 Task: In the  document guideline Insert page numer 'on bottom of the page' change page color to  'Olive Green'Apply Page border, setting:  Shadow Style: three thin lines; Color: 'Black;' Width: 3/4 pt
Action: Mouse moved to (116, 342)
Screenshot: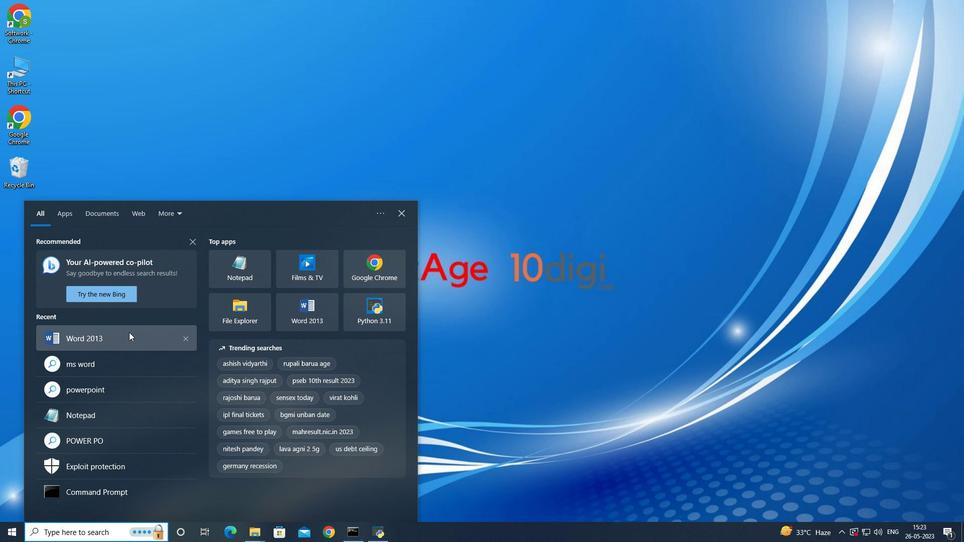 
Action: Mouse pressed left at (116, 342)
Screenshot: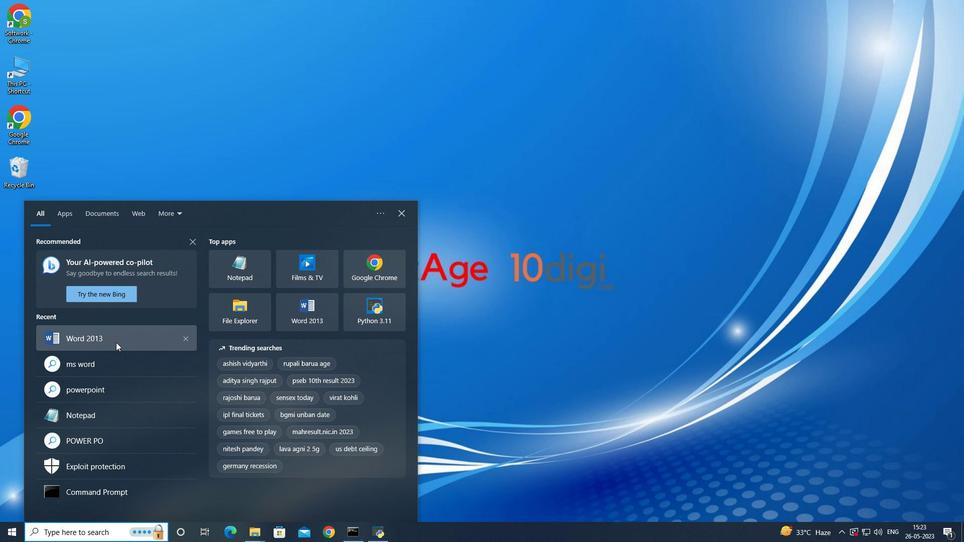 
Action: Mouse moved to (232, 145)
Screenshot: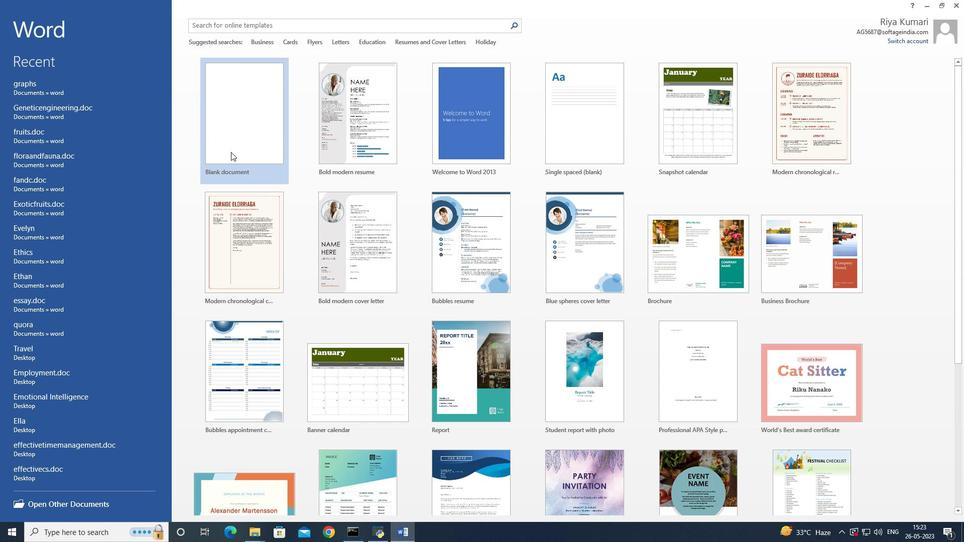 
Action: Mouse pressed left at (232, 145)
Screenshot: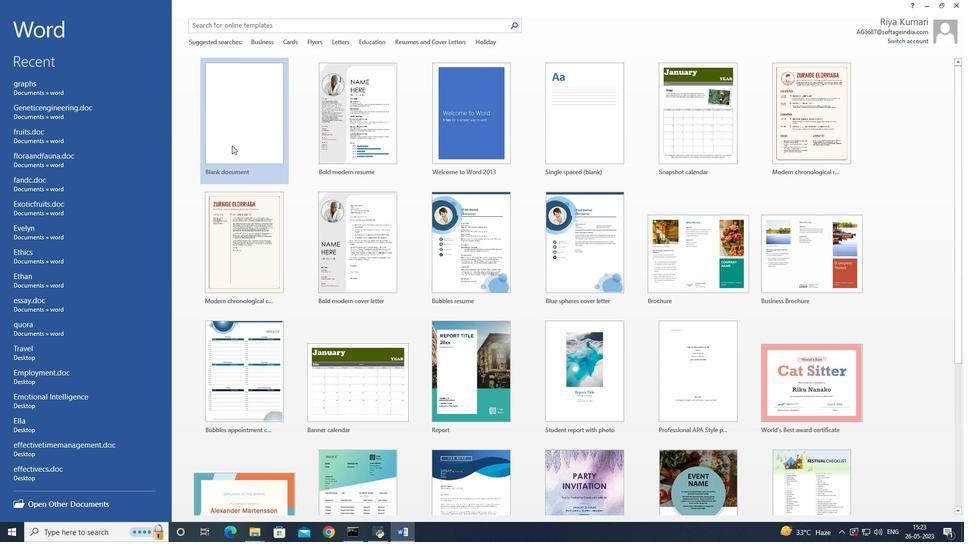 
Action: Mouse moved to (225, 136)
Screenshot: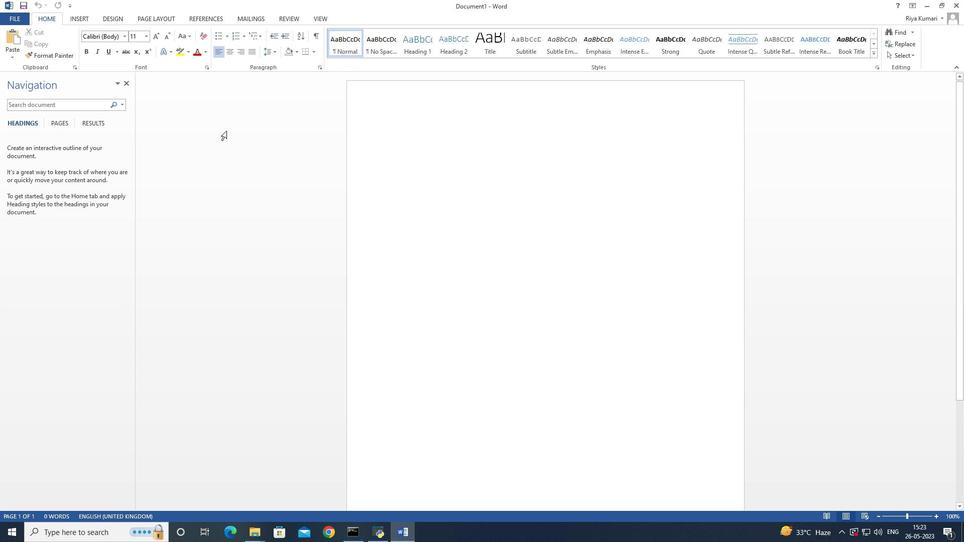 
Action: Key pressed ctrl+S
Screenshot: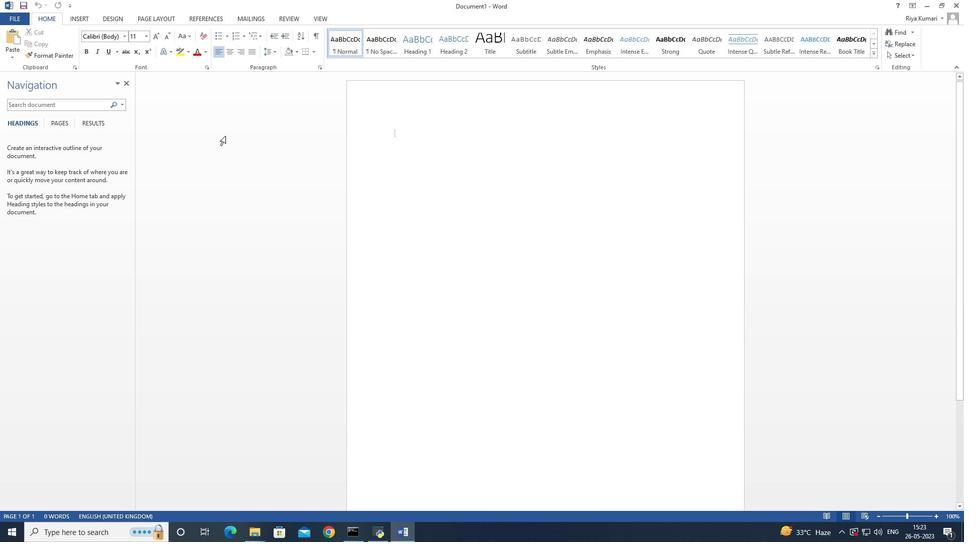 
Action: Mouse moved to (259, 111)
Screenshot: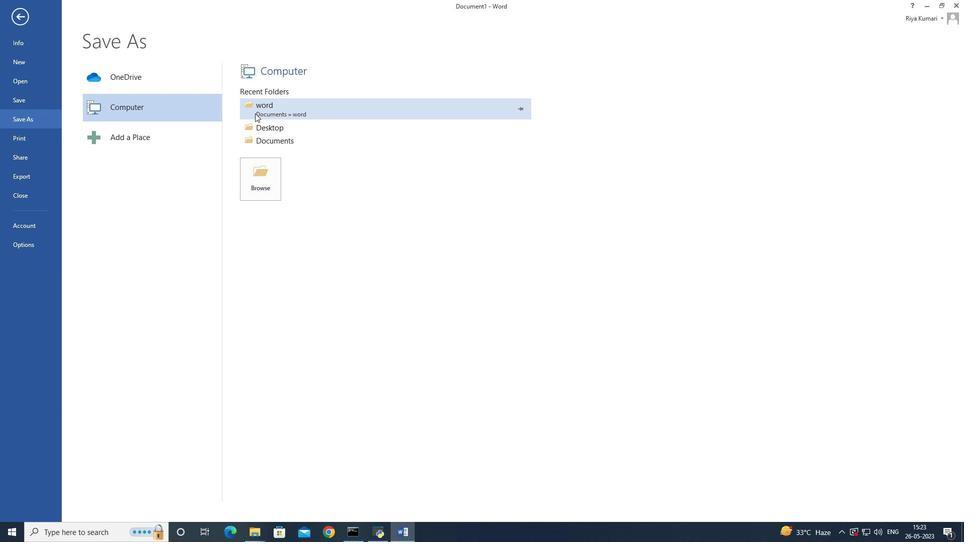 
Action: Mouse pressed left at (259, 111)
Screenshot: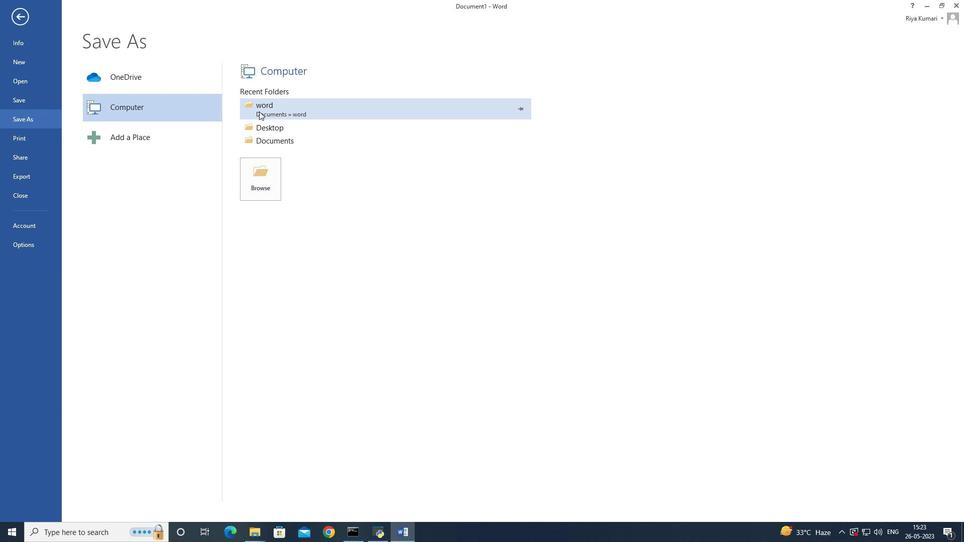 
Action: Mouse moved to (266, 205)
Screenshot: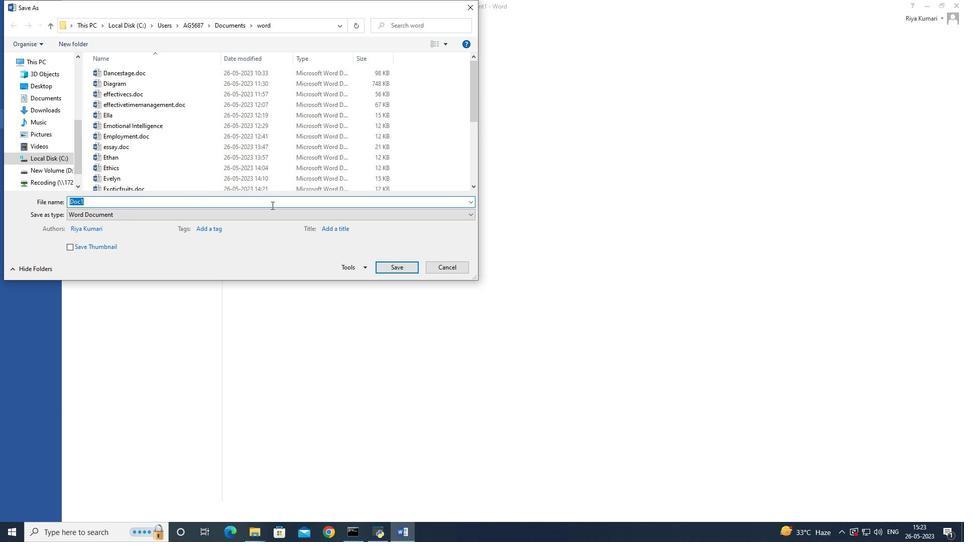
Action: Key pressed guidelim<Key.backspace>ne
Screenshot: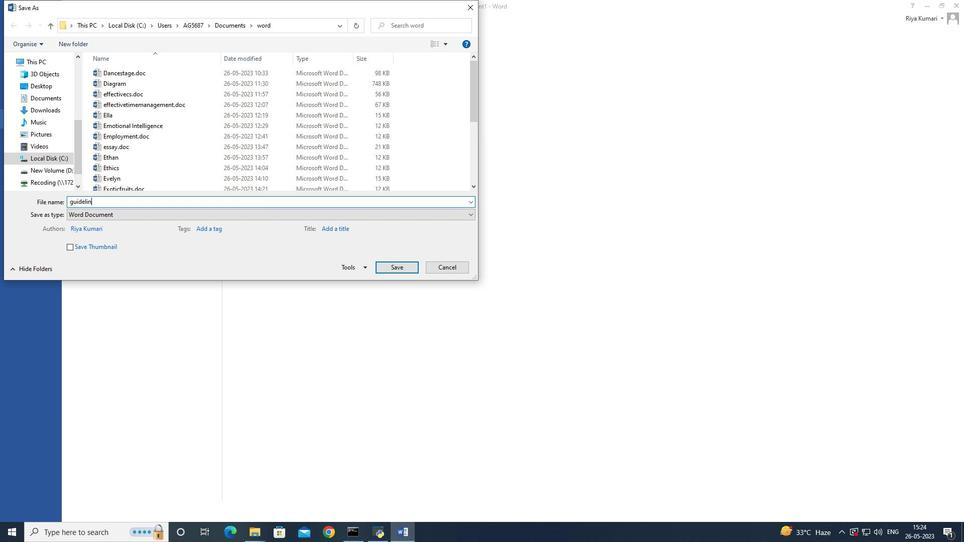 
Action: Mouse moved to (393, 269)
Screenshot: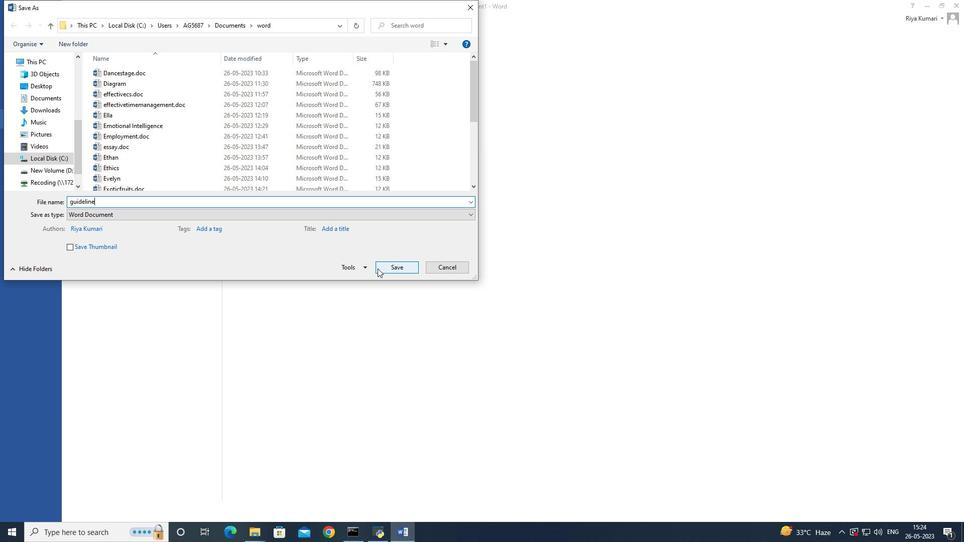 
Action: Mouse pressed left at (393, 269)
Screenshot: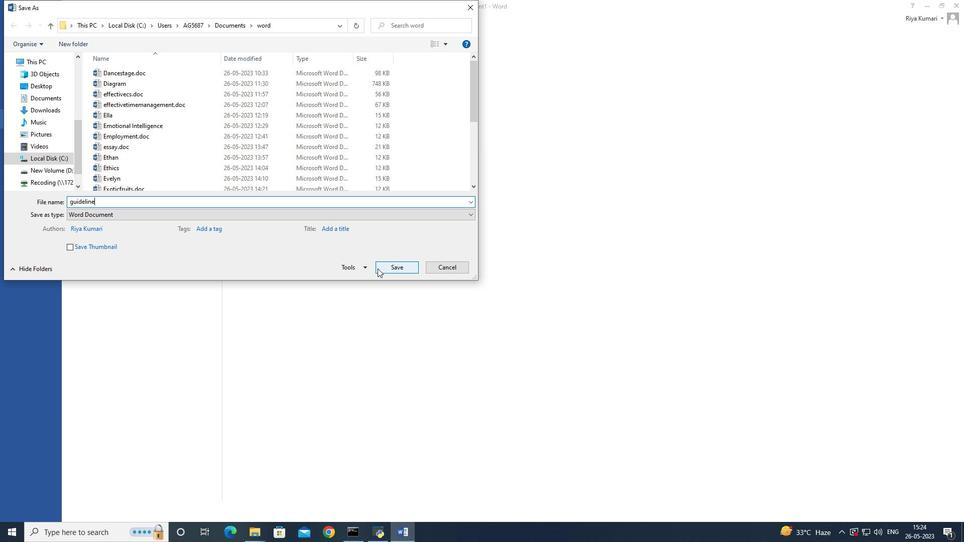 
Action: Mouse moved to (83, 18)
Screenshot: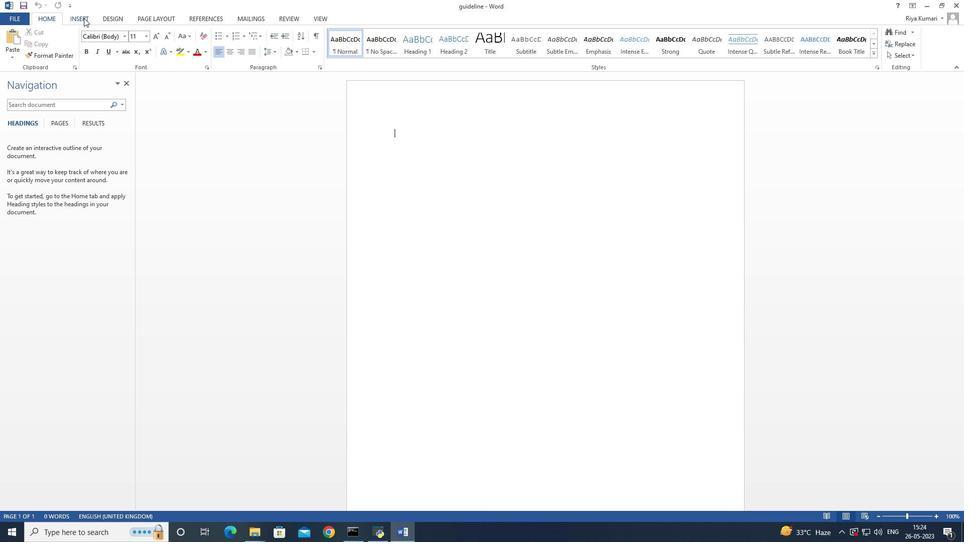 
Action: Mouse pressed left at (83, 18)
Screenshot: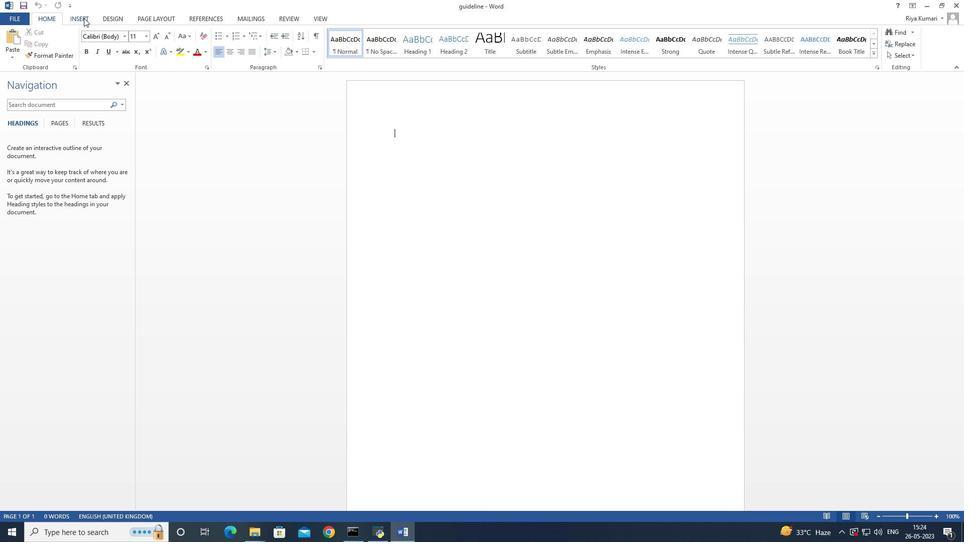 
Action: Mouse moved to (490, 54)
Screenshot: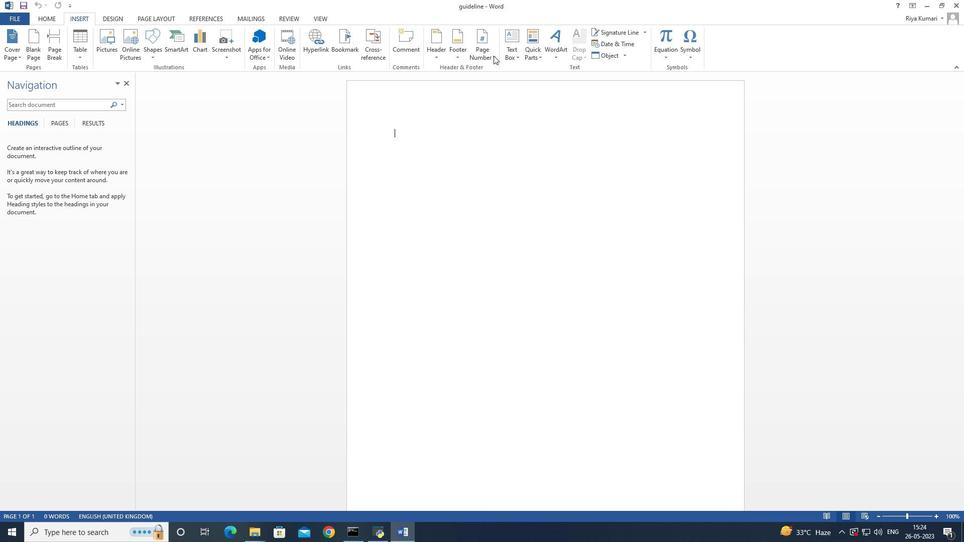 
Action: Mouse pressed left at (490, 54)
Screenshot: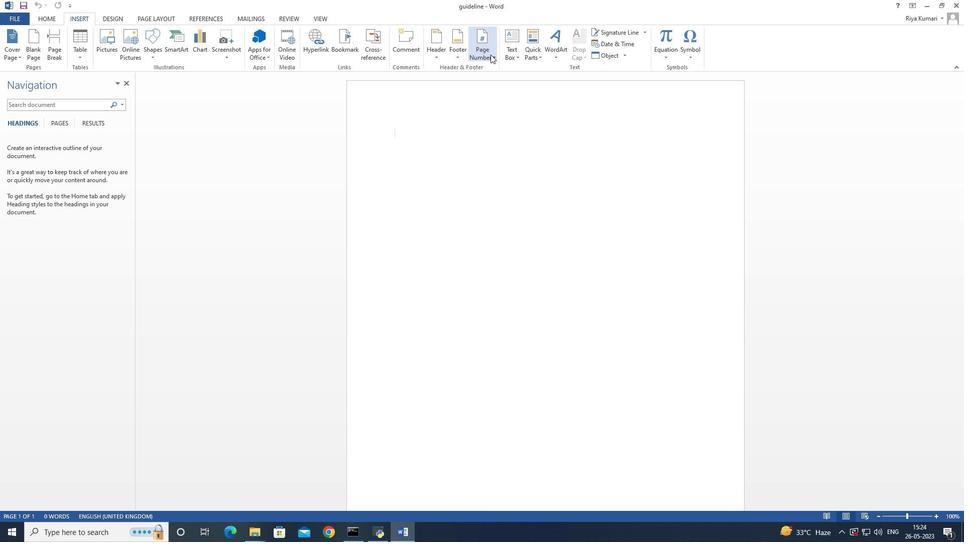 
Action: Mouse moved to (489, 83)
Screenshot: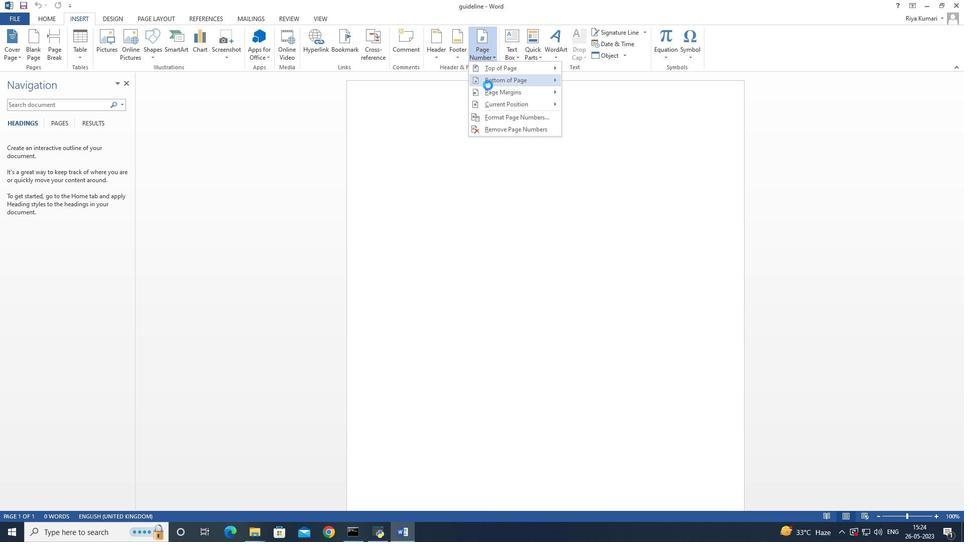 
Action: Mouse pressed left at (489, 83)
Screenshot: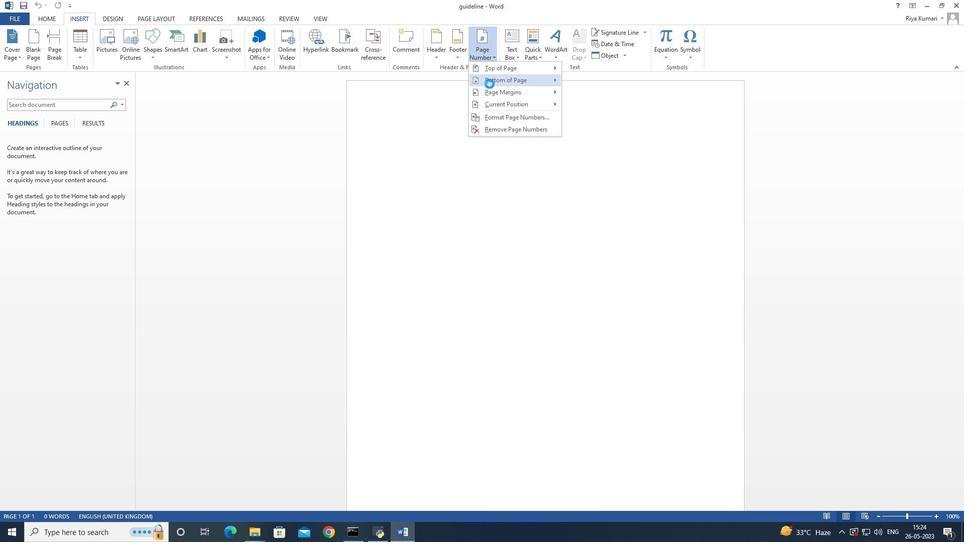 
Action: Mouse moved to (491, 80)
Screenshot: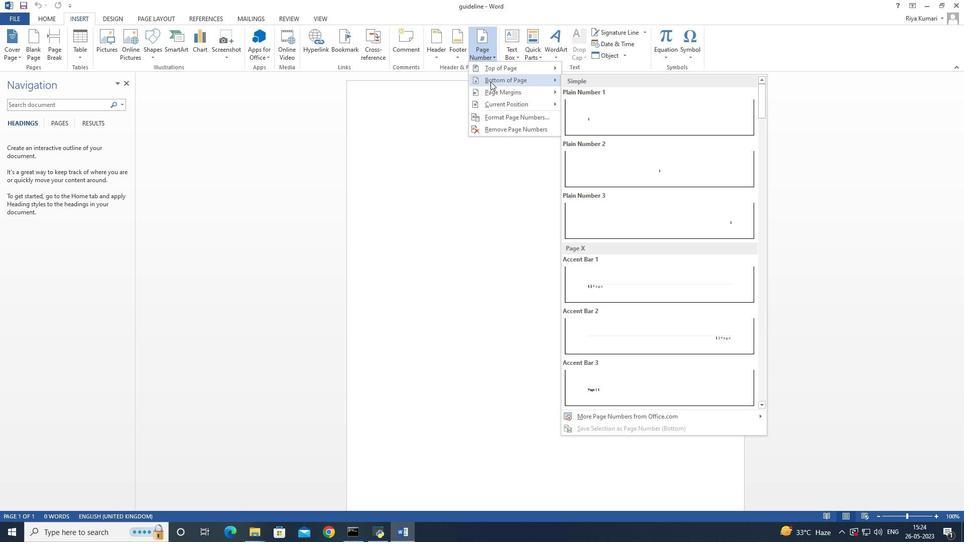 
Action: Mouse pressed left at (491, 80)
Screenshot: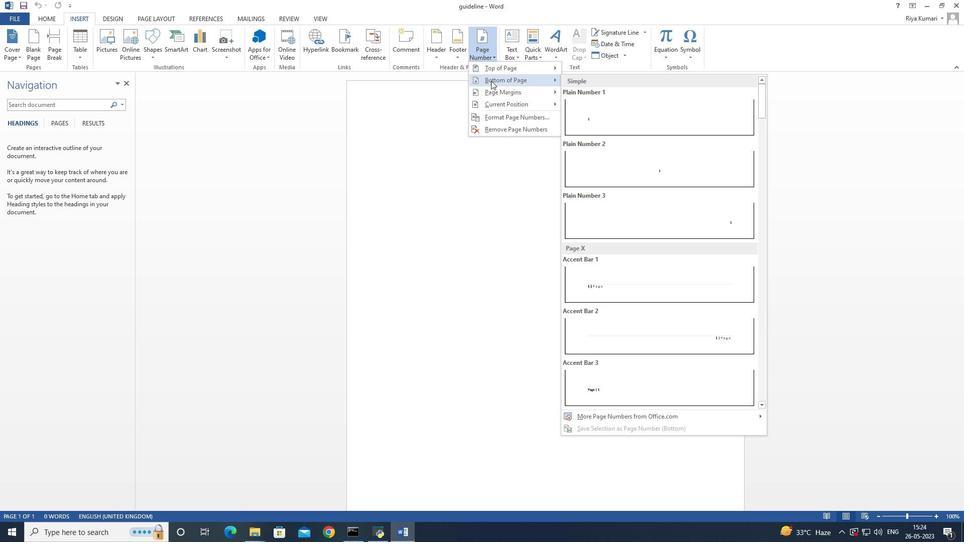 
Action: Mouse moved to (614, 120)
Screenshot: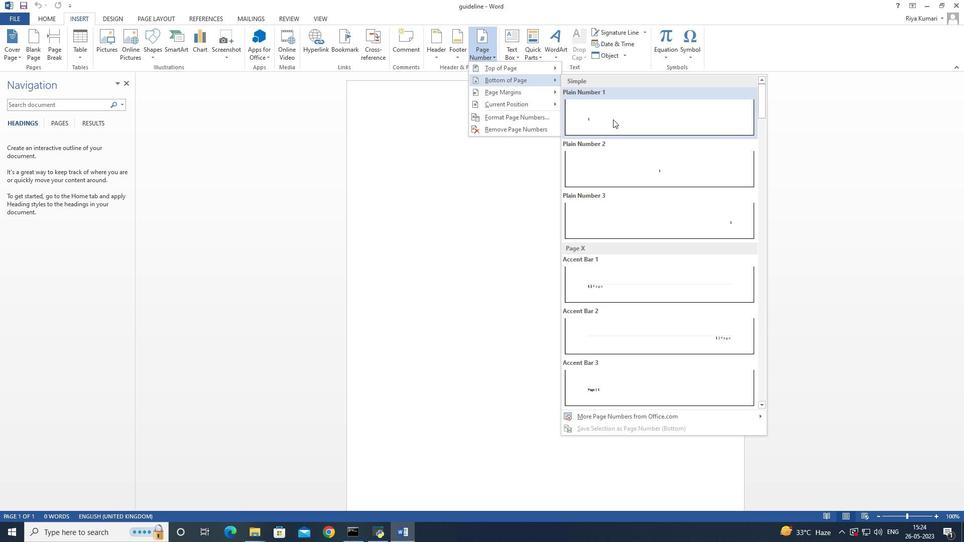 
Action: Mouse pressed left at (614, 120)
Screenshot: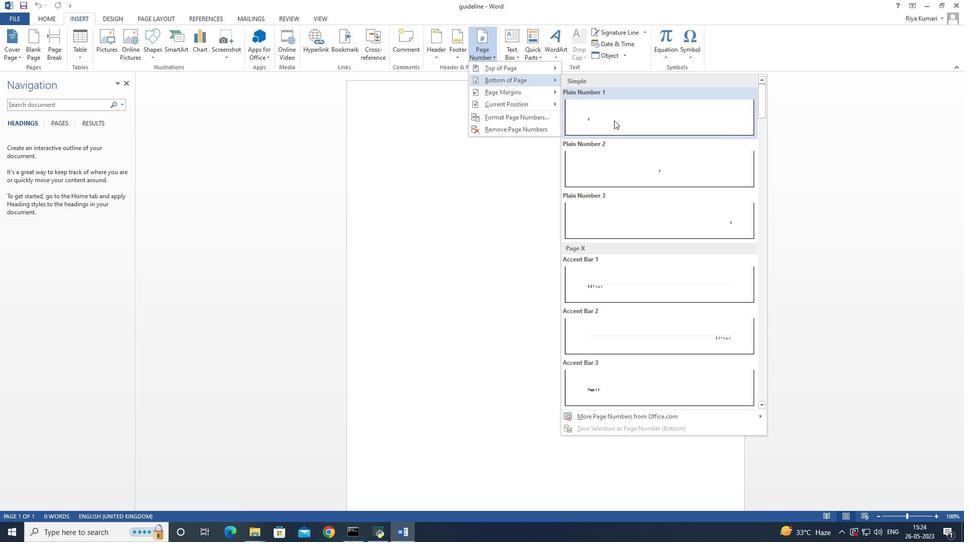 
Action: Mouse moved to (555, 159)
Screenshot: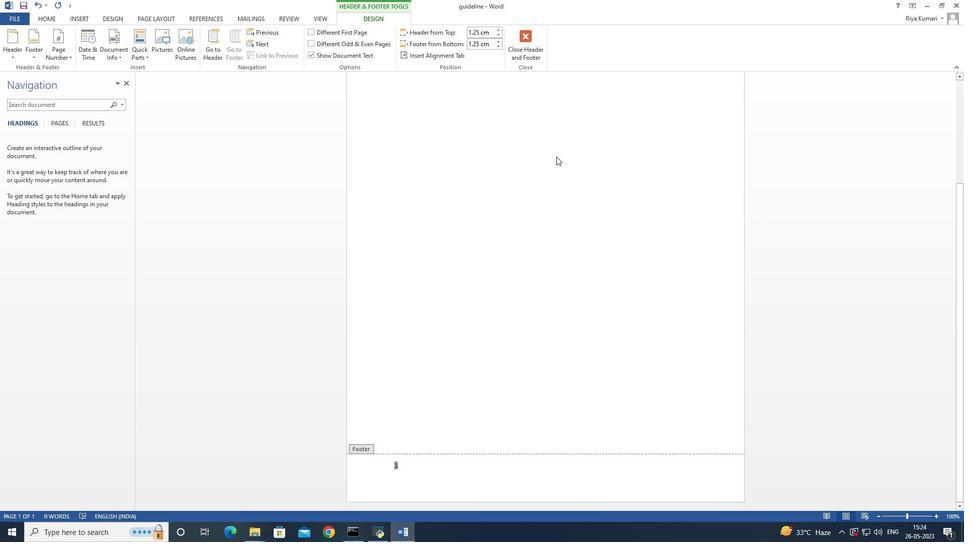 
Action: Mouse scrolled (555, 160) with delta (0, 0)
Screenshot: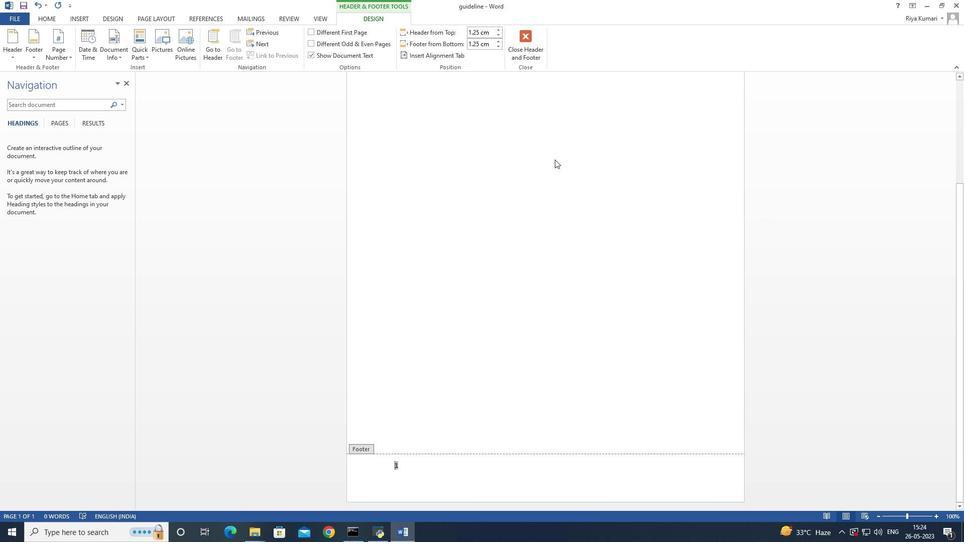 
Action: Mouse scrolled (555, 160) with delta (0, 0)
Screenshot: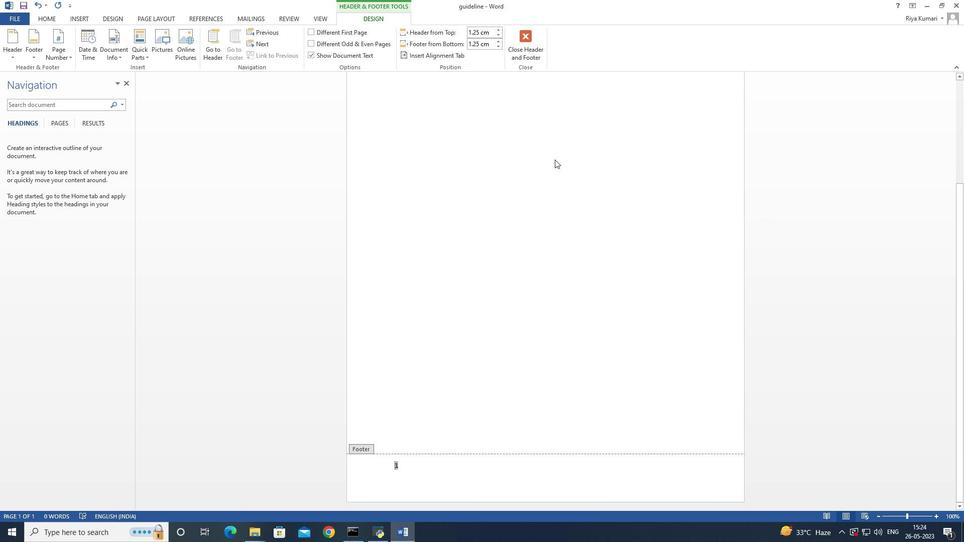 
Action: Mouse scrolled (555, 160) with delta (0, 0)
Screenshot: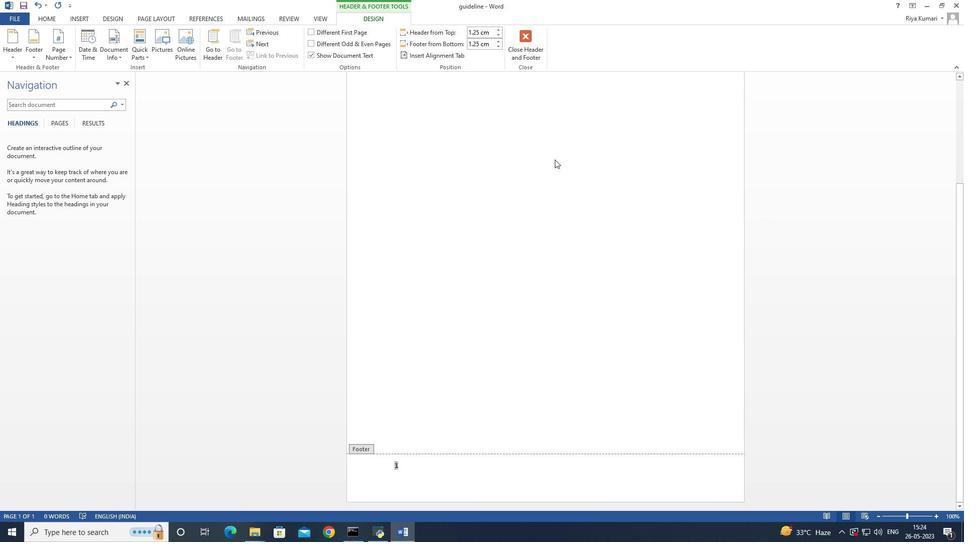 
Action: Mouse scrolled (555, 160) with delta (0, 0)
Screenshot: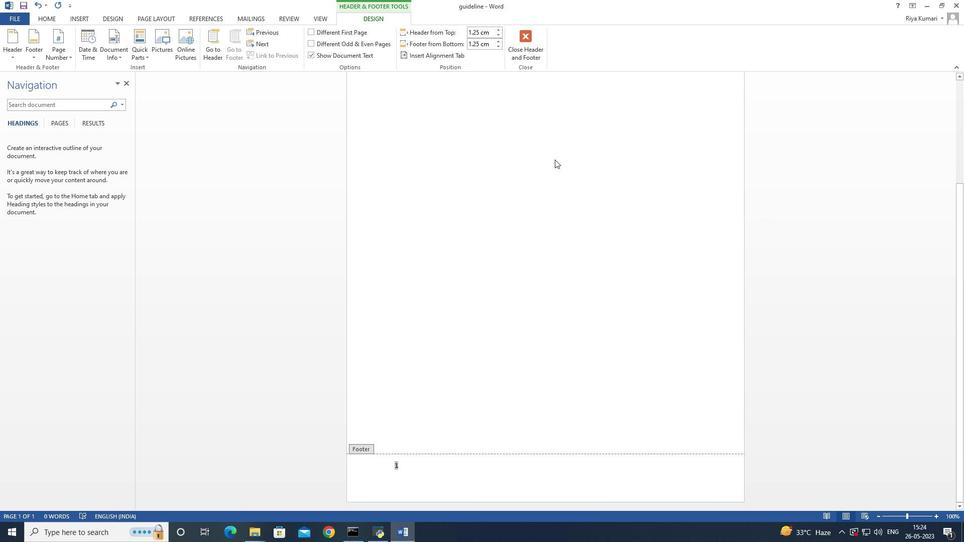 
Action: Mouse scrolled (555, 160) with delta (0, 0)
Screenshot: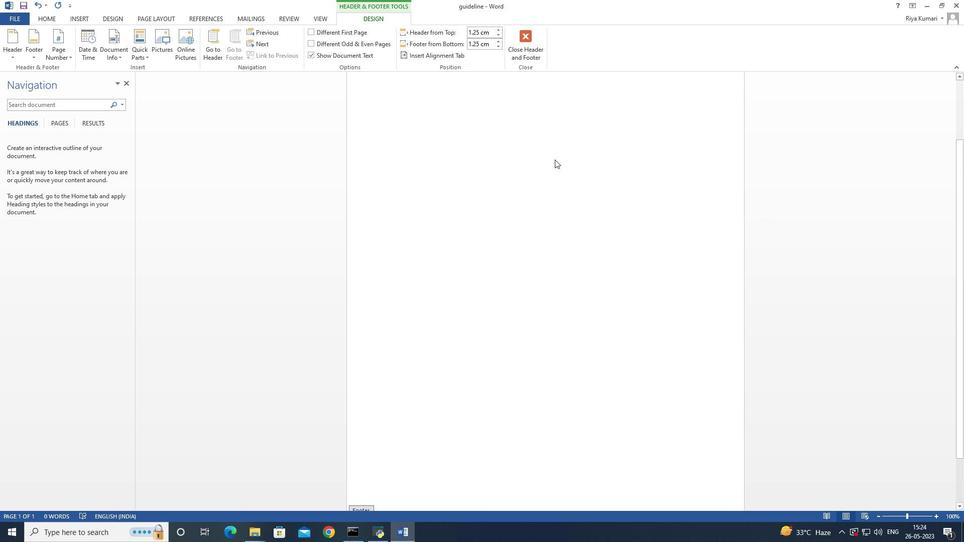 
Action: Mouse scrolled (555, 160) with delta (0, 0)
Screenshot: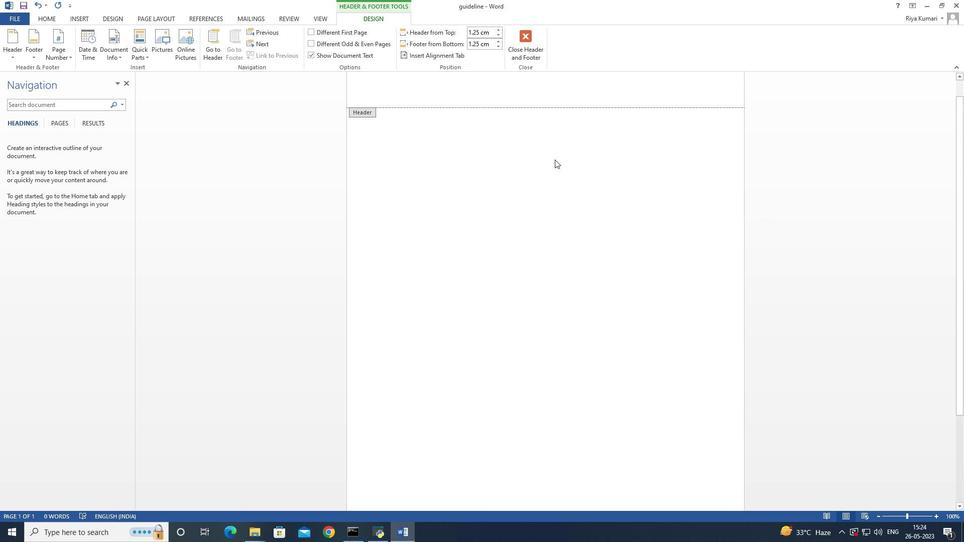 
Action: Mouse scrolled (555, 160) with delta (0, 0)
Screenshot: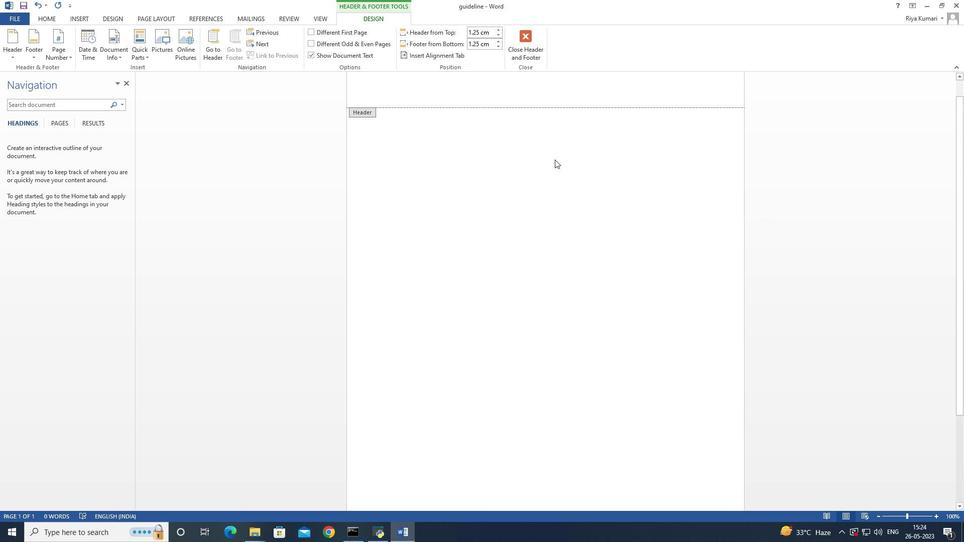 
Action: Mouse scrolled (555, 160) with delta (0, 0)
Screenshot: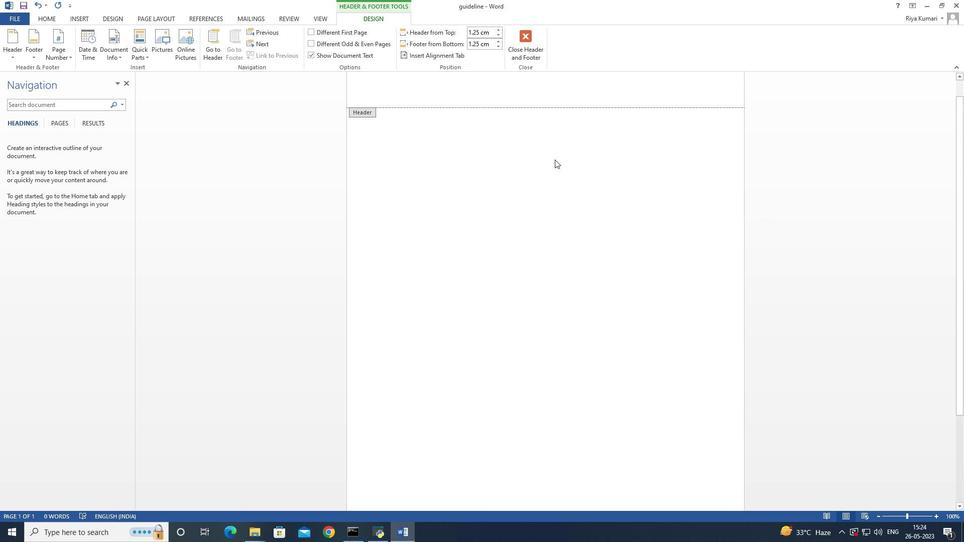 
Action: Mouse scrolled (555, 160) with delta (0, 0)
Screenshot: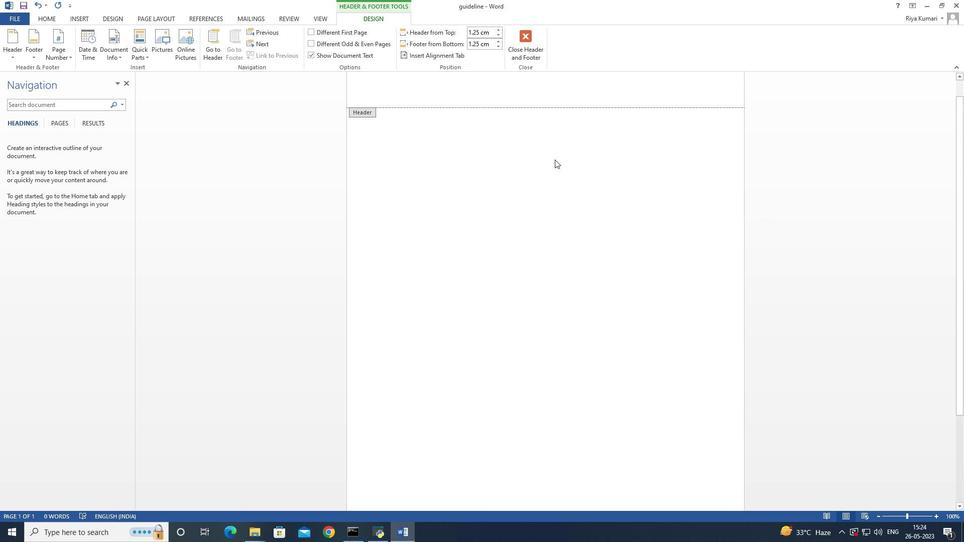 
Action: Mouse scrolled (555, 160) with delta (0, 0)
Screenshot: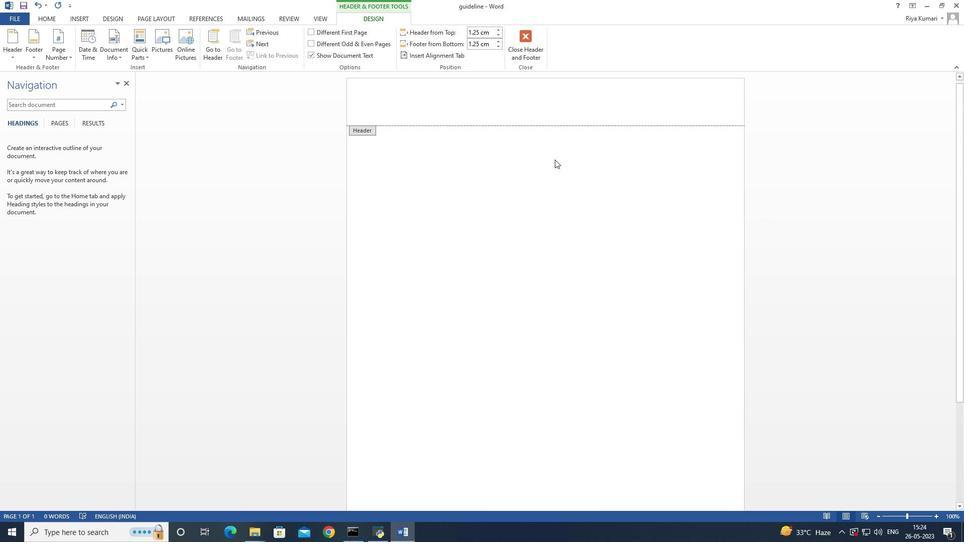 
Action: Mouse moved to (614, 204)
Screenshot: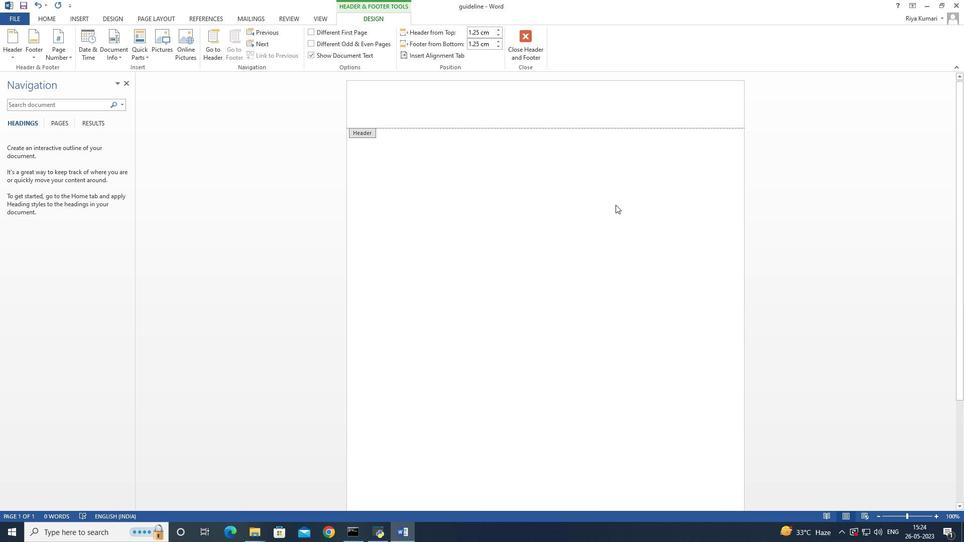
Action: Mouse pressed left at (614, 204)
Screenshot: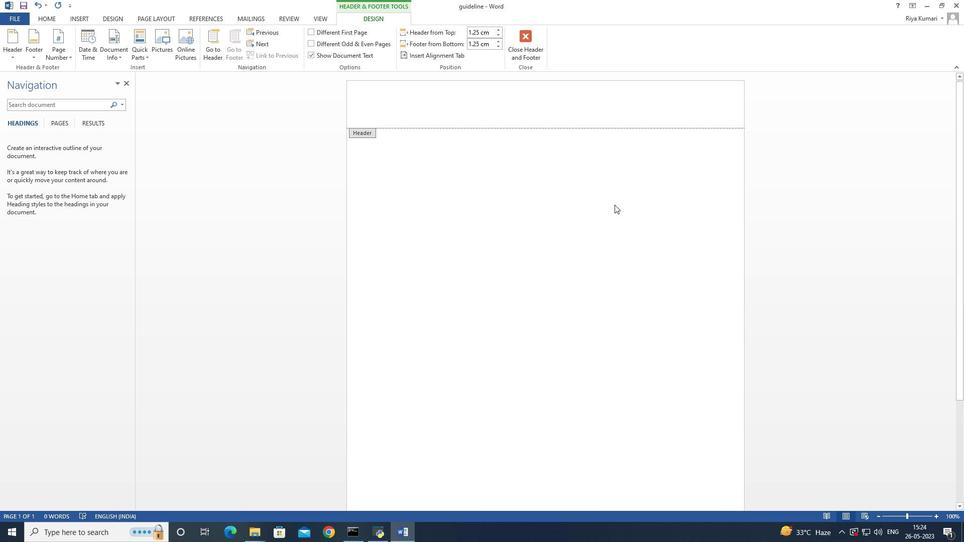 
Action: Mouse moved to (166, 15)
Screenshot: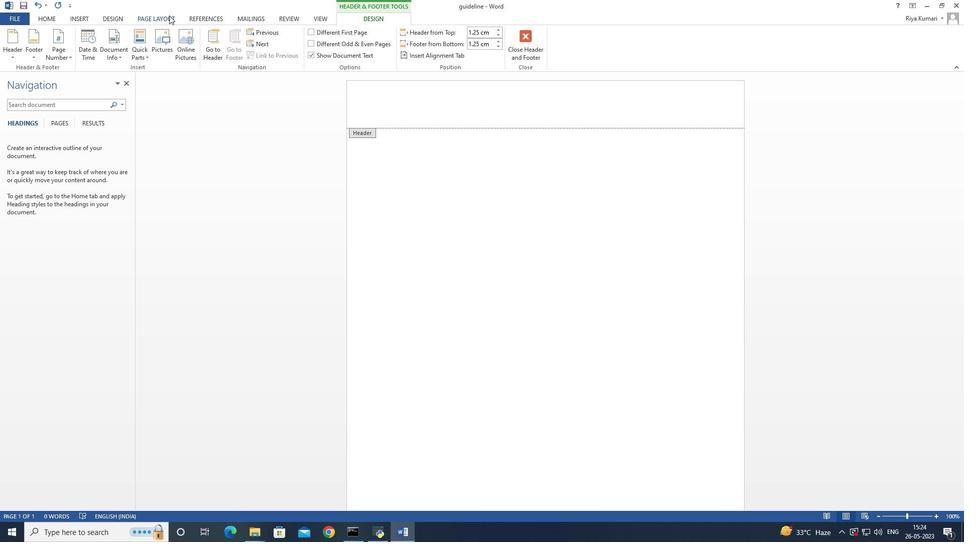
Action: Mouse pressed left at (166, 15)
Screenshot: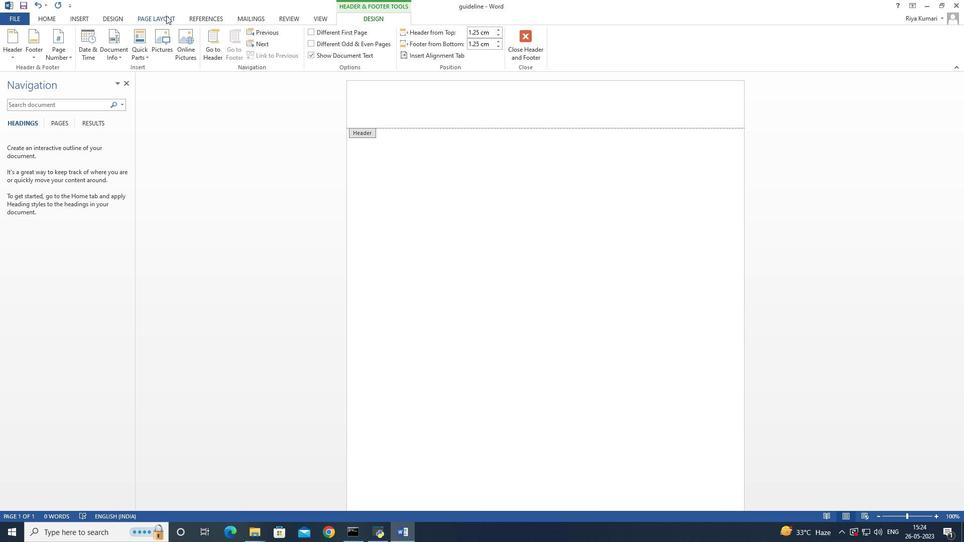 
Action: Mouse moved to (418, 179)
Screenshot: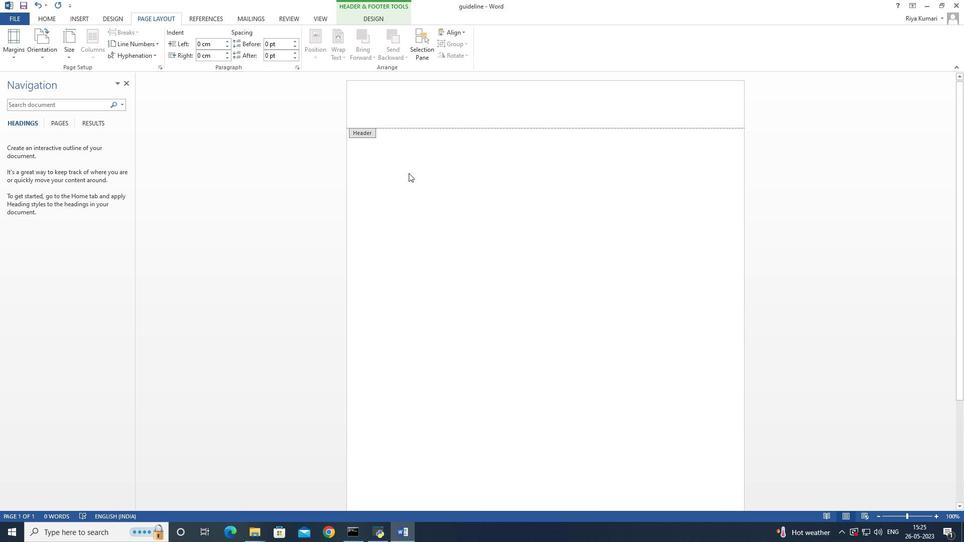 
Action: Mouse pressed left at (417, 178)
Screenshot: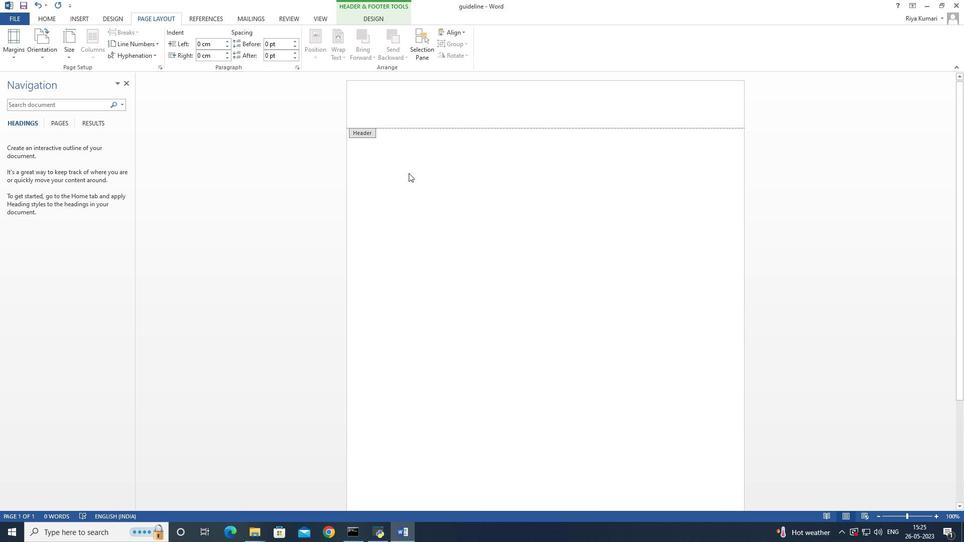 
Action: Mouse moved to (387, 13)
Screenshot: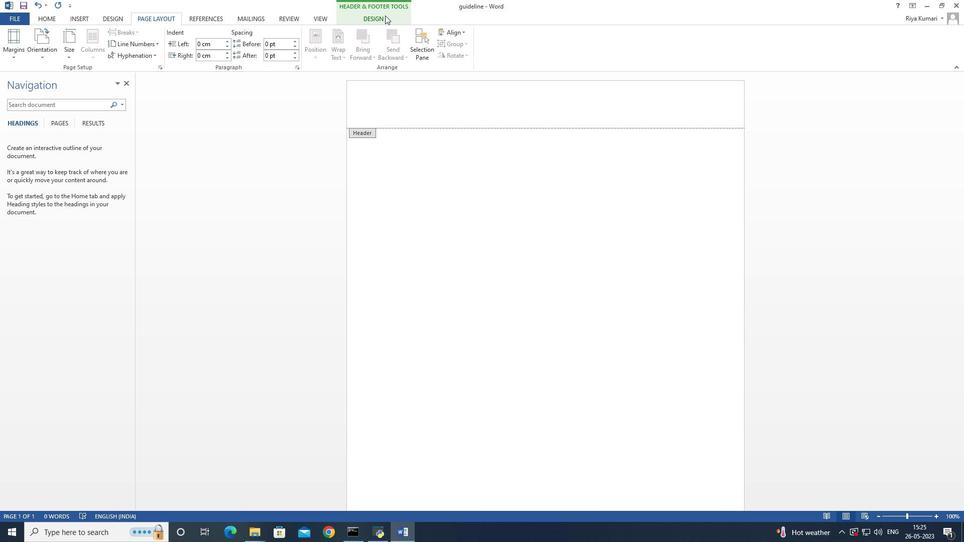 
Action: Mouse pressed left at (387, 13)
Screenshot: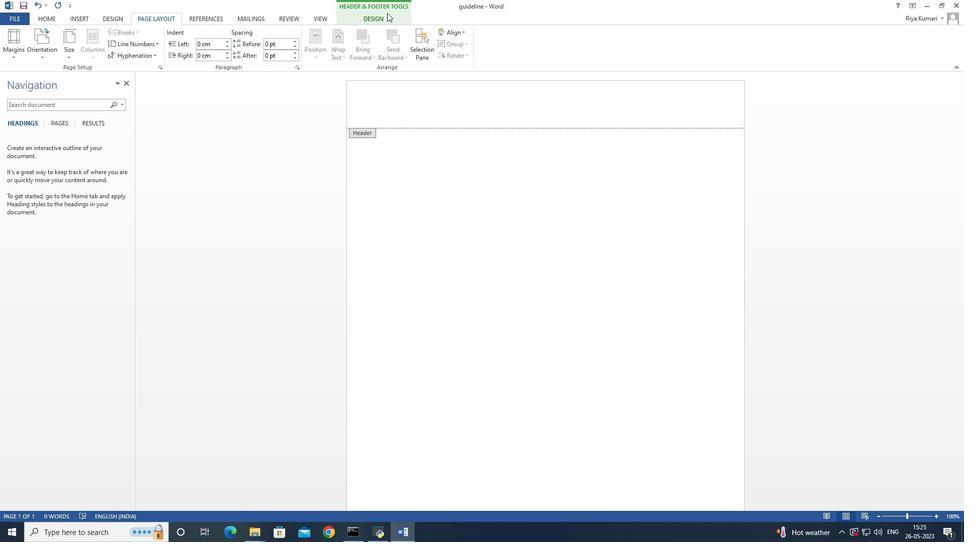
Action: Mouse moved to (319, 18)
Screenshot: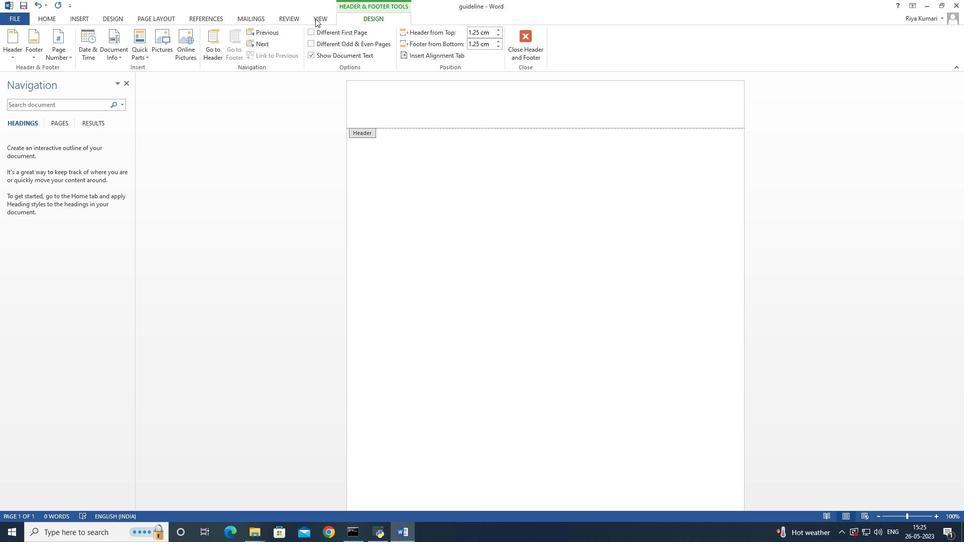
Action: Mouse pressed left at (319, 18)
Screenshot: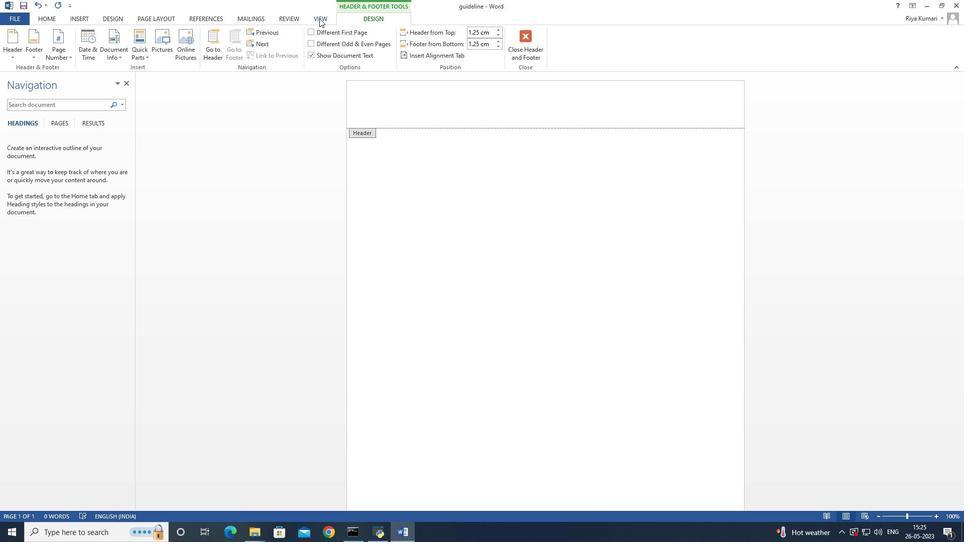 
Action: Mouse moved to (50, 17)
Screenshot: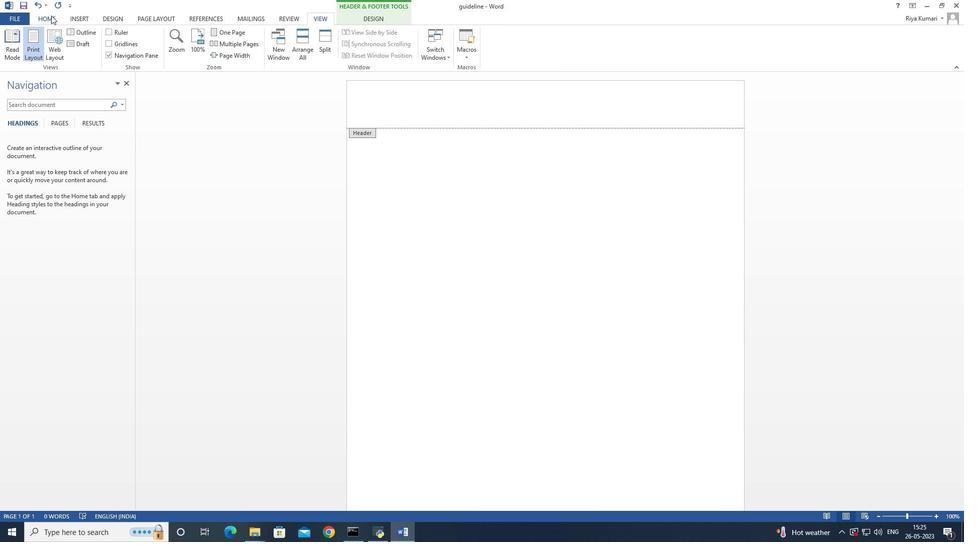 
Action: Mouse pressed left at (50, 17)
Screenshot: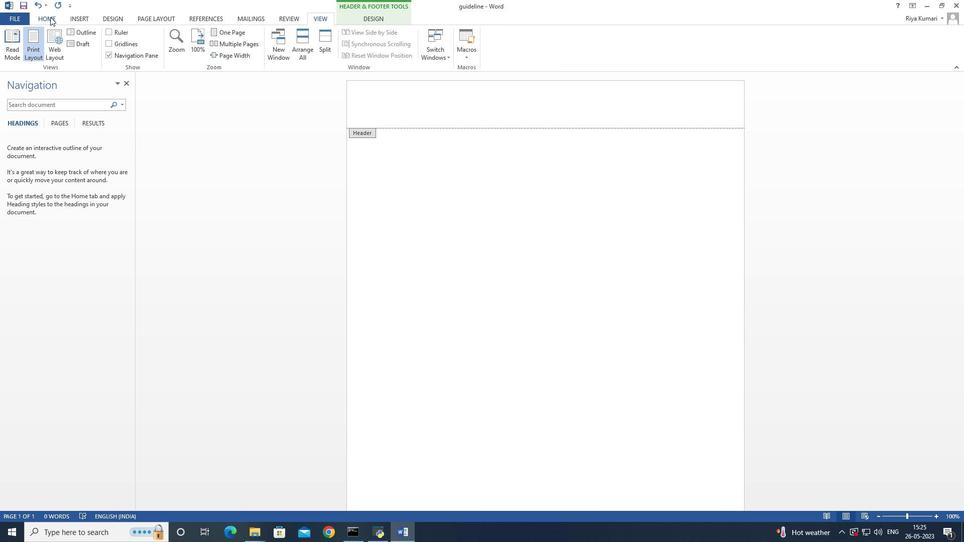 
Action: Mouse moved to (450, 172)
Screenshot: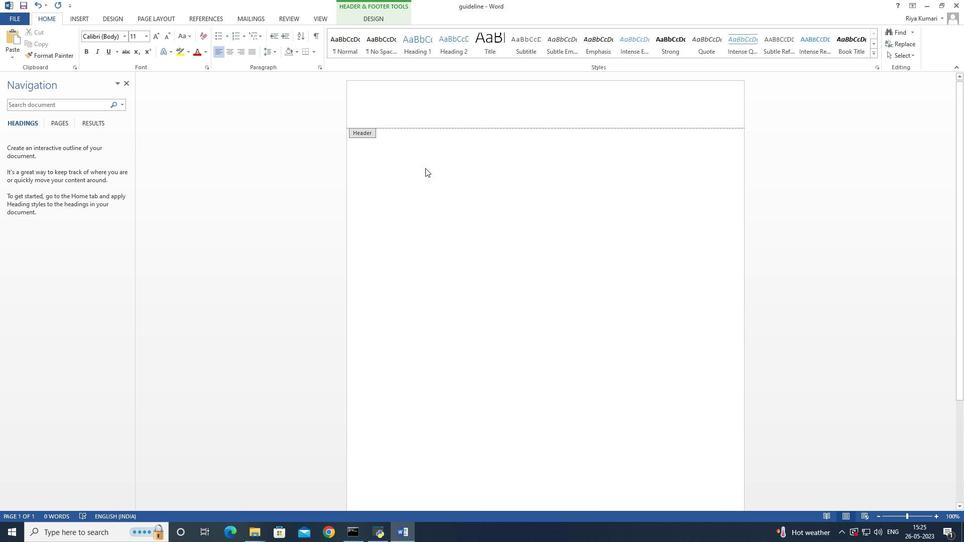 
Action: Mouse pressed left at (450, 172)
Screenshot: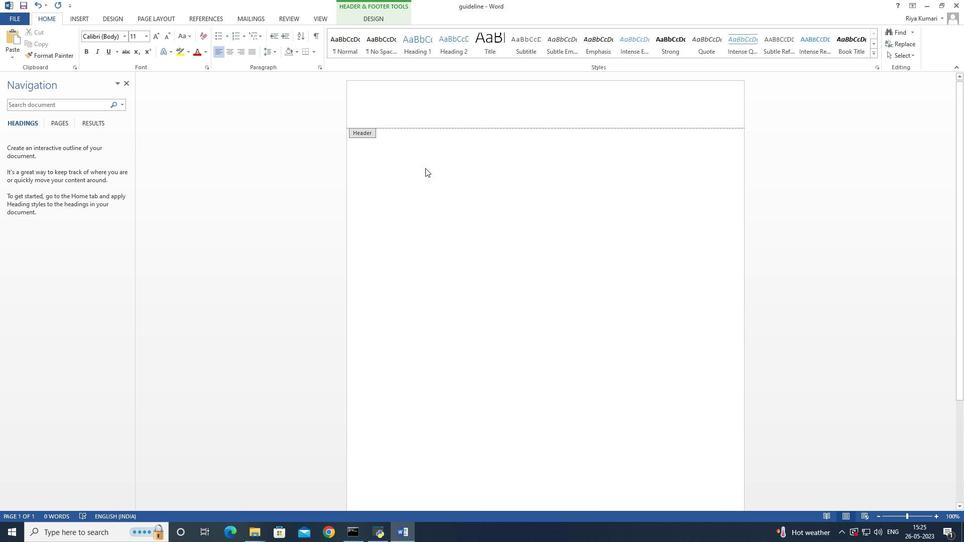 
Action: Mouse moved to (403, 166)
Screenshot: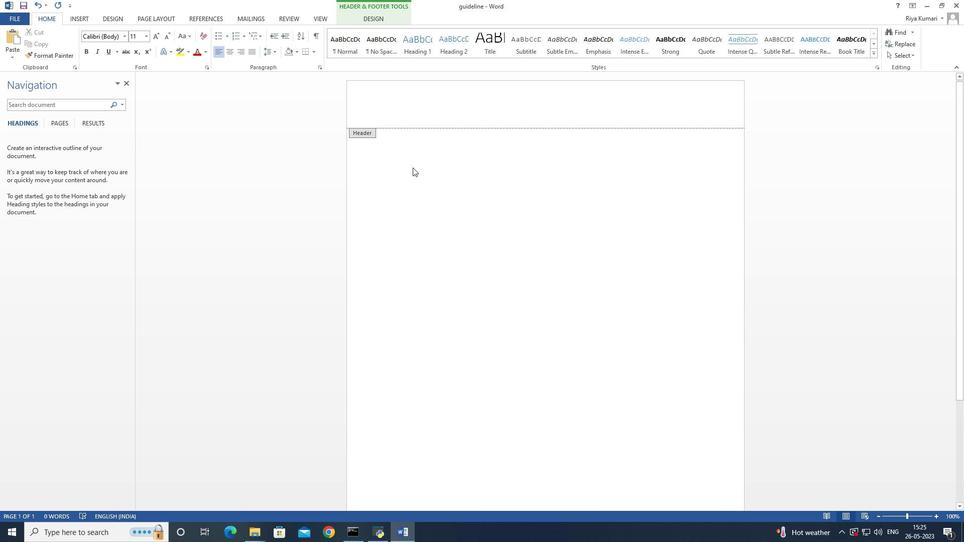 
Action: Mouse pressed left at (403, 166)
Screenshot: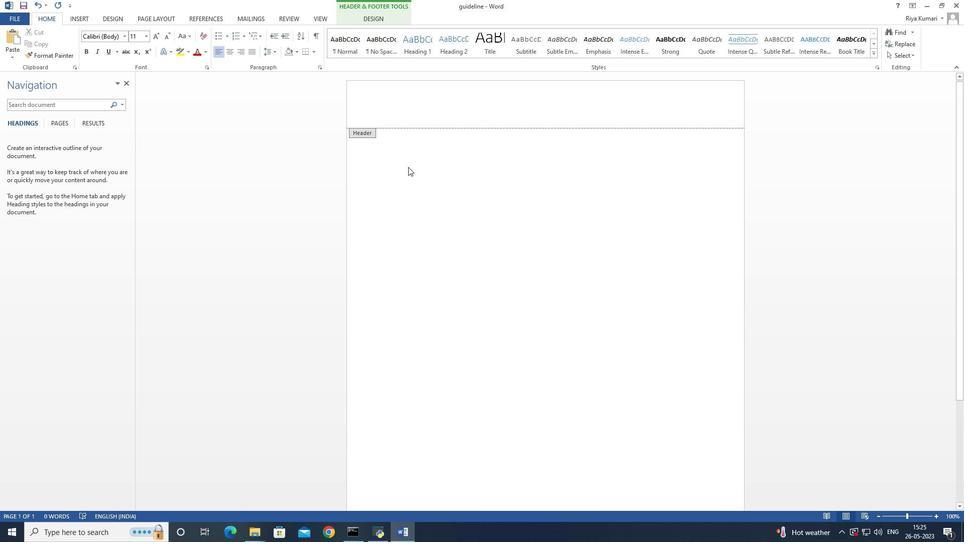 
Action: Mouse moved to (441, 198)
Screenshot: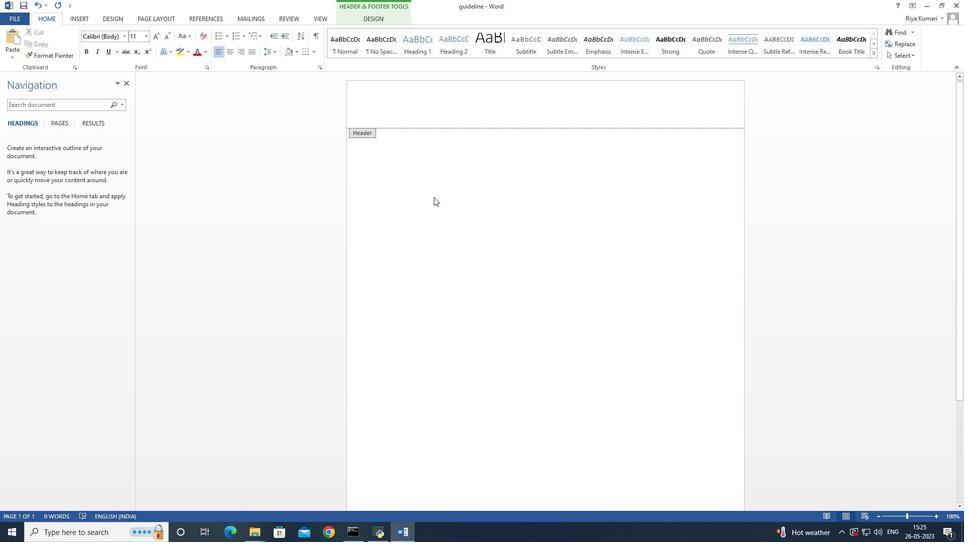 
Action: Mouse pressed left at (441, 198)
Screenshot: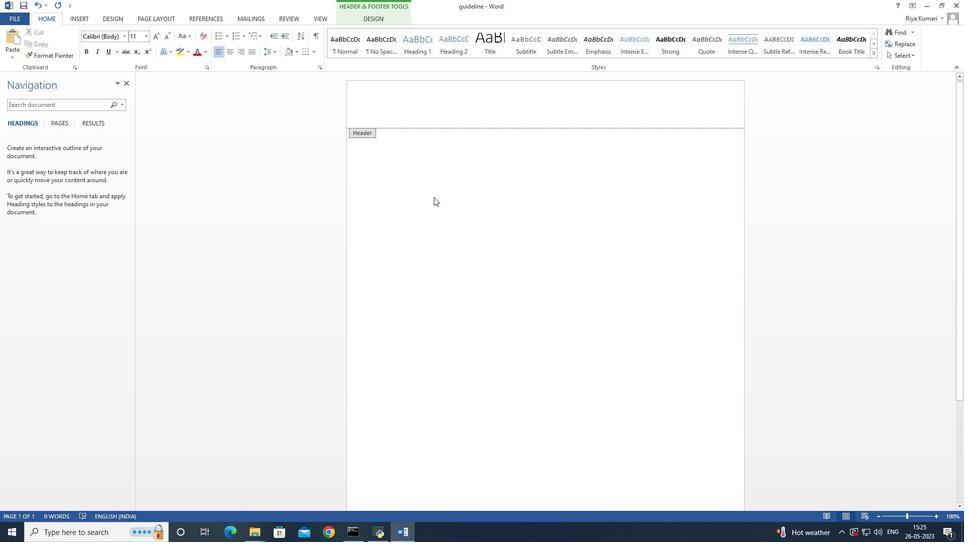 
Action: Mouse moved to (296, 53)
Screenshot: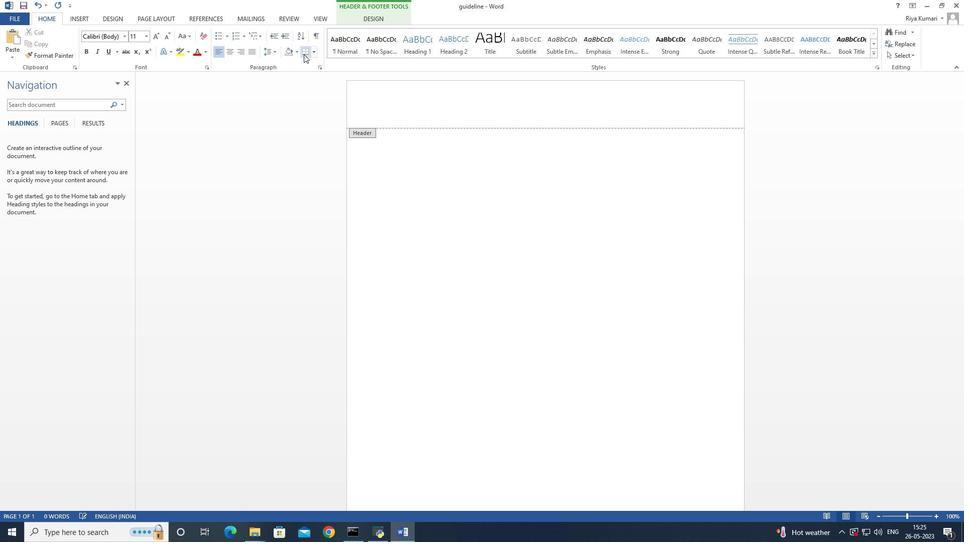 
Action: Mouse pressed left at (296, 53)
Screenshot: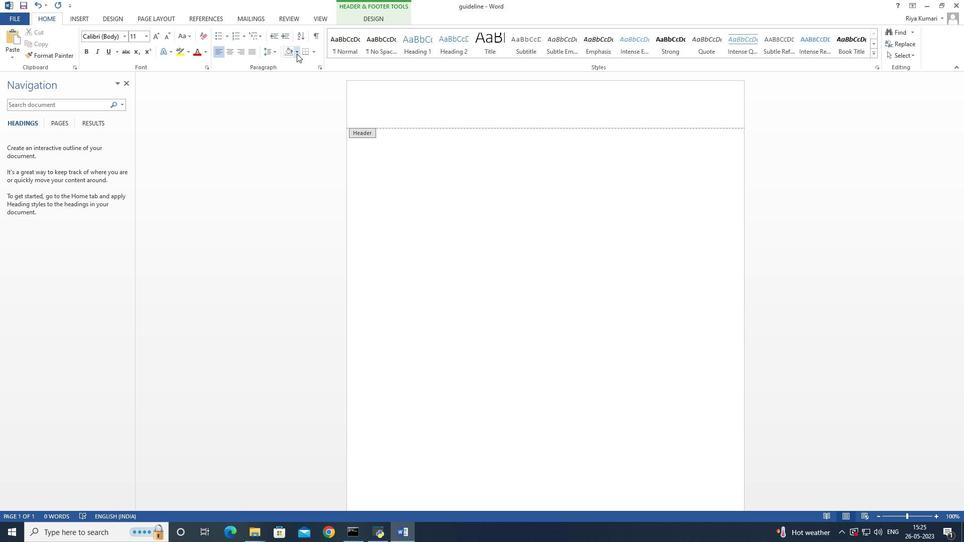 
Action: Mouse moved to (292, 199)
Screenshot: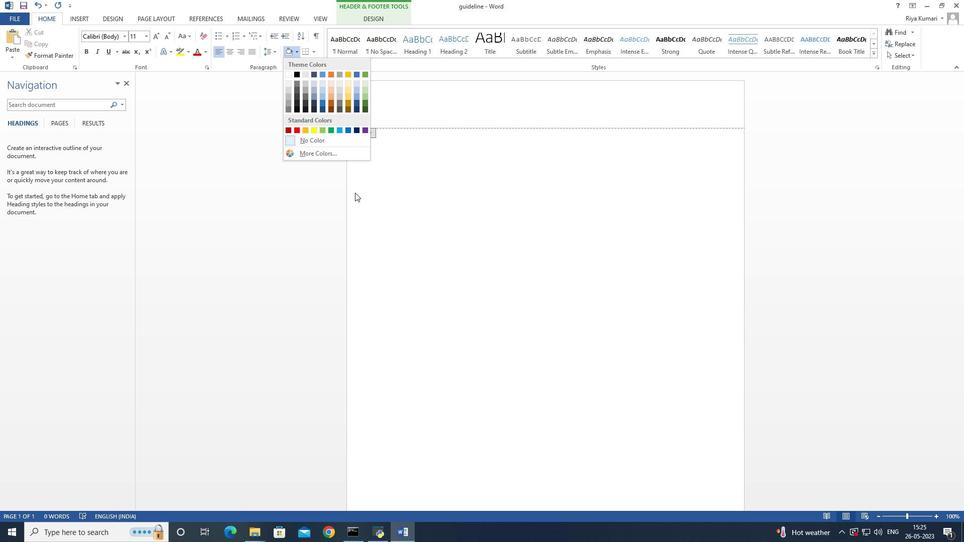 
Action: Mouse pressed left at (292, 199)
Screenshot: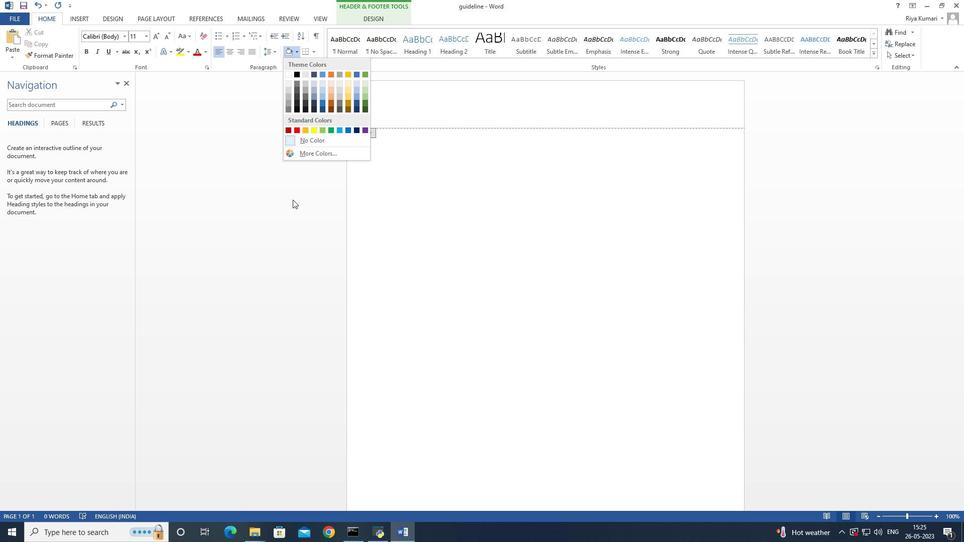 
Action: Mouse moved to (80, 21)
Screenshot: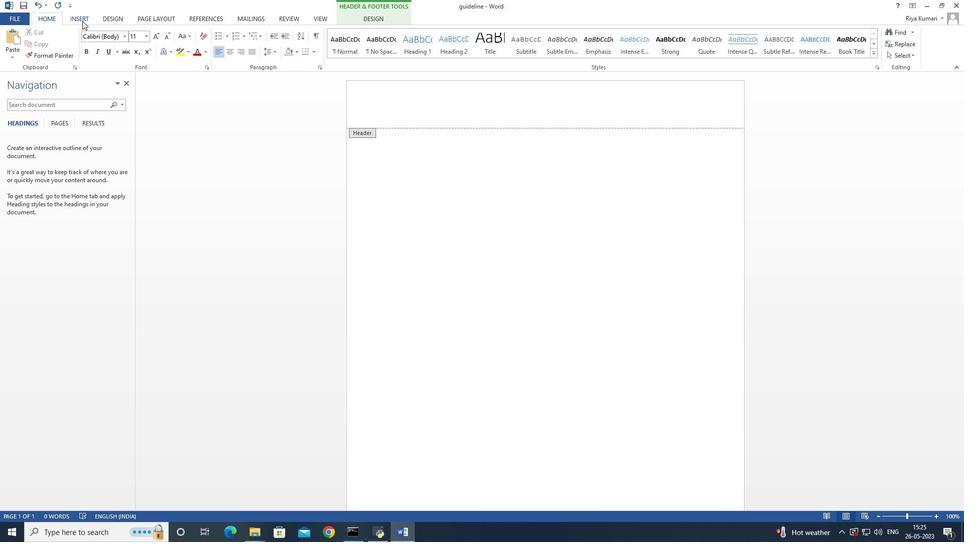 
Action: Mouse pressed left at (80, 21)
Screenshot: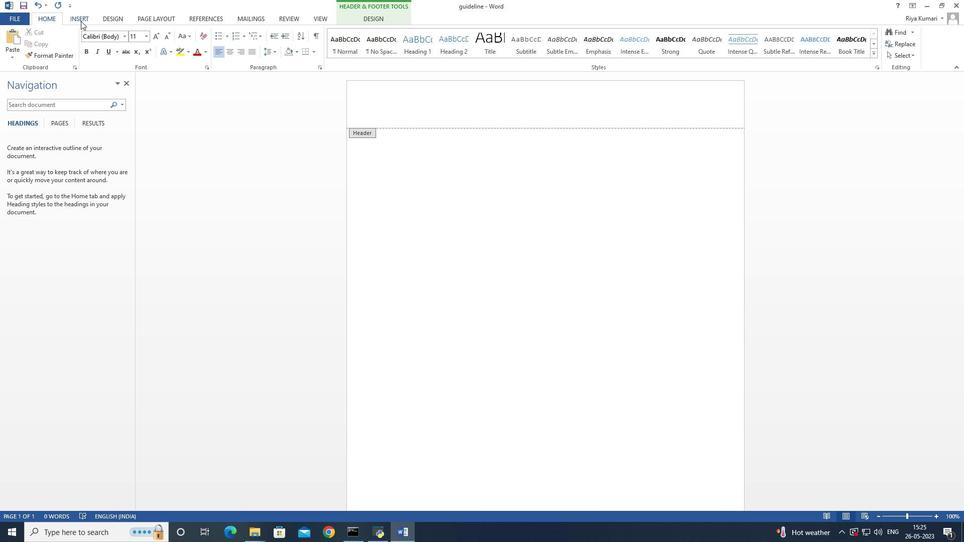 
Action: Mouse moved to (123, 18)
Screenshot: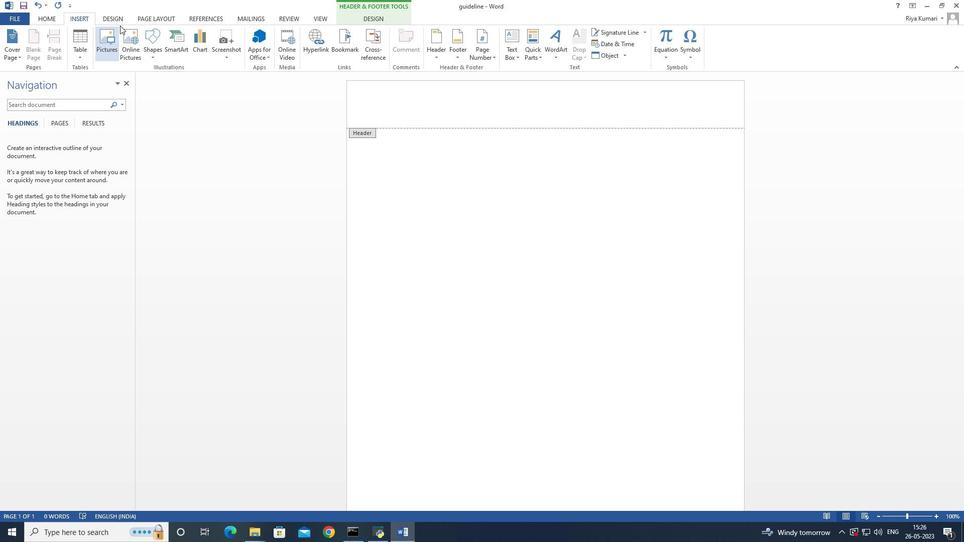 
Action: Mouse pressed left at (123, 18)
Screenshot: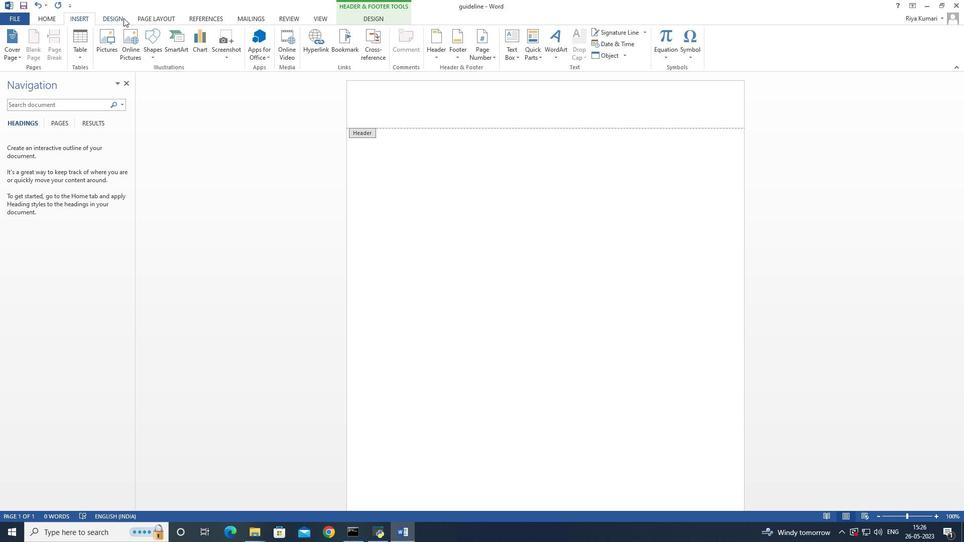 
Action: Mouse moved to (703, 42)
Screenshot: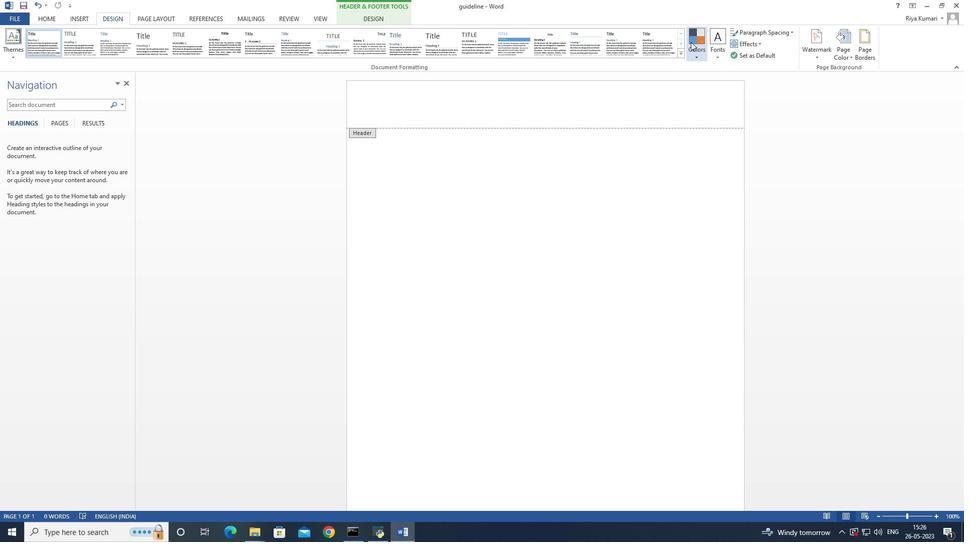 
Action: Mouse pressed left at (703, 42)
Screenshot: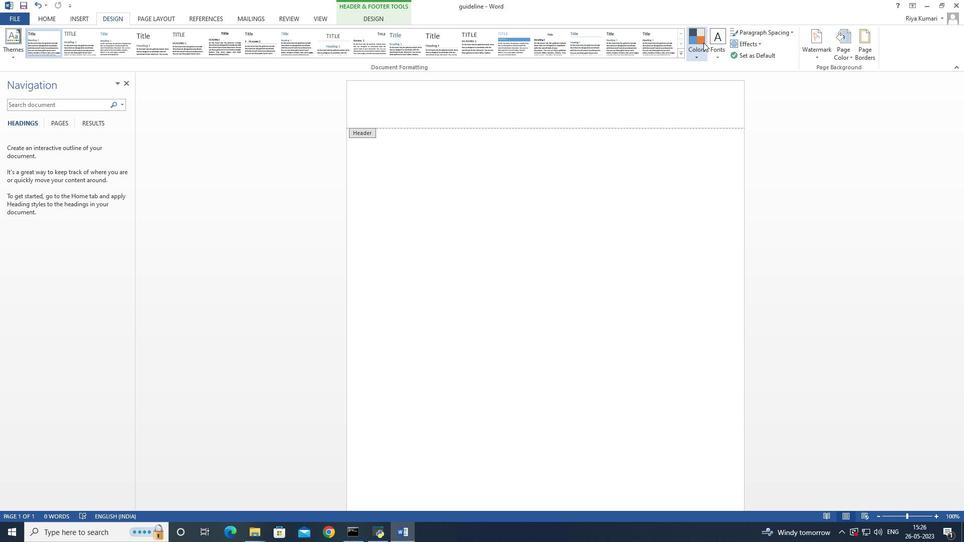 
Action: Mouse moved to (708, 169)
Screenshot: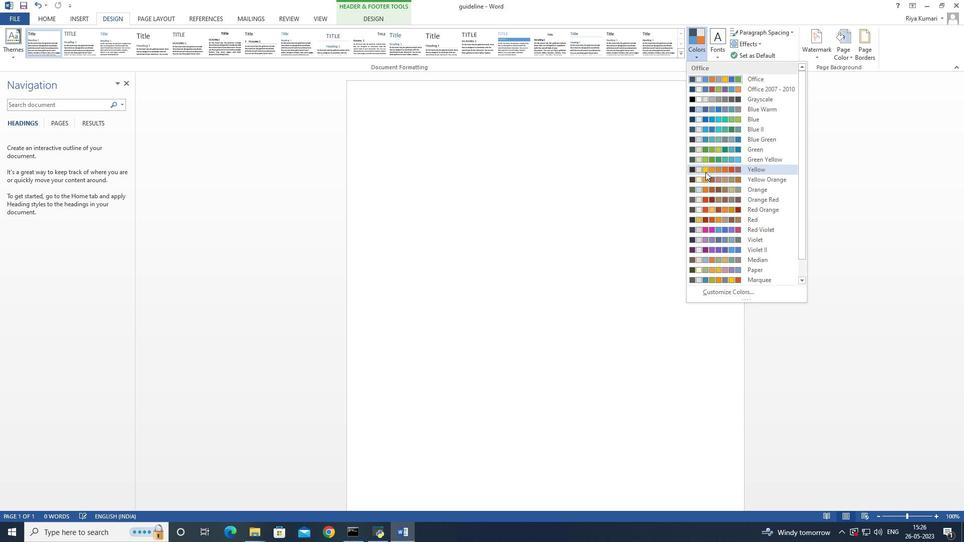
Action: Mouse pressed left at (708, 169)
Screenshot: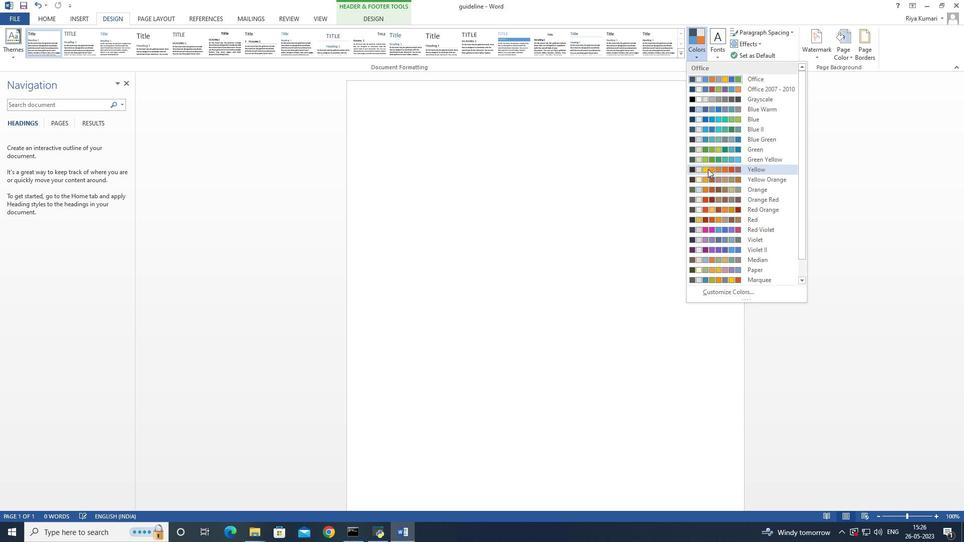 
Action: Mouse moved to (844, 52)
Screenshot: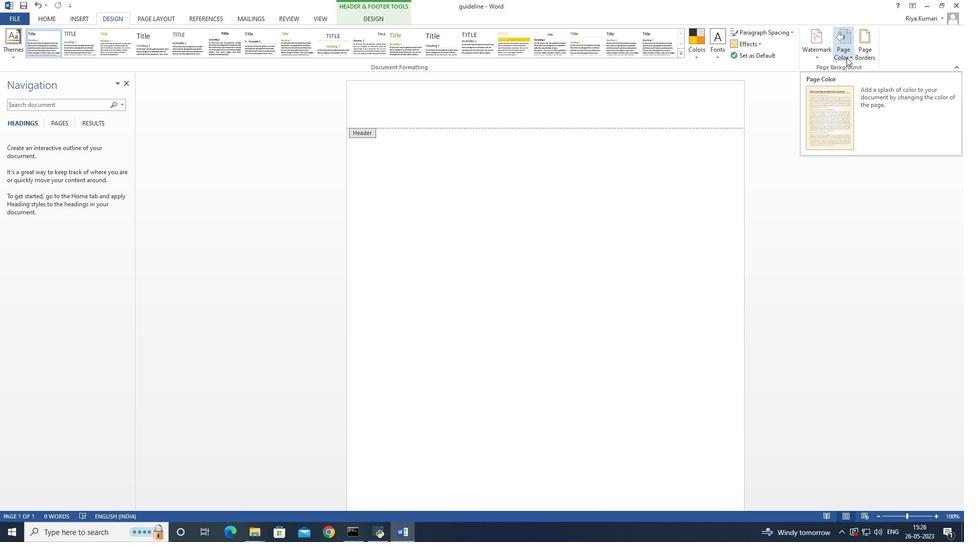 
Action: Mouse pressed left at (844, 52)
Screenshot: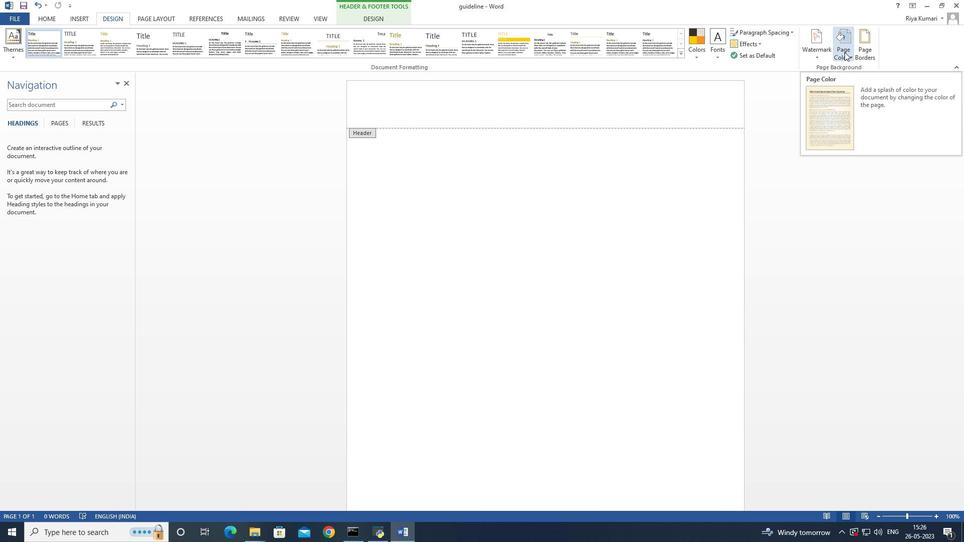 
Action: Mouse moved to (873, 111)
Screenshot: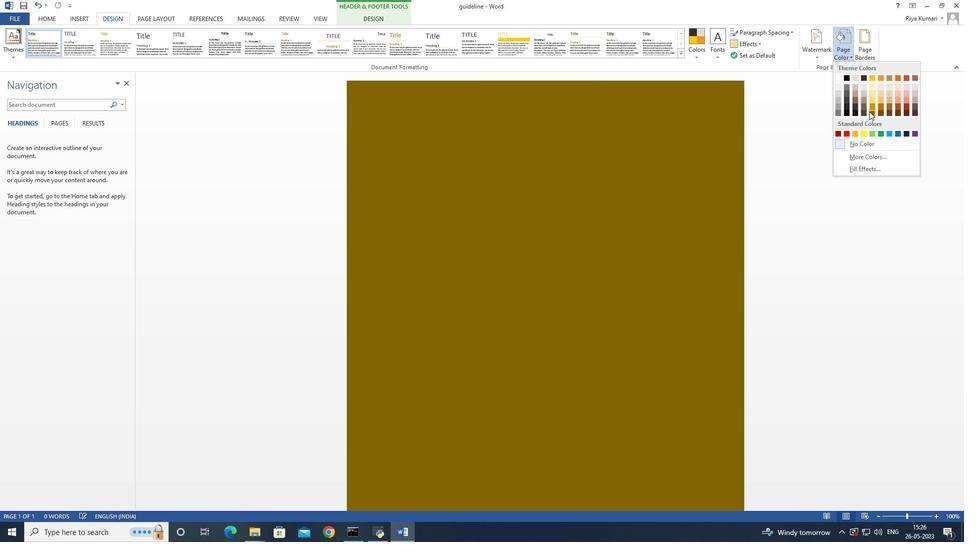 
Action: Mouse pressed left at (873, 111)
Screenshot: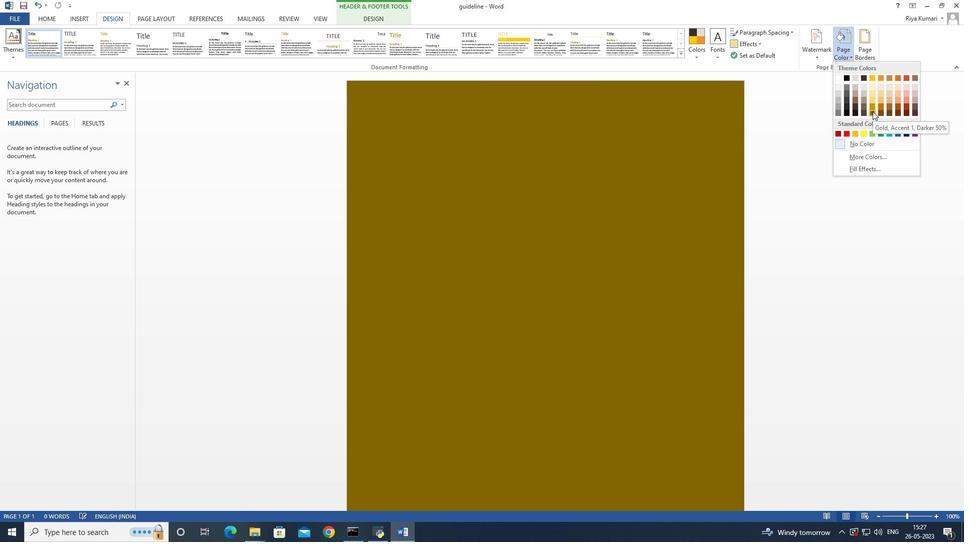 
Action: Mouse moved to (74, 16)
Screenshot: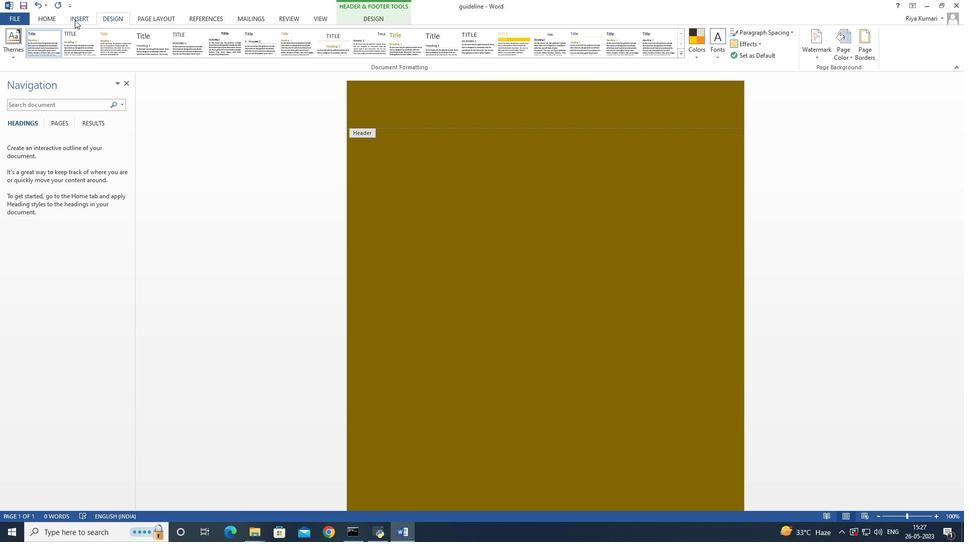 
Action: Mouse pressed left at (74, 16)
Screenshot: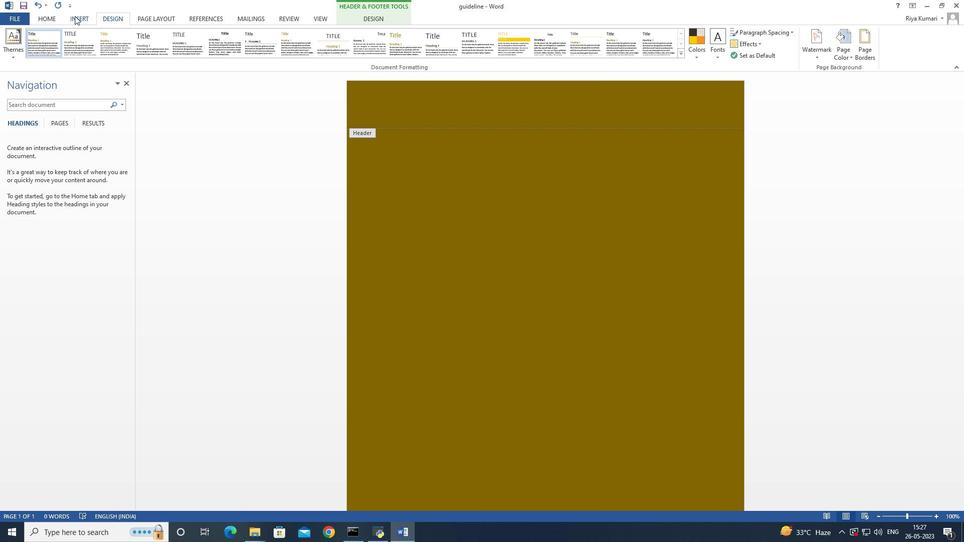 
Action: Mouse moved to (45, 16)
Screenshot: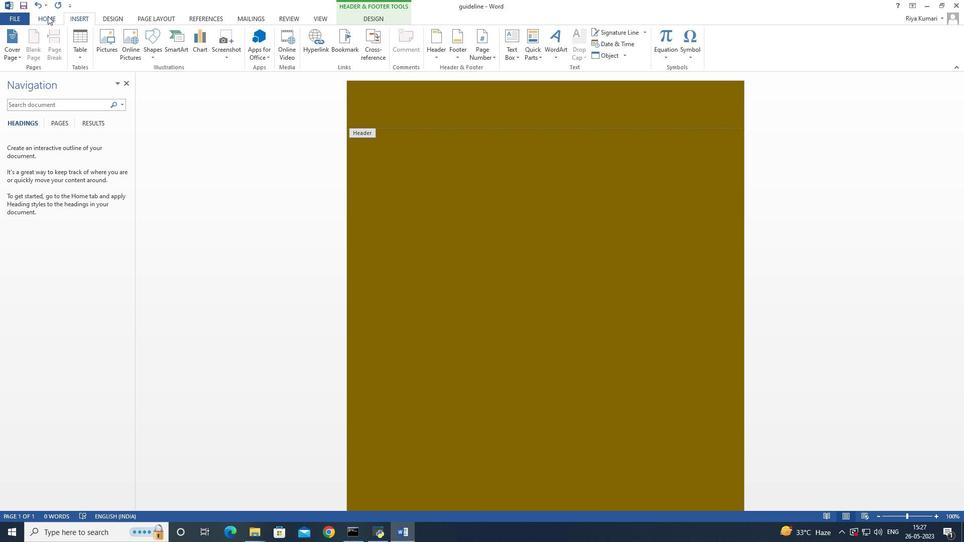 
Action: Mouse pressed left at (45, 16)
Screenshot: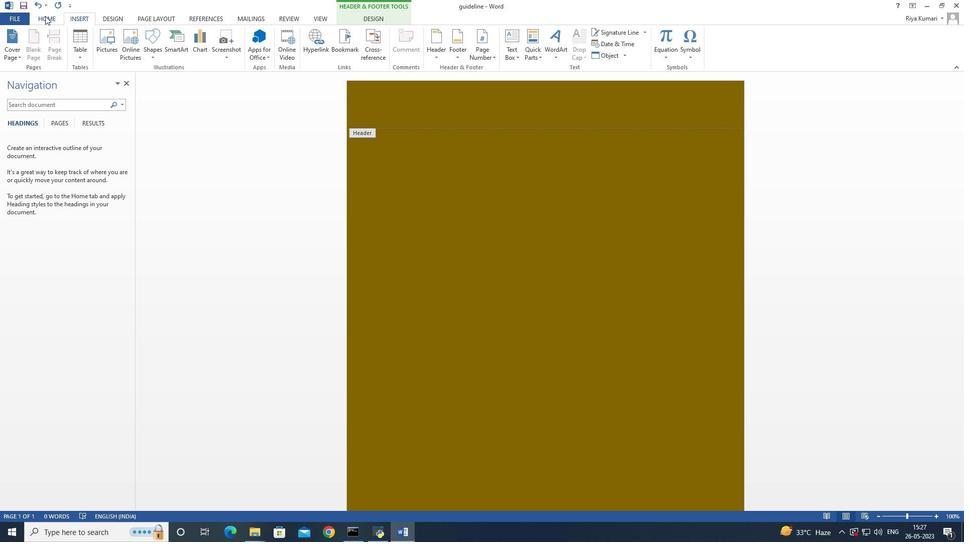 
Action: Mouse moved to (313, 49)
Screenshot: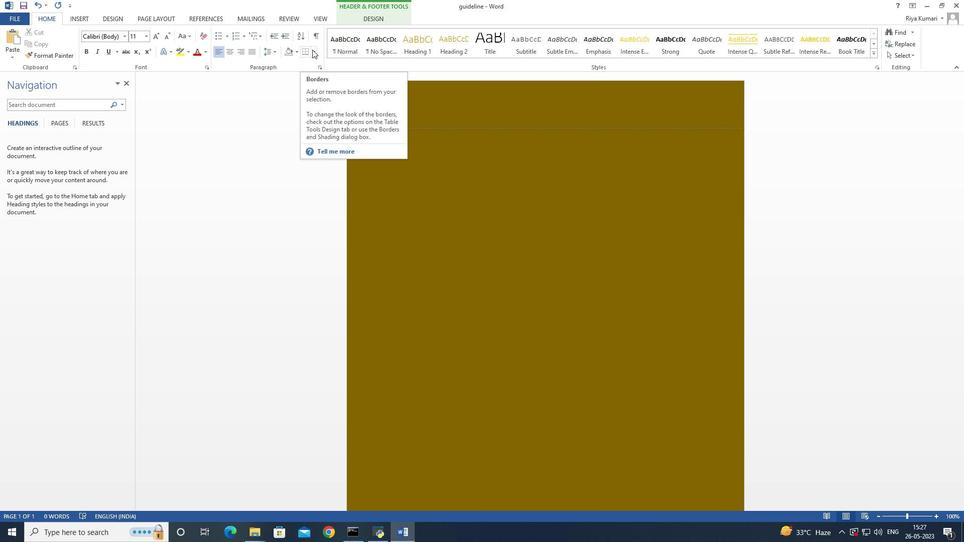 
Action: Mouse pressed left at (313, 49)
Screenshot: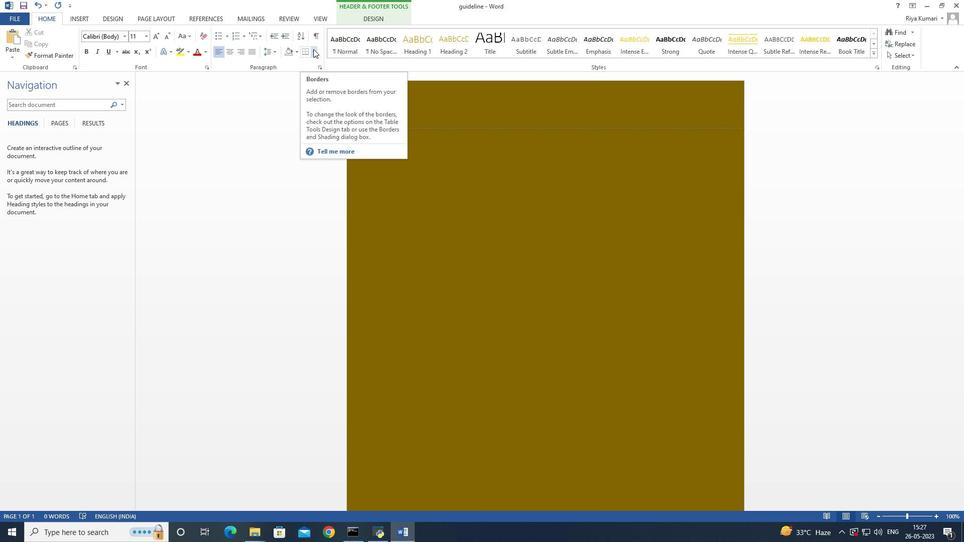 
Action: Mouse moved to (167, 20)
Screenshot: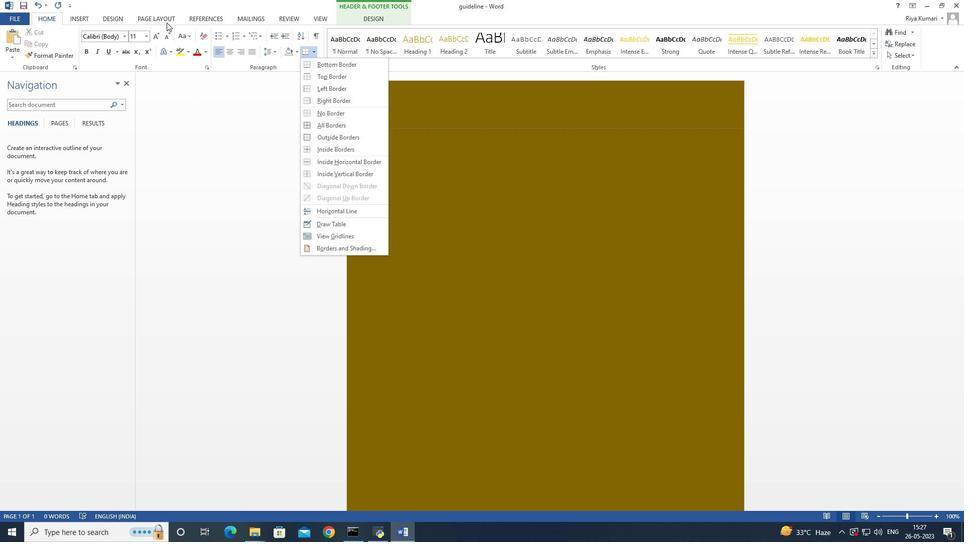 
Action: Mouse pressed left at (167, 20)
Screenshot: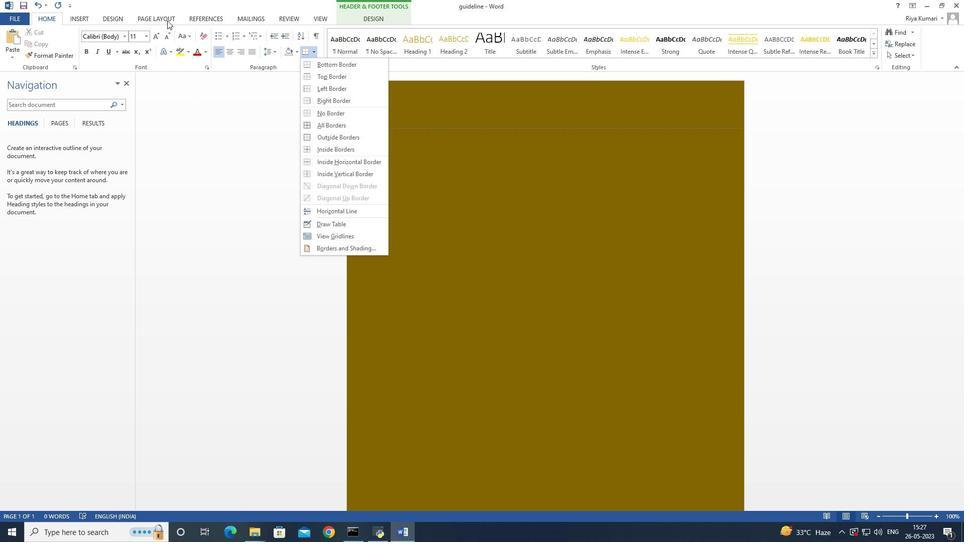
Action: Mouse moved to (450, 146)
Screenshot: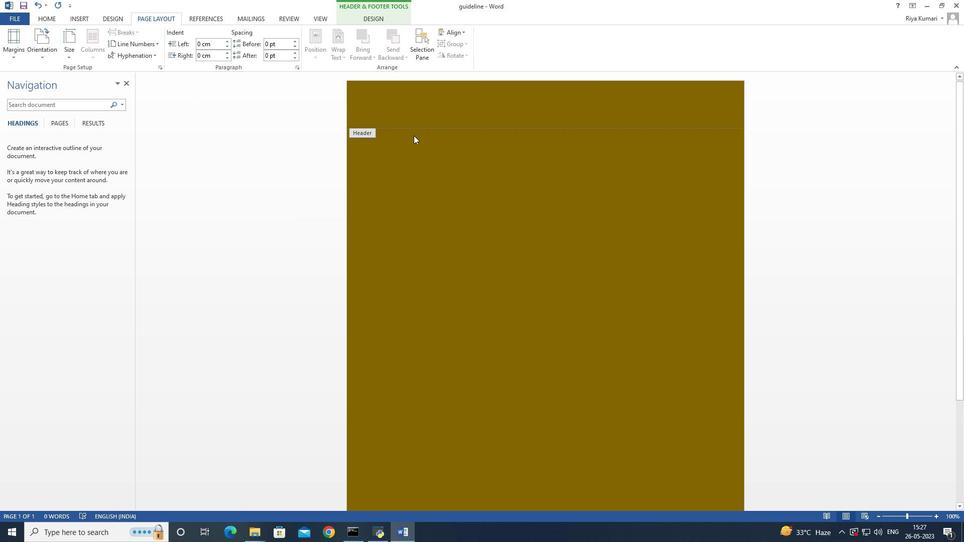 
Action: Mouse pressed left at (450, 146)
Screenshot: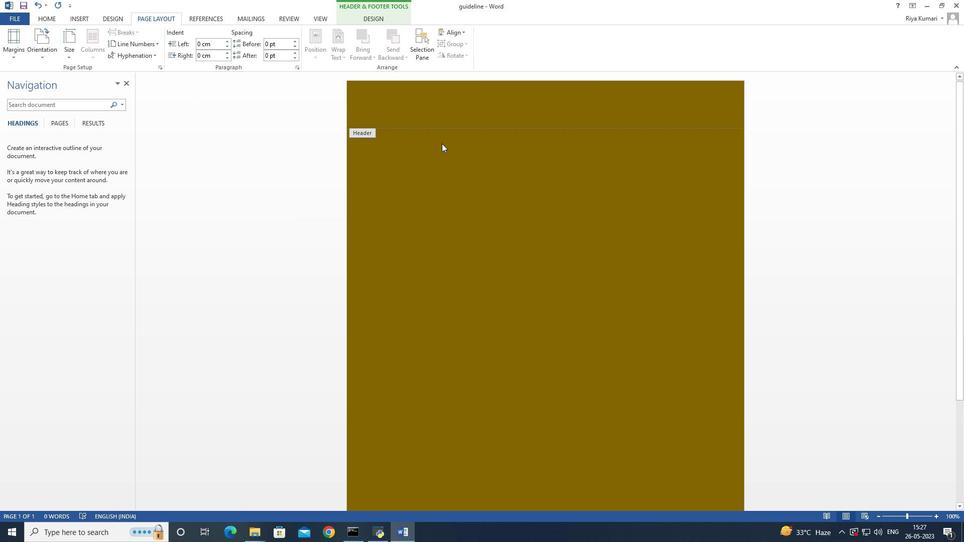 
Action: Mouse moved to (199, 20)
Screenshot: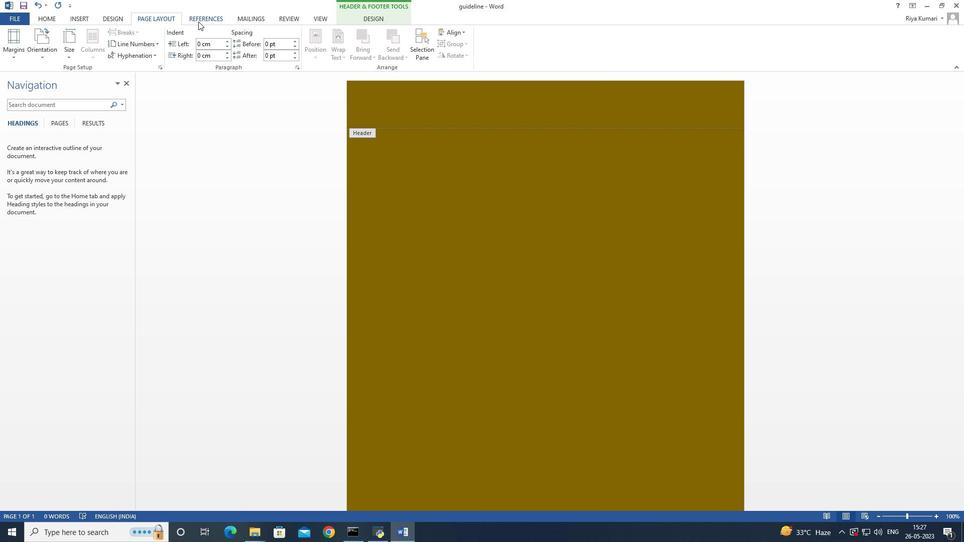
Action: Mouse pressed left at (199, 20)
Screenshot: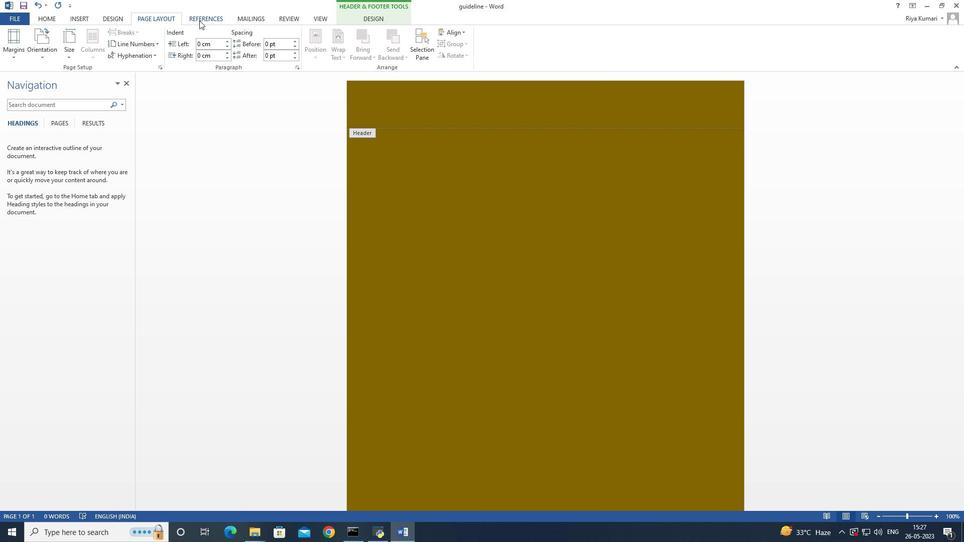 
Action: Mouse moved to (253, 23)
Screenshot: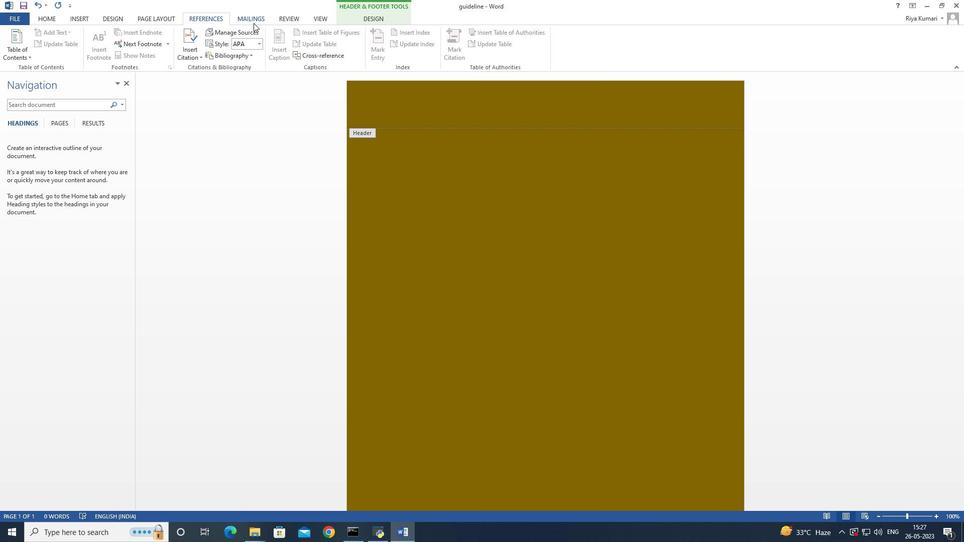 
Action: Mouse pressed left at (253, 23)
Screenshot: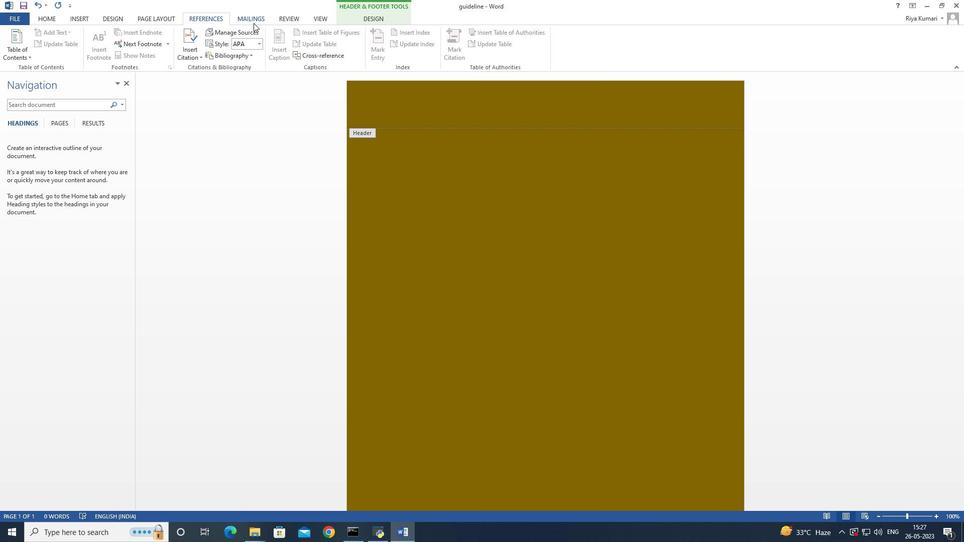 
Action: Mouse moved to (284, 18)
Screenshot: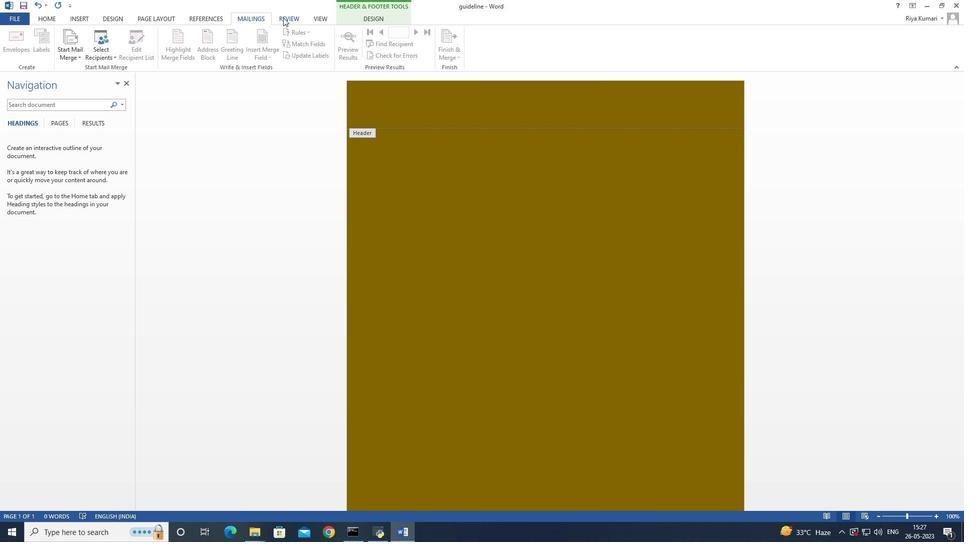 
Action: Mouse pressed left at (284, 18)
Screenshot: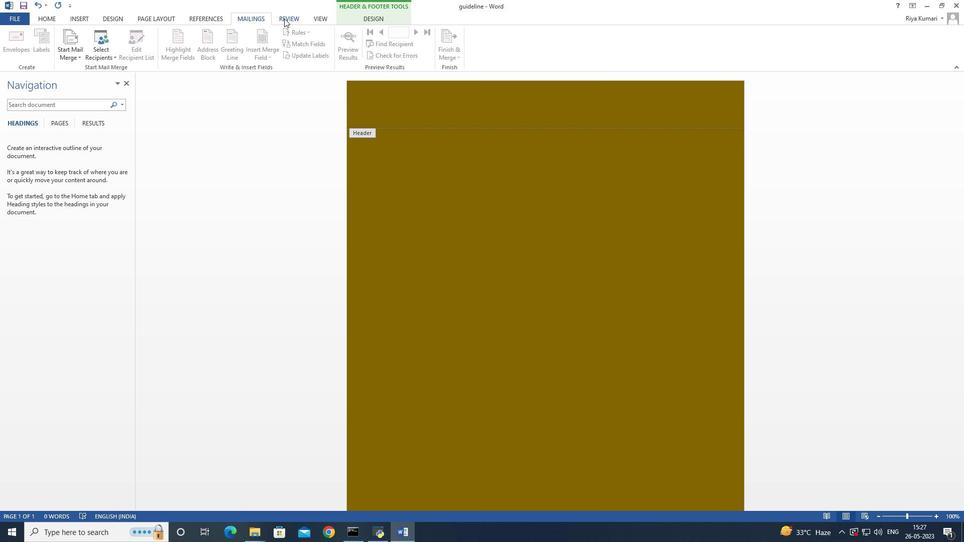
Action: Mouse moved to (121, 21)
Screenshot: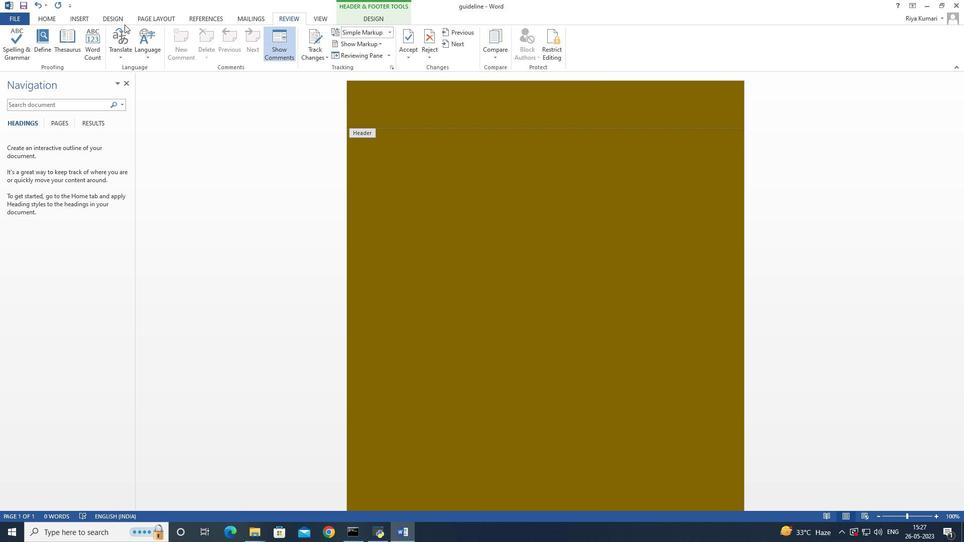 
Action: Mouse pressed left at (121, 21)
Screenshot: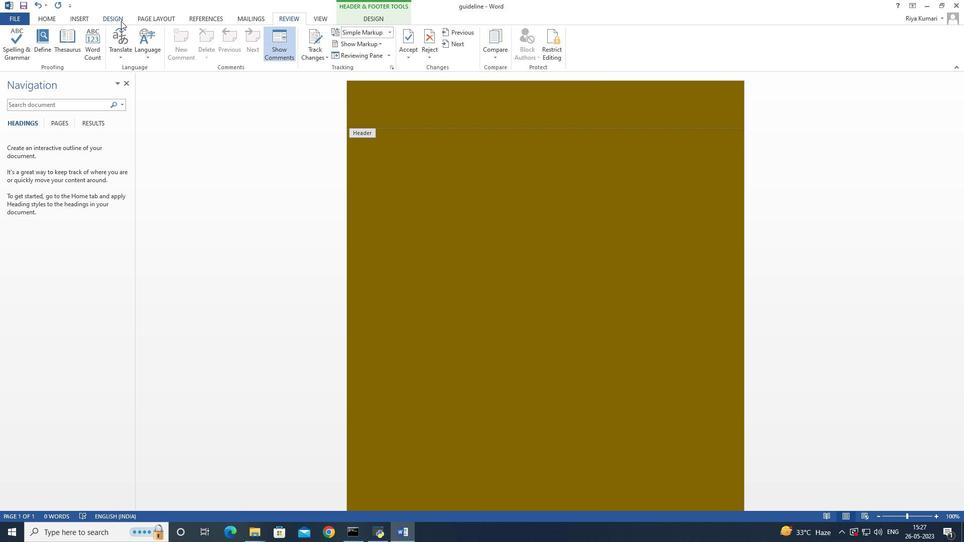 
Action: Mouse moved to (863, 47)
Screenshot: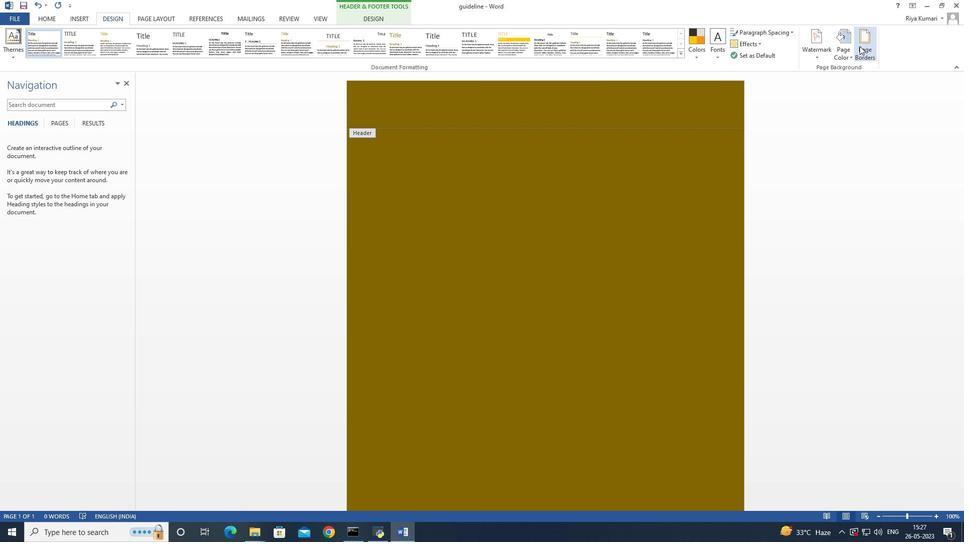 
Action: Mouse pressed left at (863, 47)
Screenshot: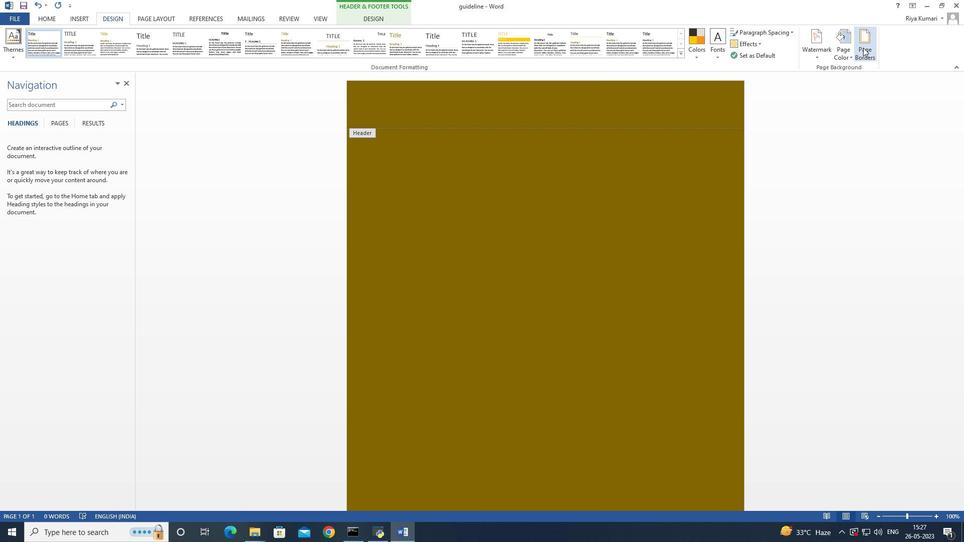 
Action: Mouse moved to (360, 250)
Screenshot: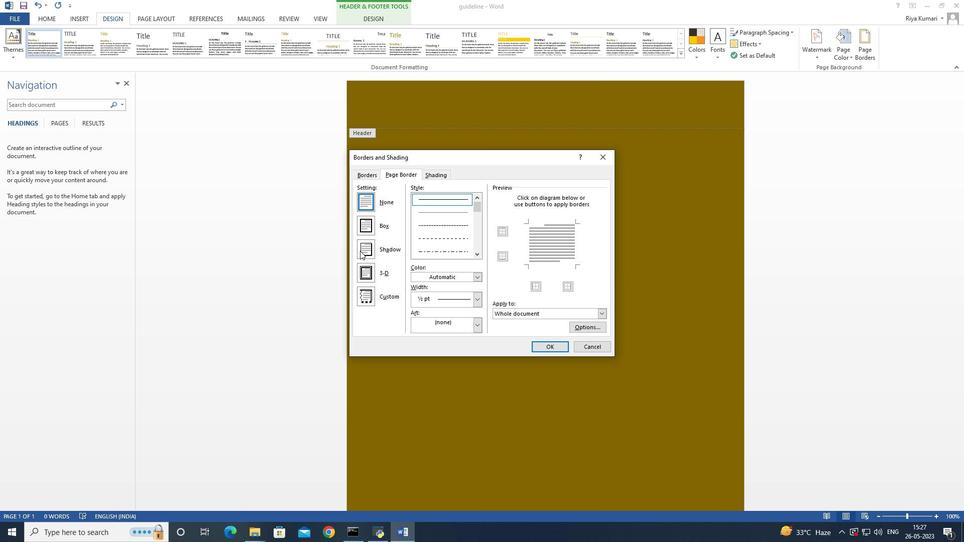 
Action: Mouse pressed left at (360, 250)
Screenshot: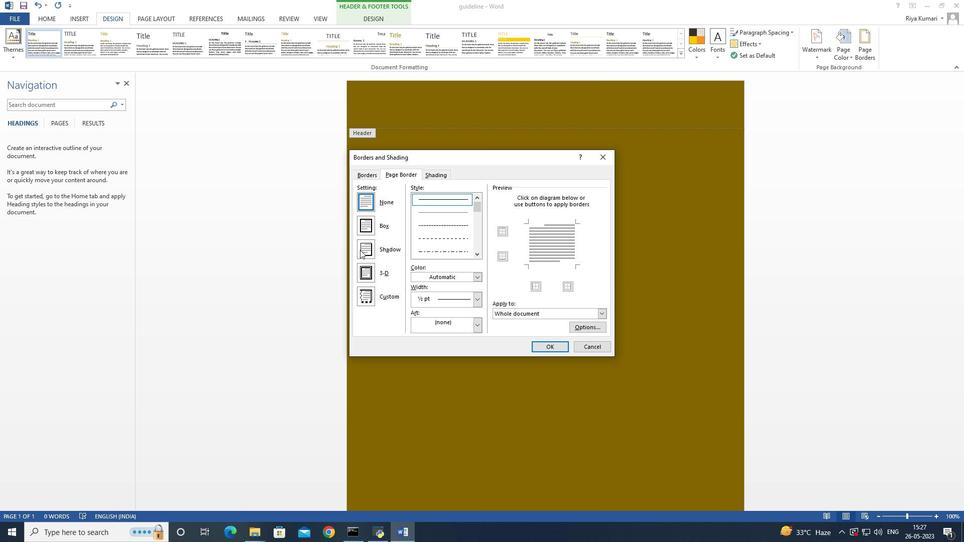 
Action: Mouse moved to (367, 227)
Screenshot: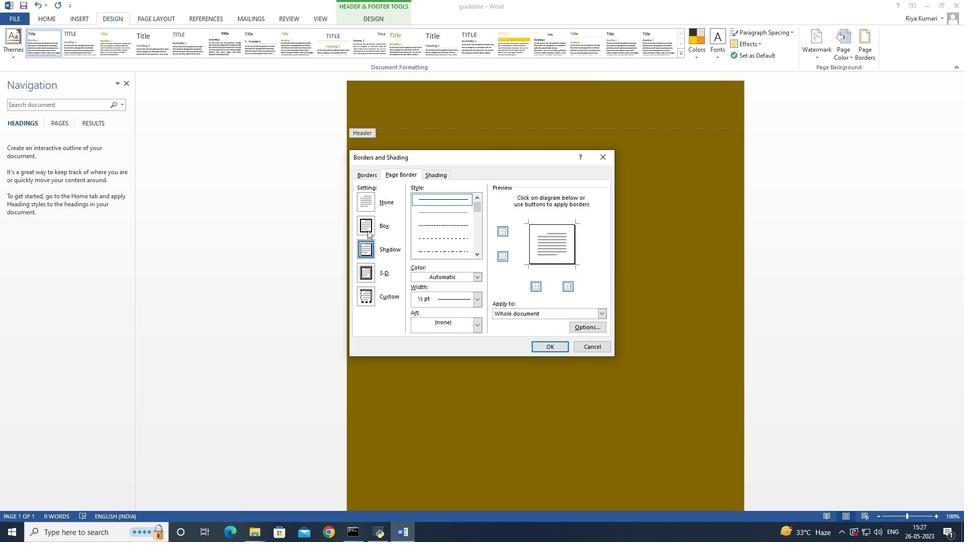 
Action: Mouse pressed left at (367, 227)
Screenshot: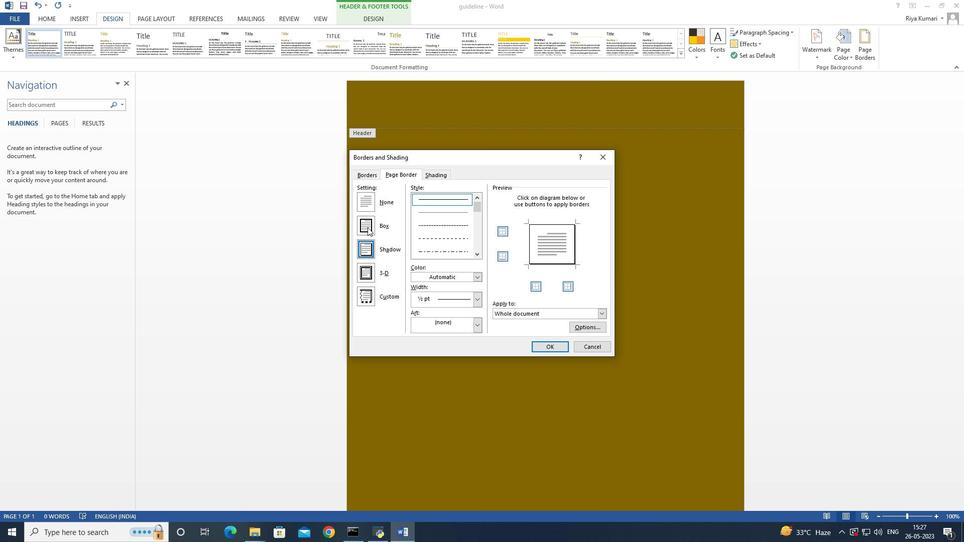 
Action: Mouse moved to (444, 224)
Screenshot: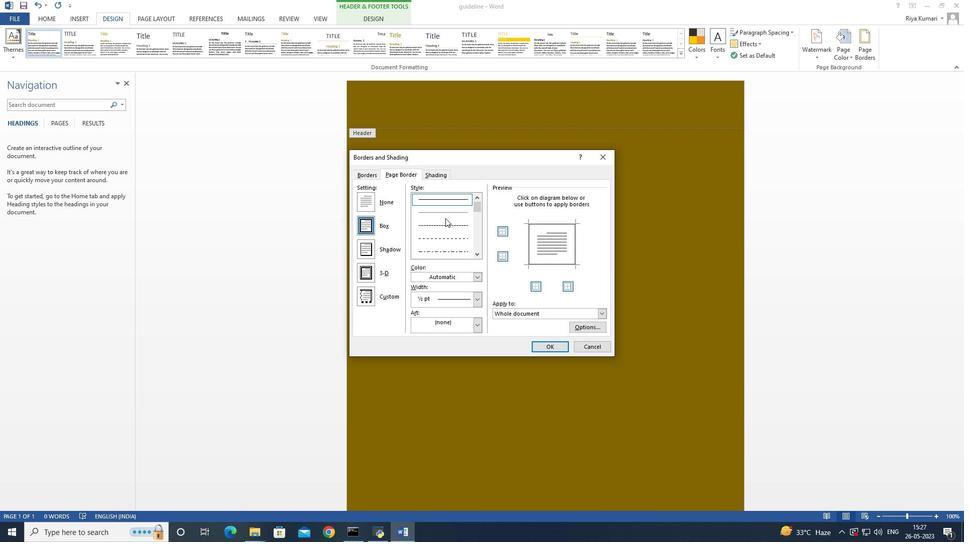 
Action: Mouse pressed left at (444, 224)
Screenshot: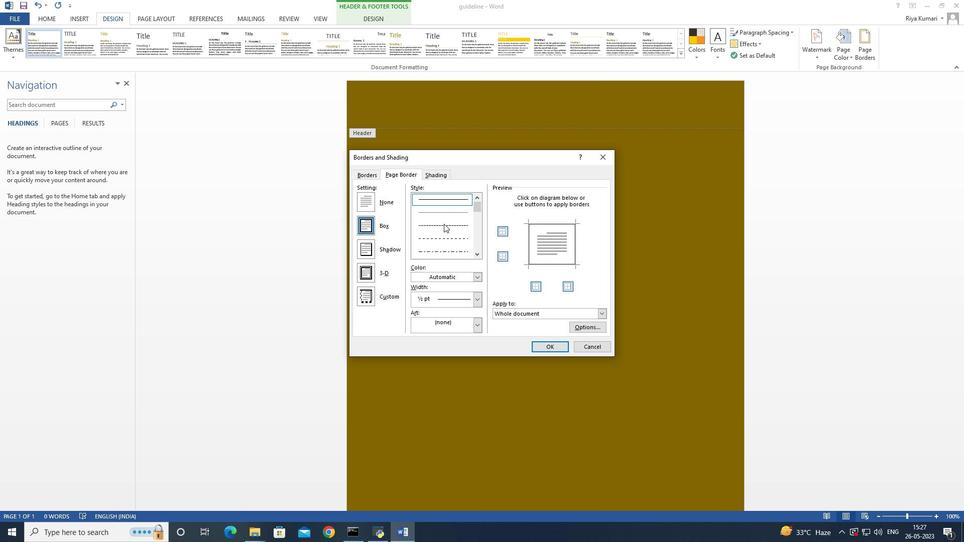 
Action: Mouse moved to (372, 275)
Screenshot: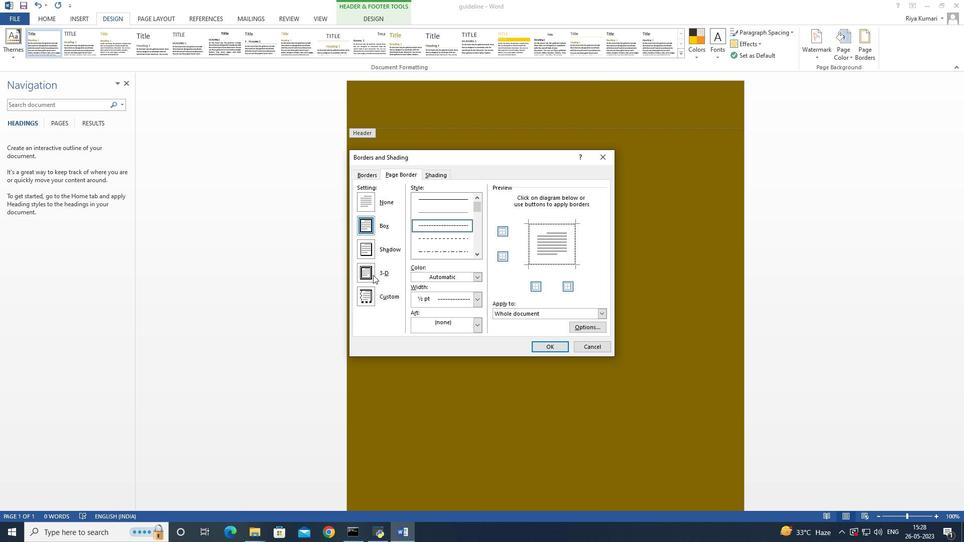 
Action: Mouse pressed left at (372, 275)
Screenshot: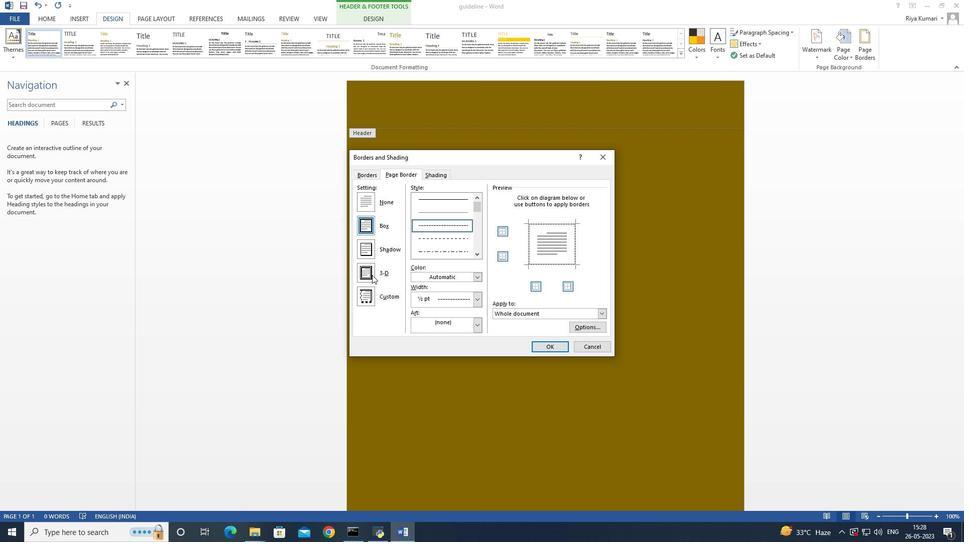 
Action: Mouse moved to (478, 205)
Screenshot: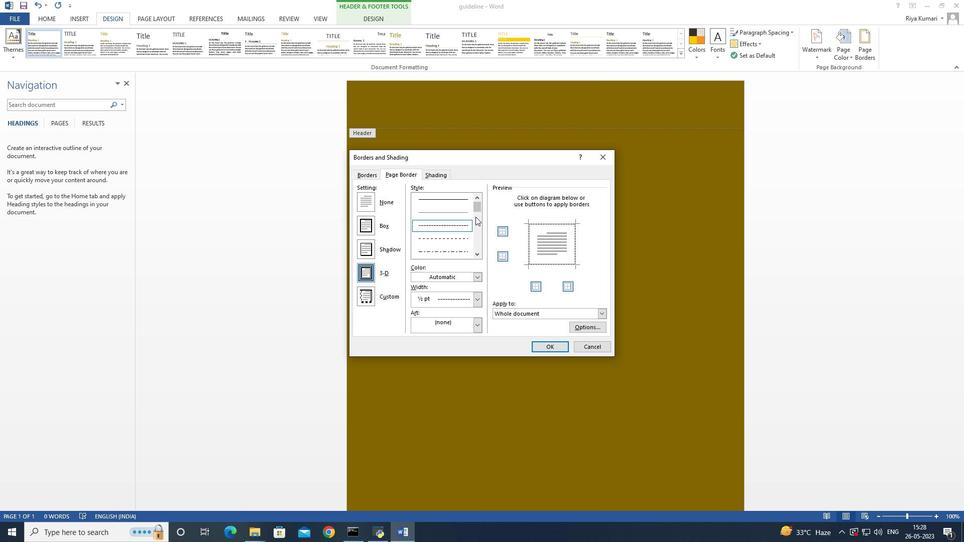 
Action: Mouse pressed left at (478, 205)
Screenshot: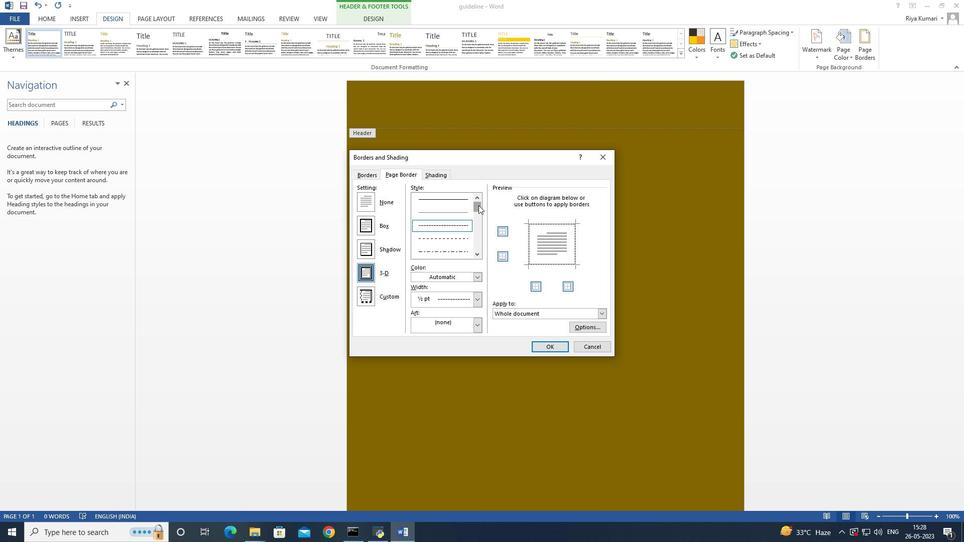 
Action: Mouse moved to (439, 225)
Screenshot: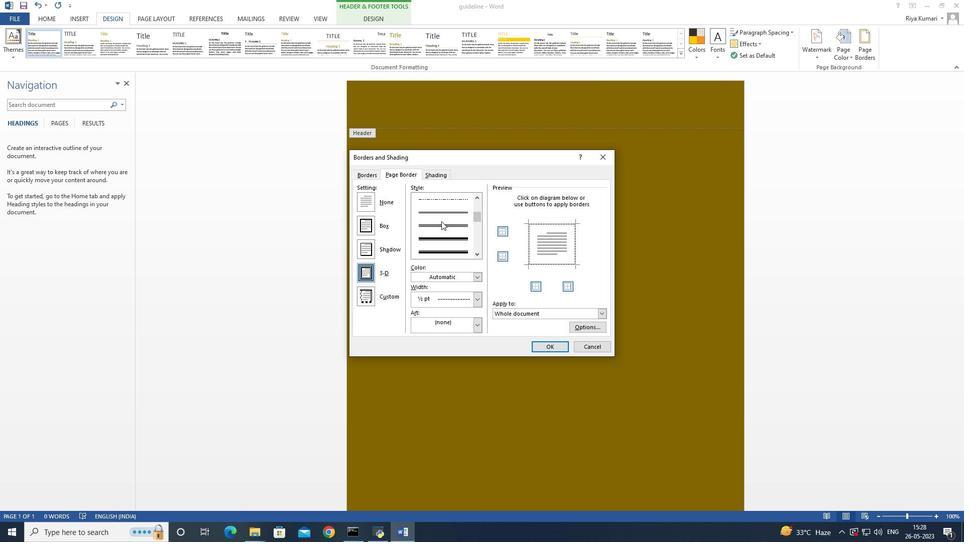 
Action: Mouse pressed left at (439, 225)
Screenshot: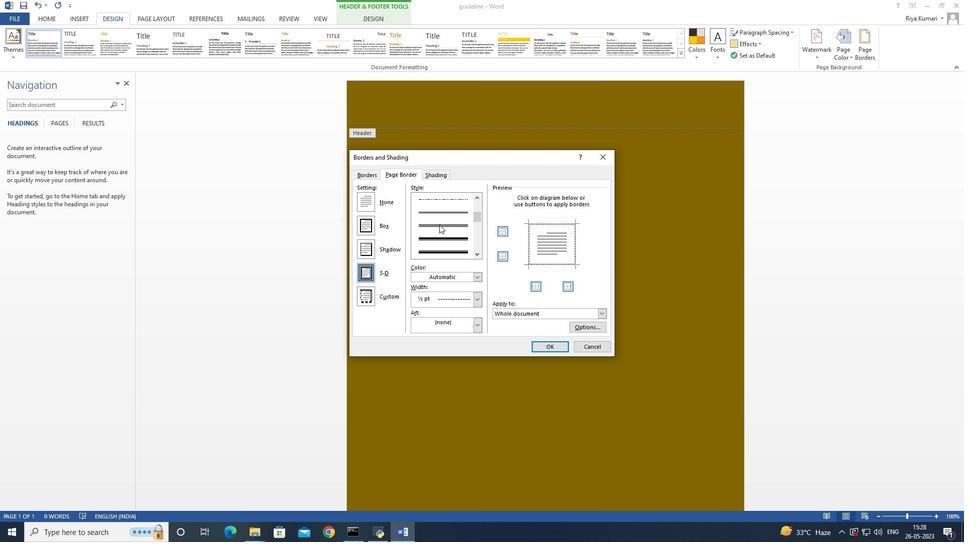 
Action: Mouse moved to (550, 347)
Screenshot: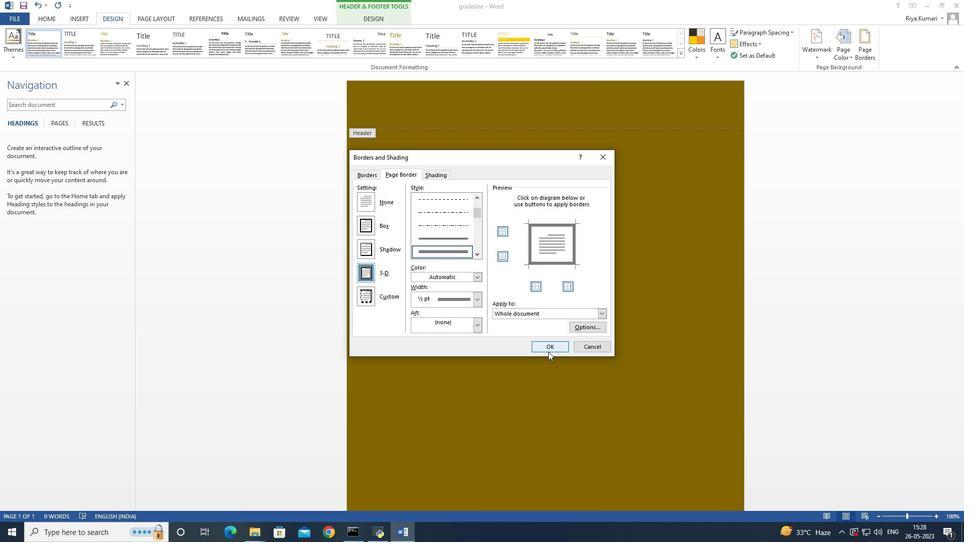 
Action: Mouse pressed left at (550, 347)
Screenshot: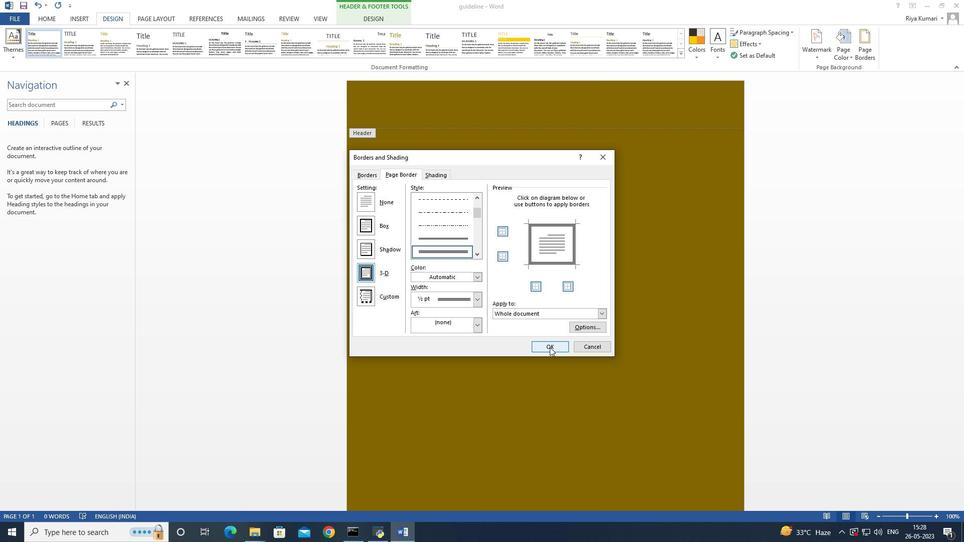 
Action: Mouse moved to (362, 295)
Screenshot: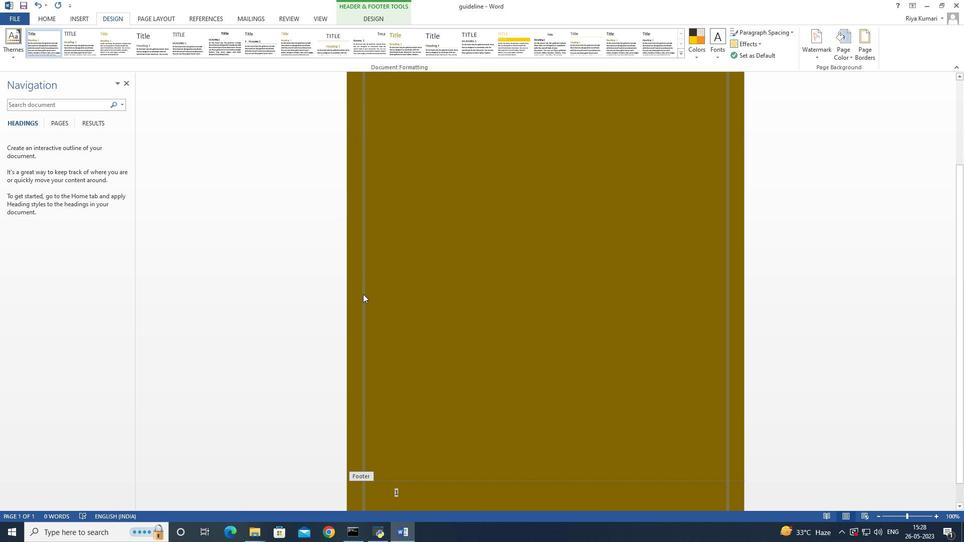 
Action: Mouse pressed left at (362, 295)
Screenshot: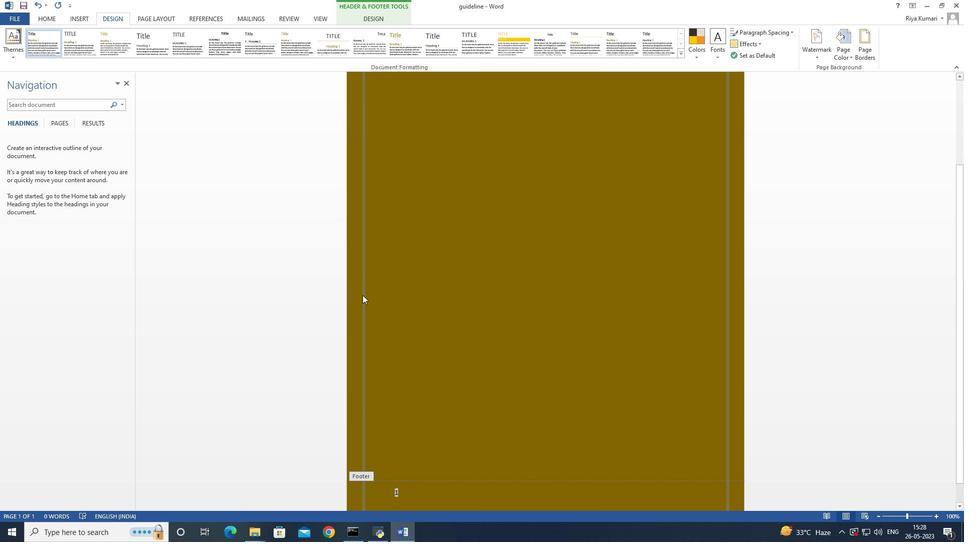 
Action: Mouse moved to (695, 32)
Screenshot: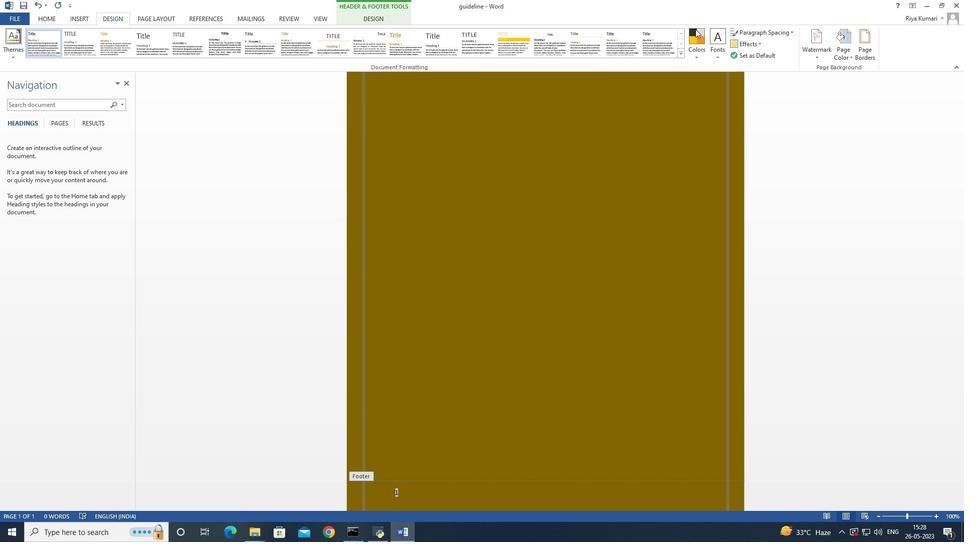 
Action: Mouse pressed left at (695, 32)
Screenshot: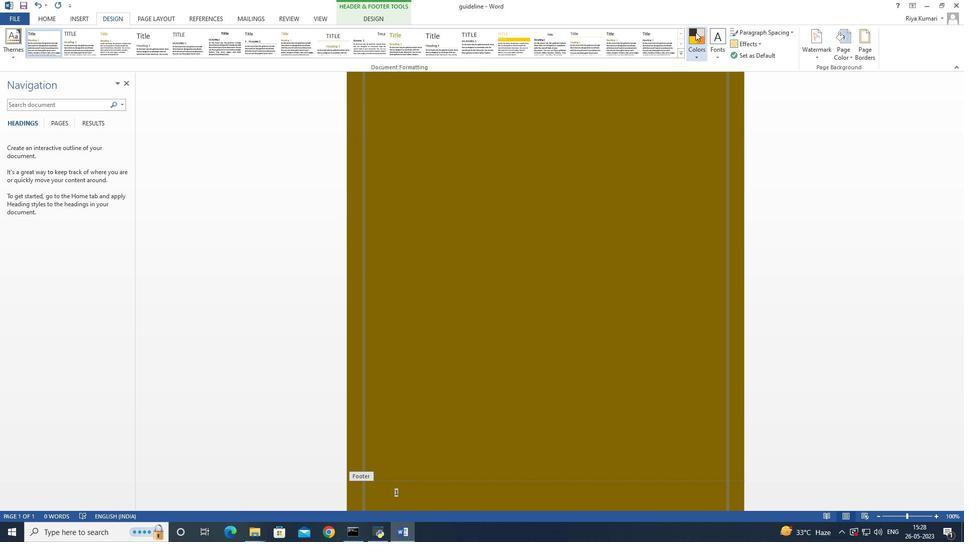 
Action: Mouse moved to (847, 133)
Screenshot: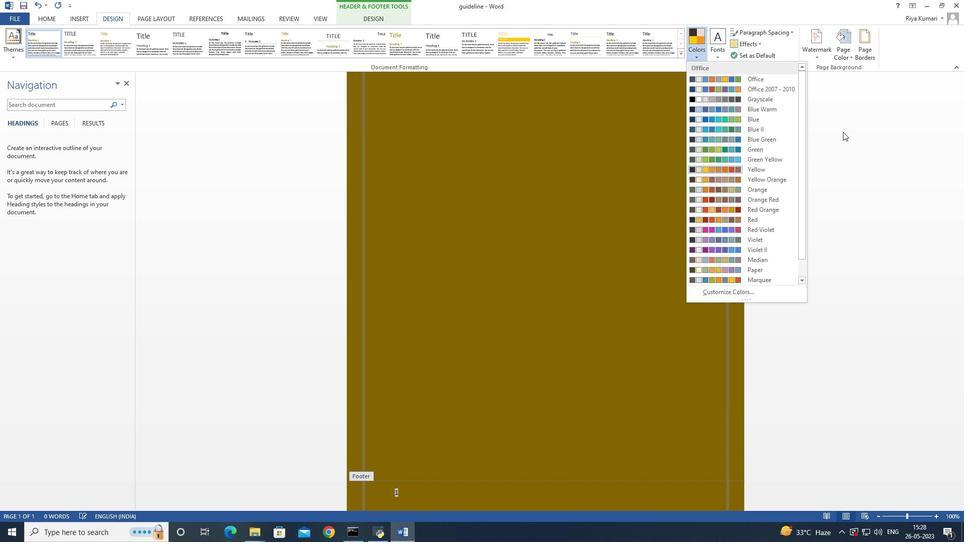 
Action: Mouse pressed left at (847, 133)
Screenshot: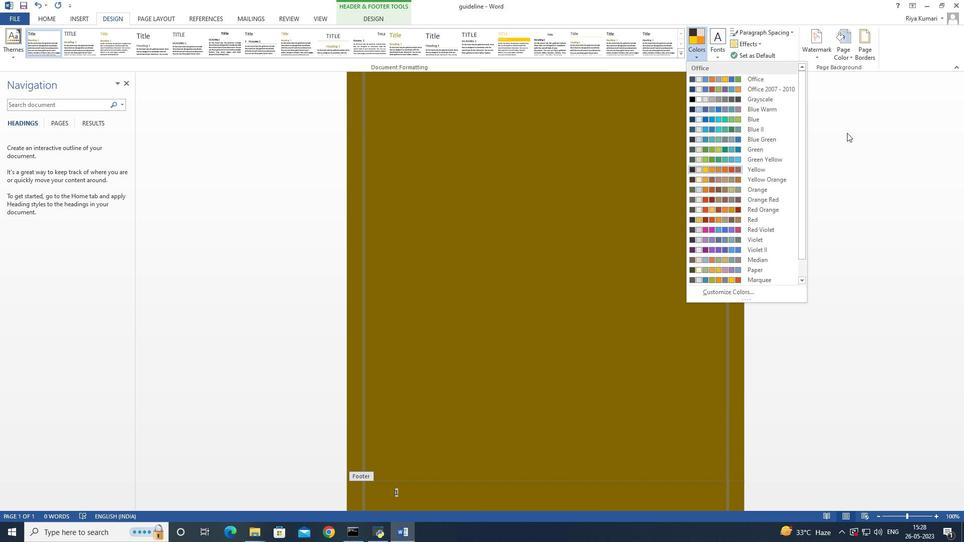 
Action: Mouse moved to (858, 52)
Screenshot: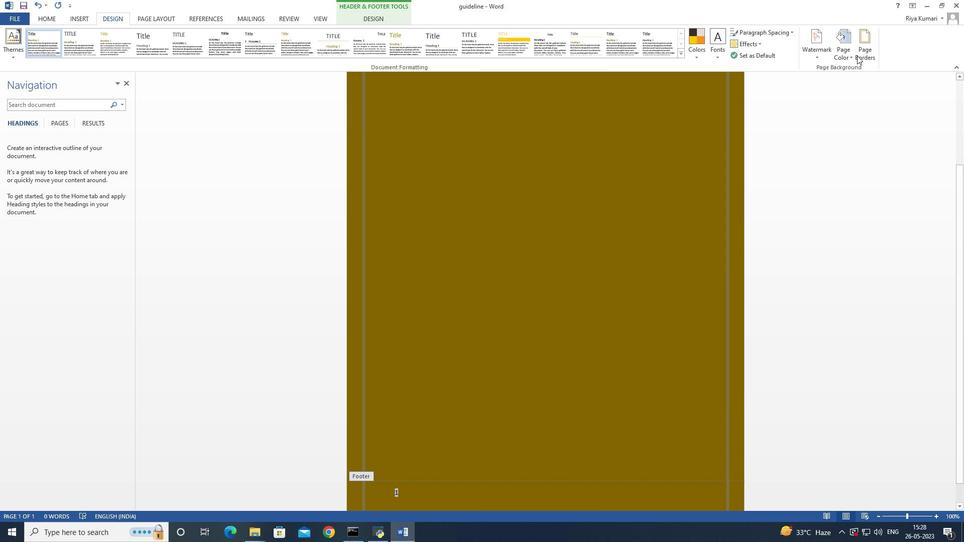
Action: Mouse pressed left at (858, 52)
Screenshot: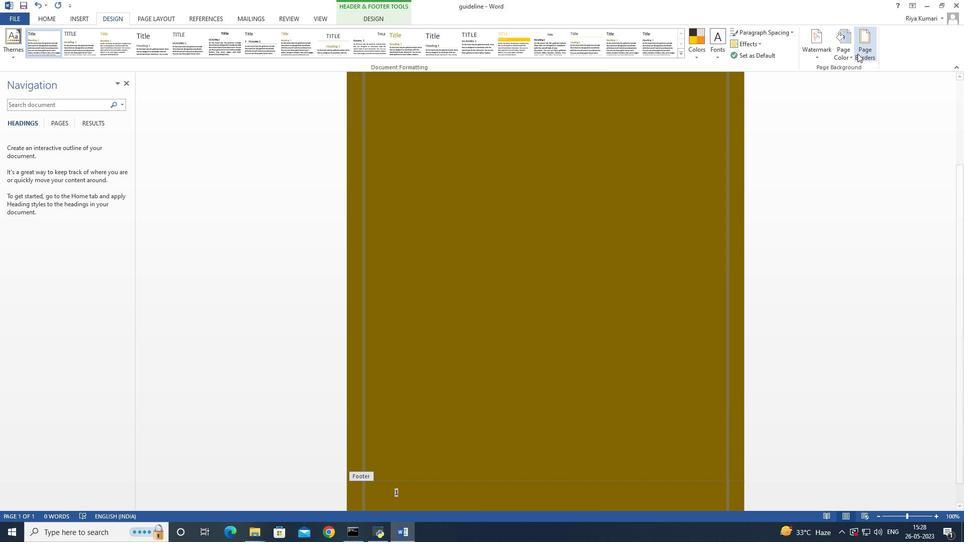 
Action: Mouse moved to (475, 274)
Screenshot: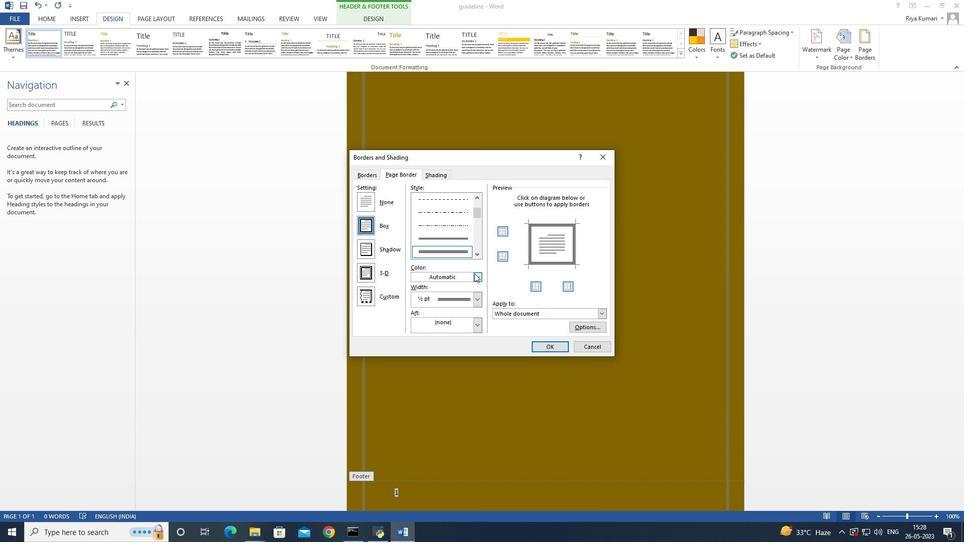 
Action: Mouse pressed left at (475, 274)
Screenshot: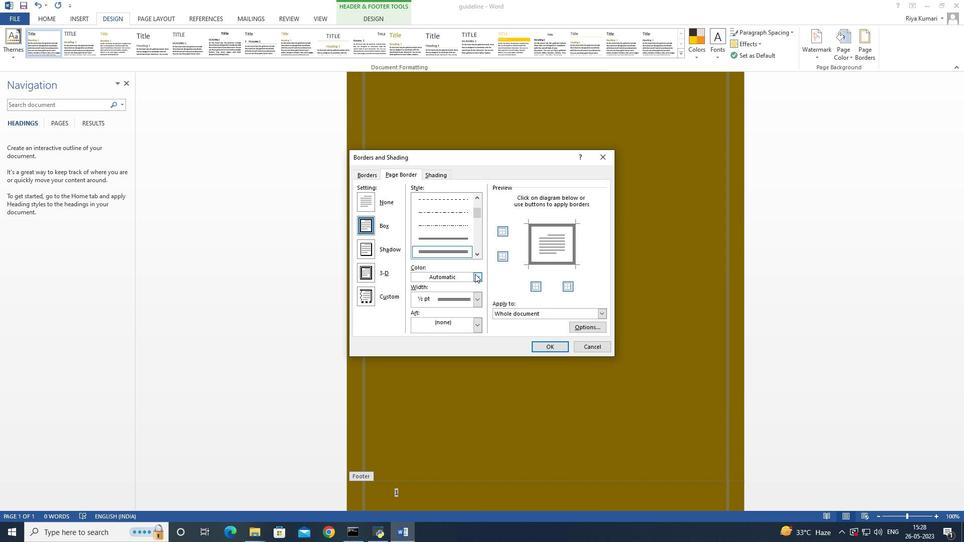 
Action: Mouse moved to (440, 308)
Screenshot: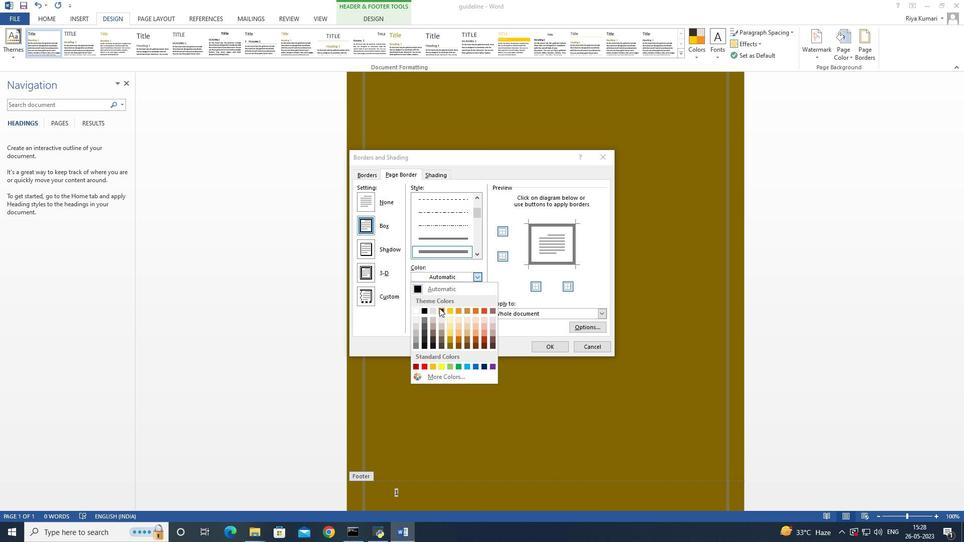
Action: Mouse pressed left at (440, 308)
Screenshot: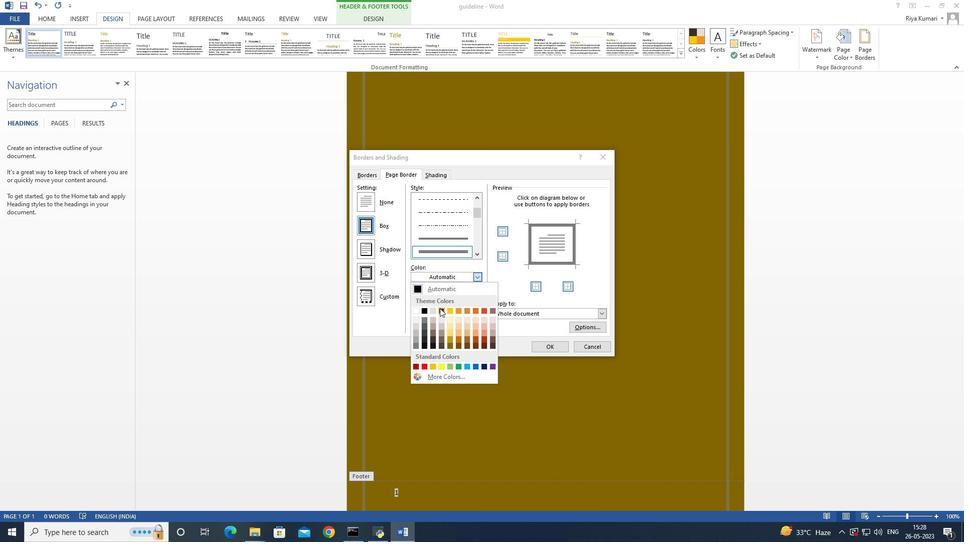 
Action: Mouse moved to (475, 303)
Screenshot: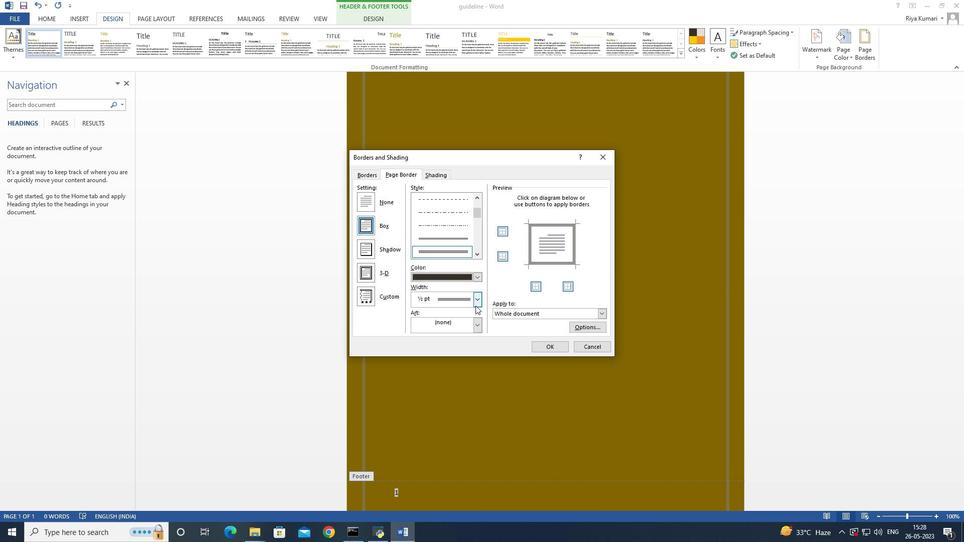 
Action: Mouse pressed left at (475, 303)
Screenshot: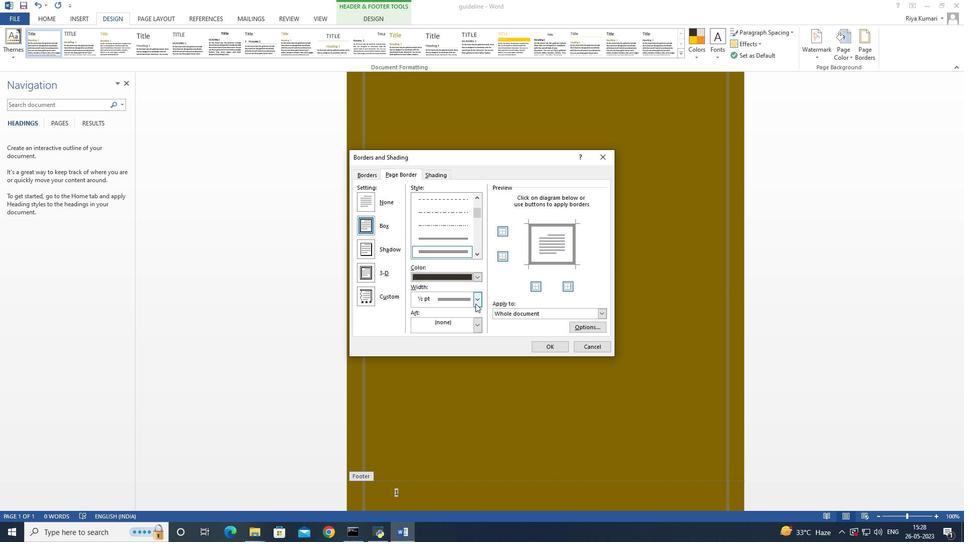 
Action: Mouse moved to (439, 337)
Screenshot: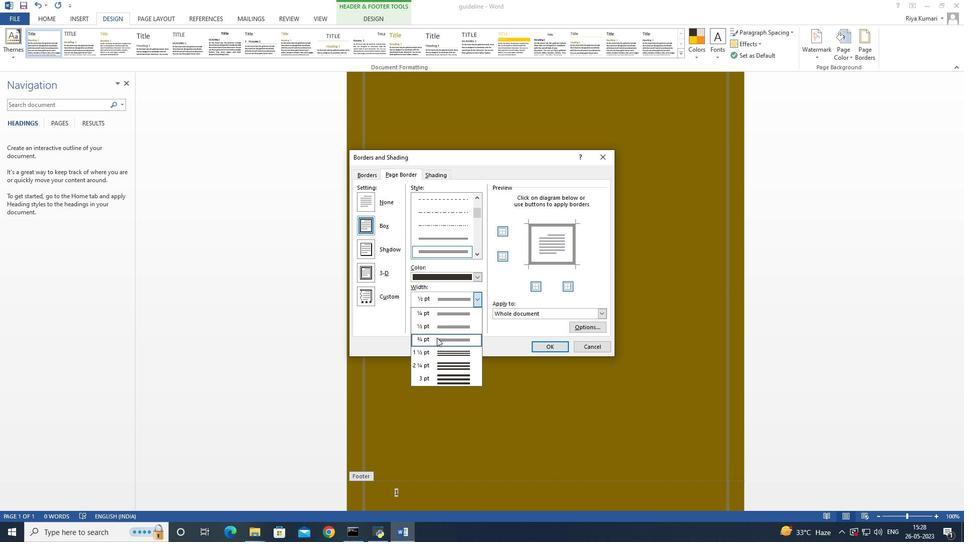 
Action: Mouse scrolled (439, 337) with delta (0, 0)
Screenshot: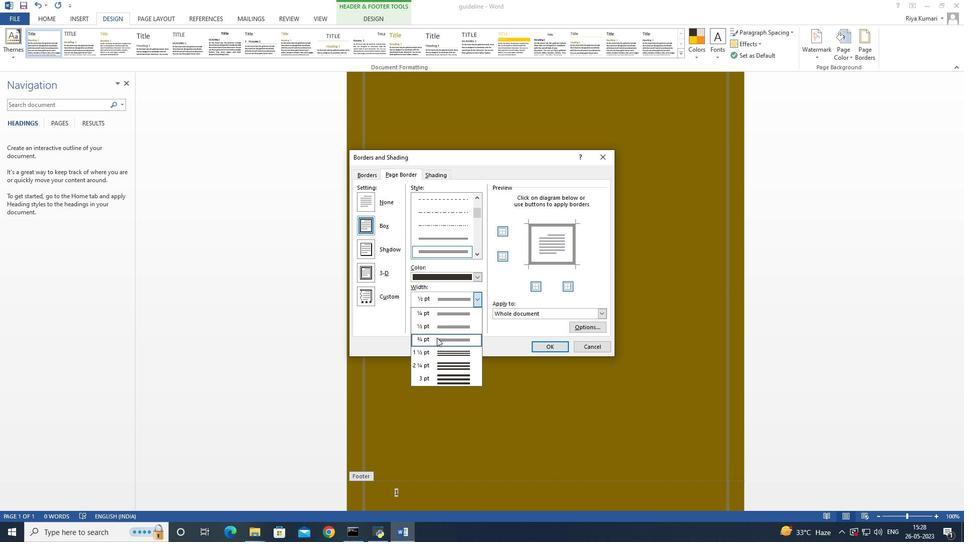 
Action: Mouse moved to (439, 337)
Screenshot: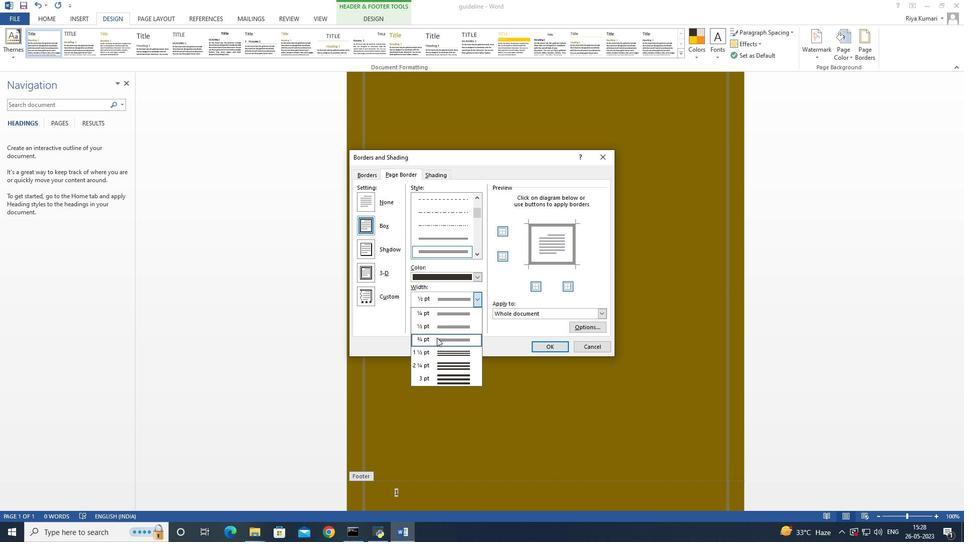 
Action: Mouse scrolled (439, 336) with delta (0, 0)
Screenshot: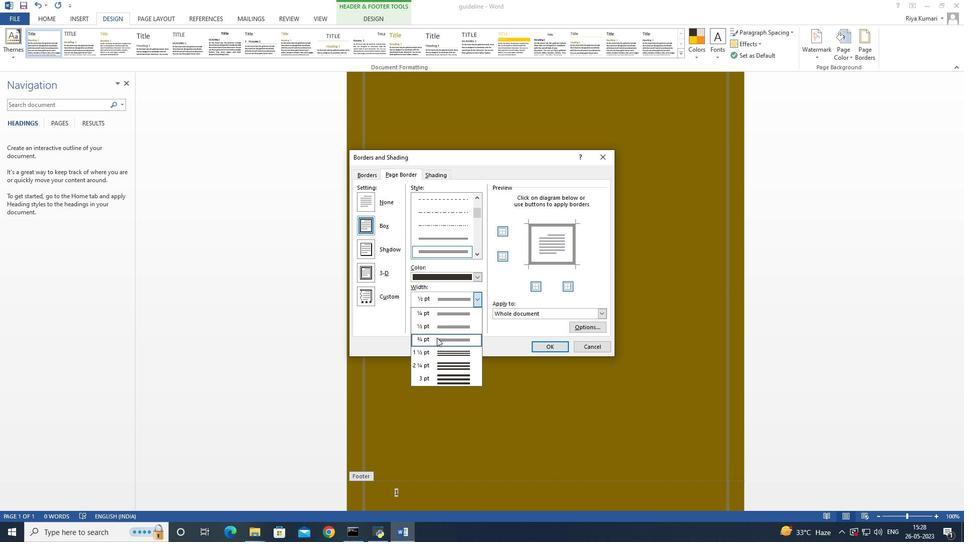 
Action: Mouse moved to (439, 337)
Screenshot: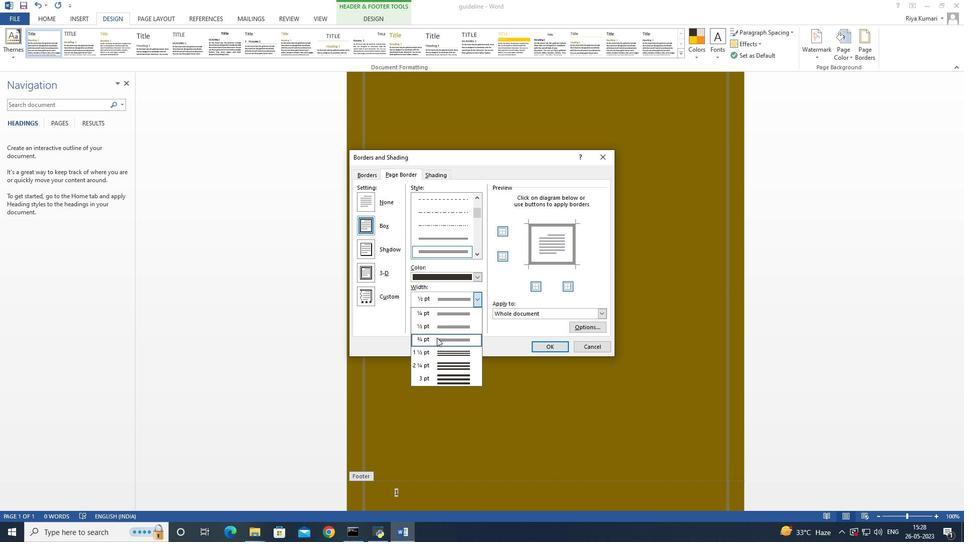 
Action: Mouse scrolled (439, 336) with delta (0, 0)
Screenshot: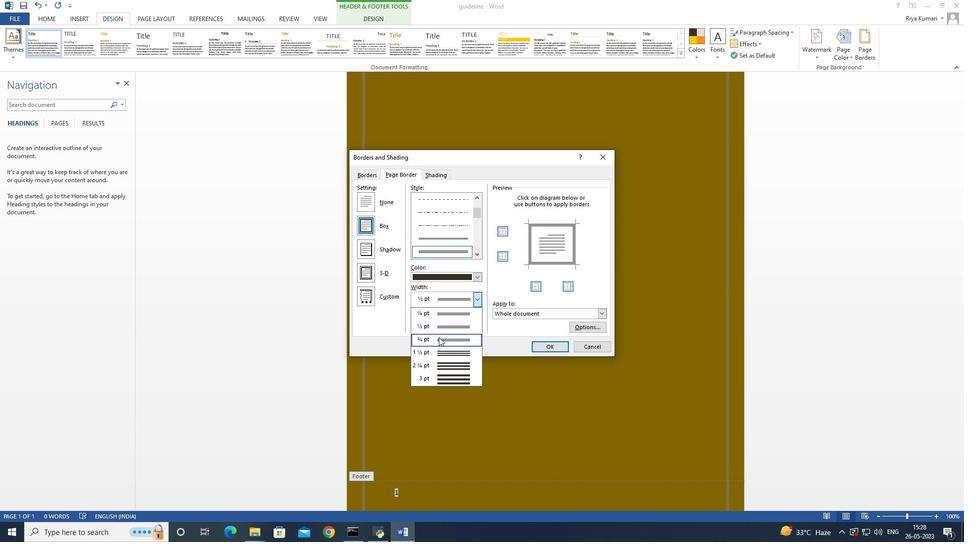
Action: Mouse moved to (441, 335)
Screenshot: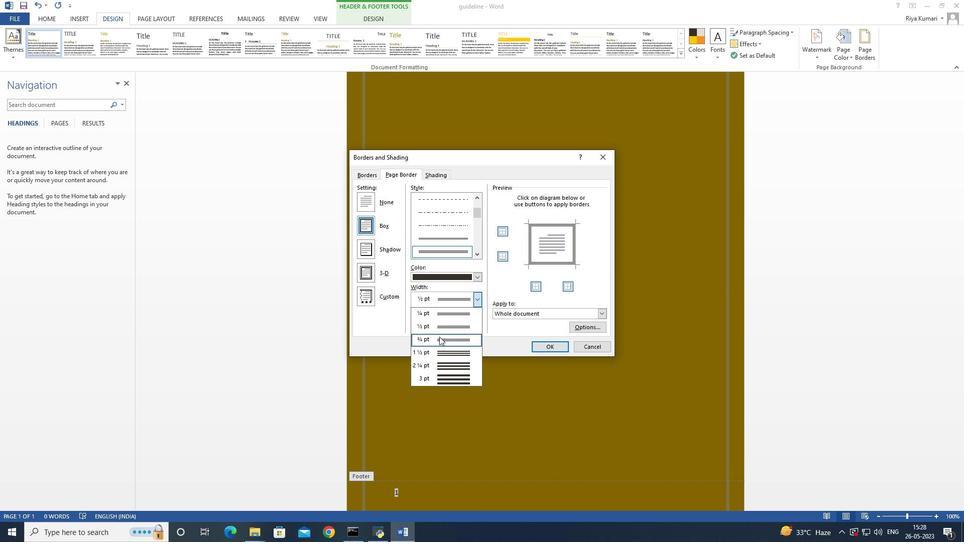 
Action: Mouse scrolled (441, 335) with delta (0, 0)
Screenshot: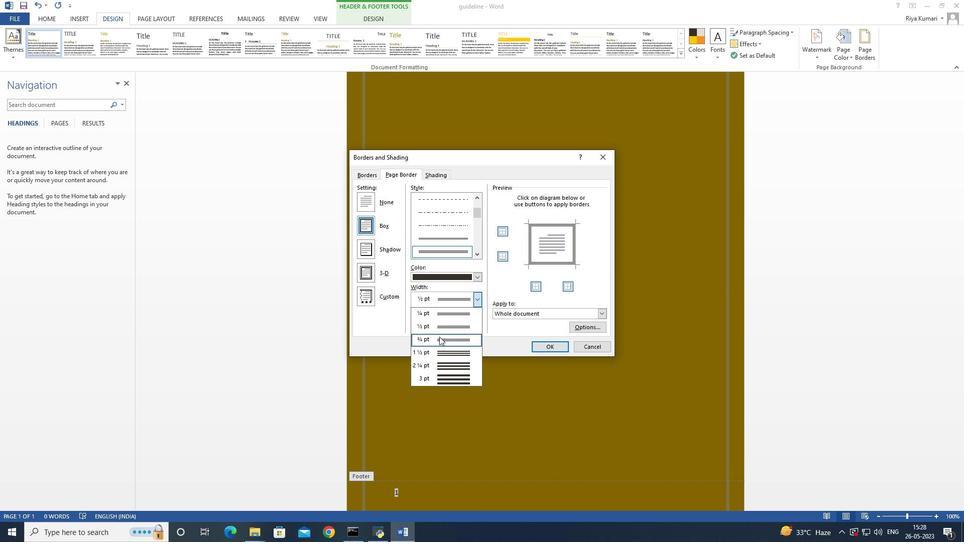 
Action: Mouse moved to (447, 332)
Screenshot: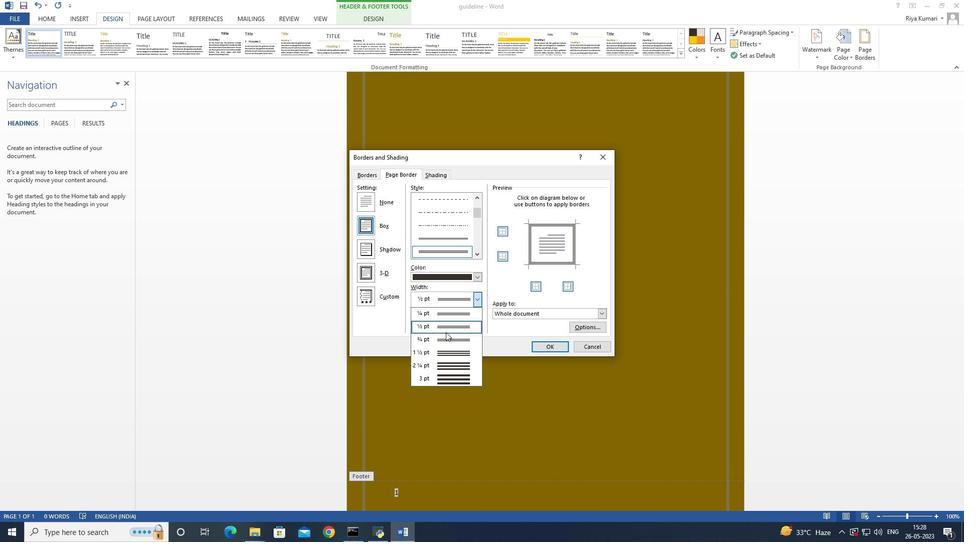 
Action: Mouse scrolled (447, 331) with delta (0, 0)
Screenshot: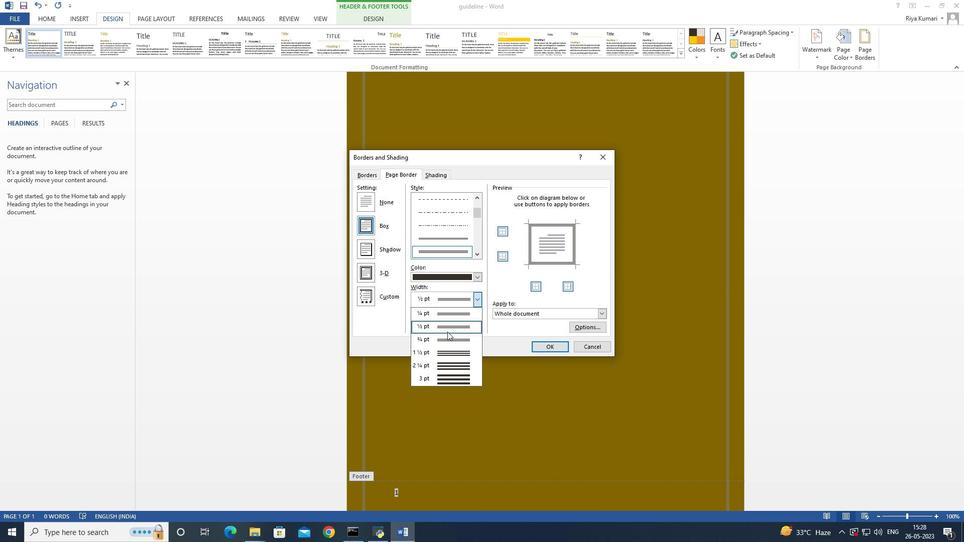 
Action: Mouse scrolled (447, 331) with delta (0, 0)
Screenshot: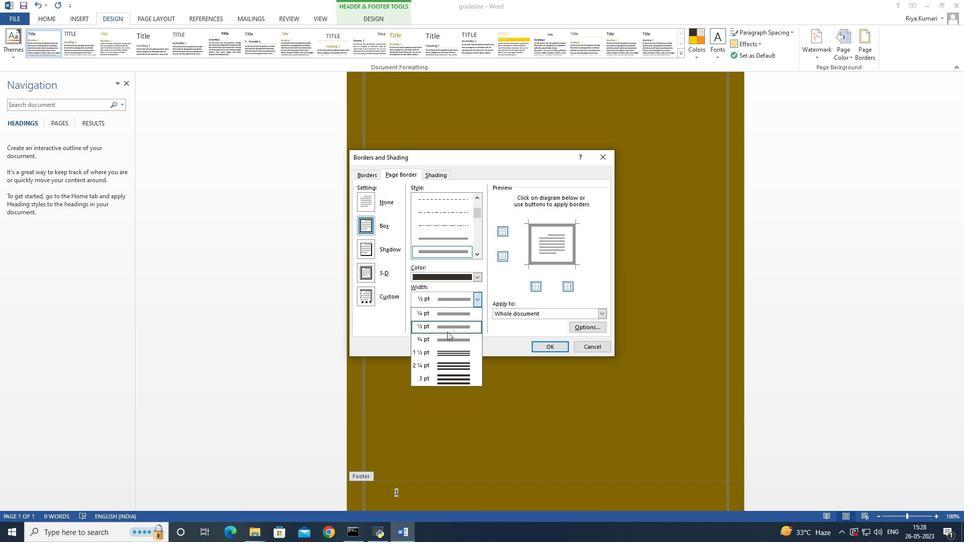 
Action: Mouse scrolled (447, 331) with delta (0, 0)
Screenshot: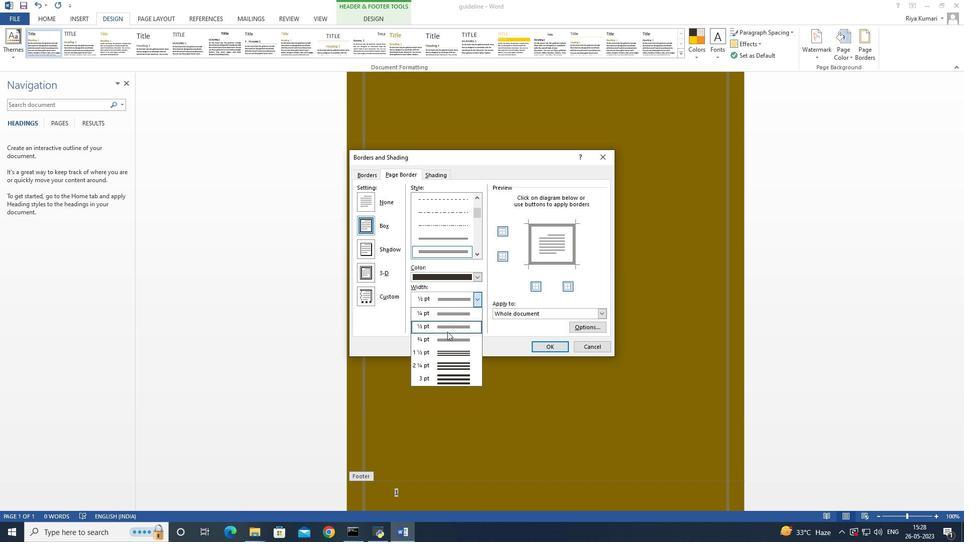 
Action: Mouse moved to (459, 380)
Screenshot: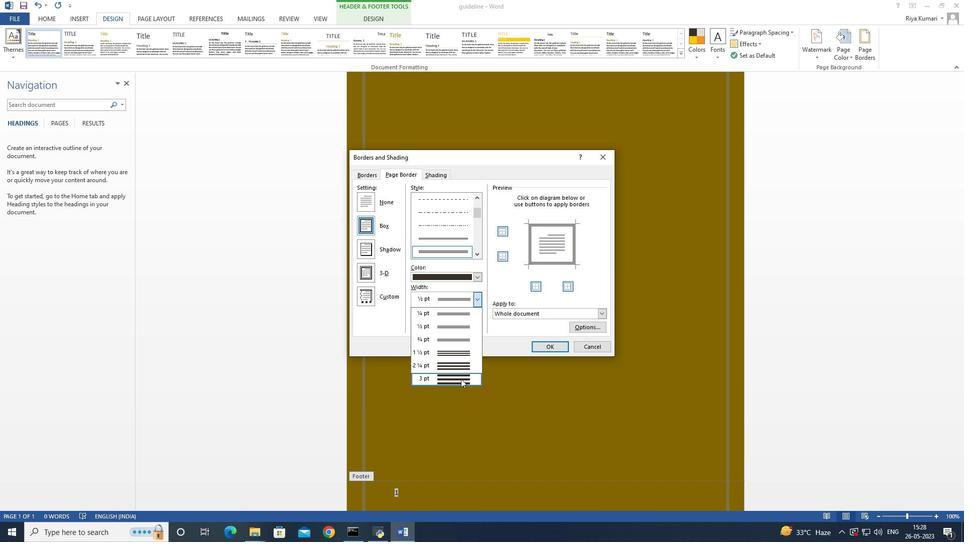 
Action: Mouse pressed left at (459, 380)
Screenshot: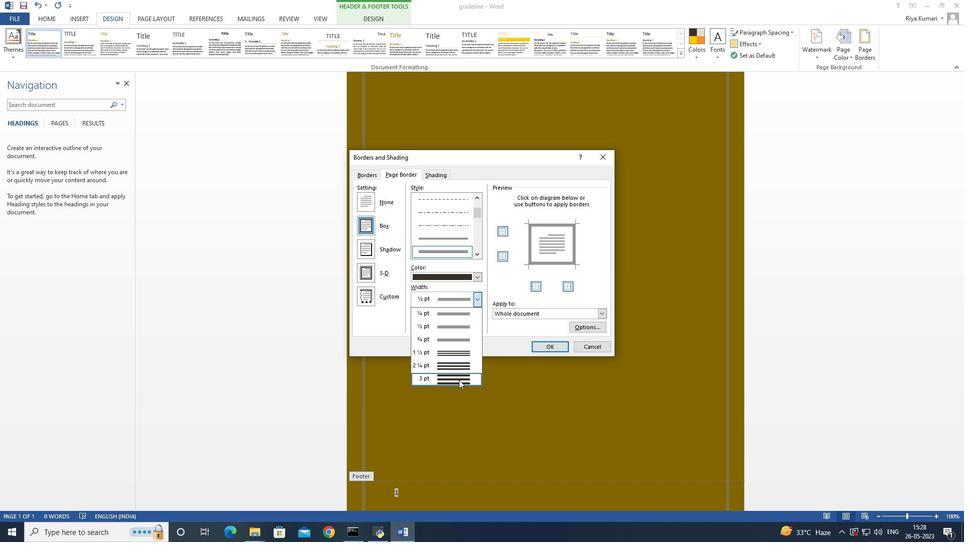 
Action: Mouse moved to (564, 347)
Screenshot: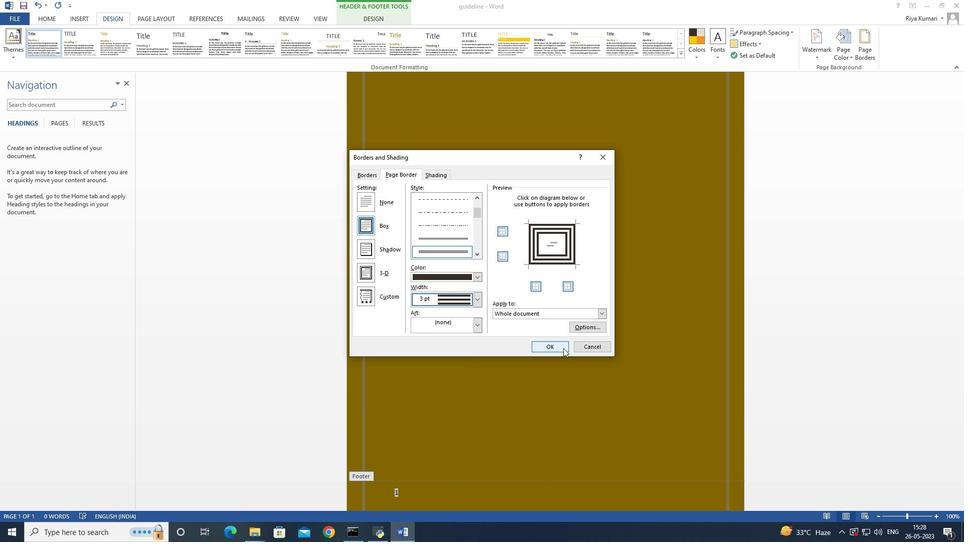 
Action: Mouse pressed left at (564, 347)
Screenshot: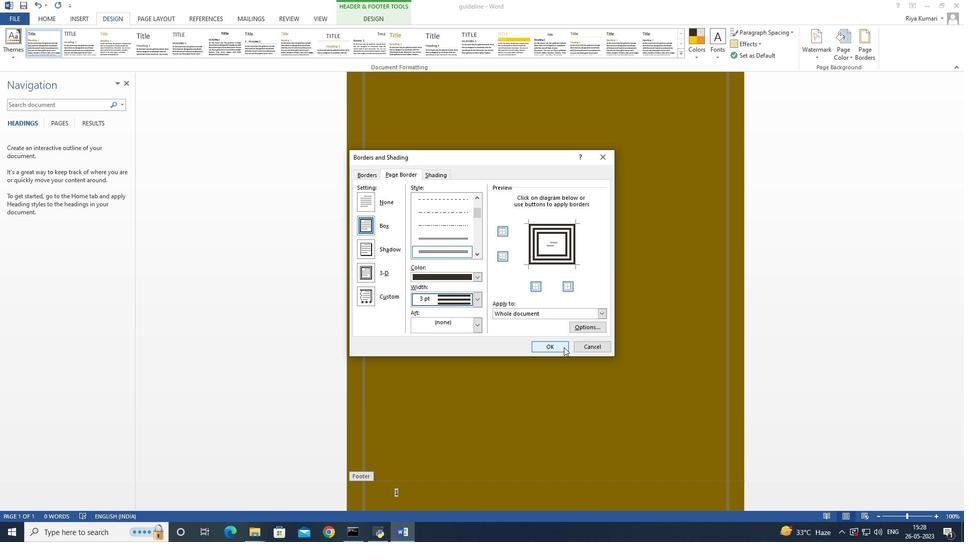 
Action: Mouse moved to (857, 47)
Screenshot: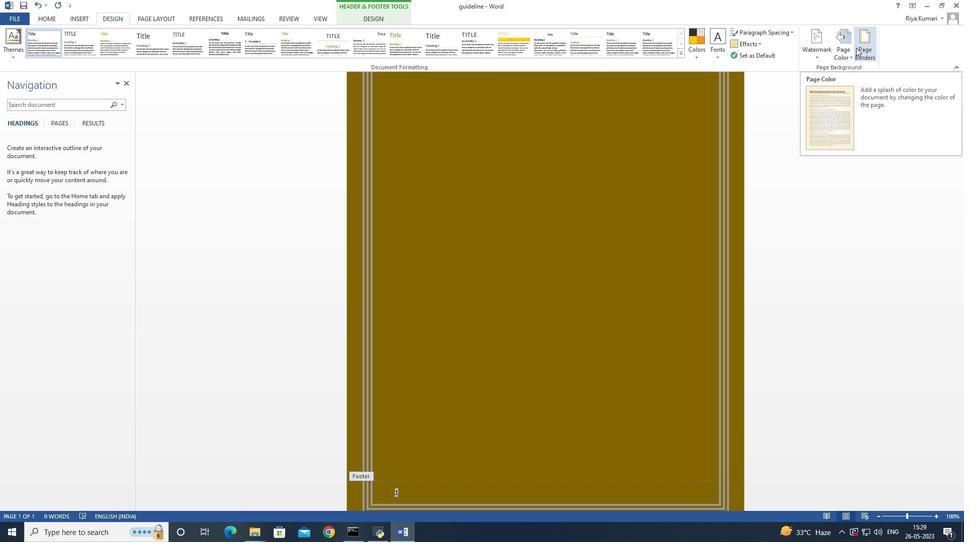 
Action: Mouse pressed left at (857, 47)
Screenshot: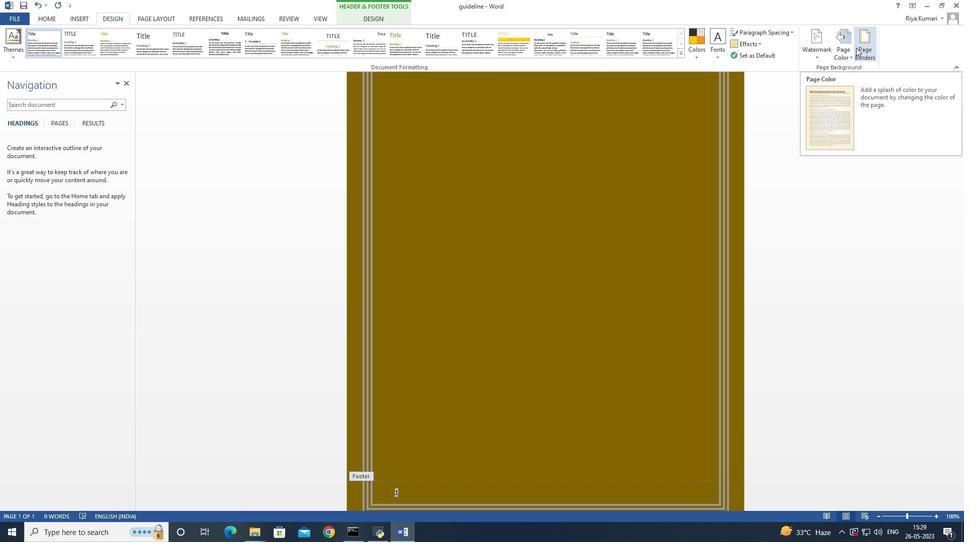 
Action: Mouse moved to (475, 275)
Screenshot: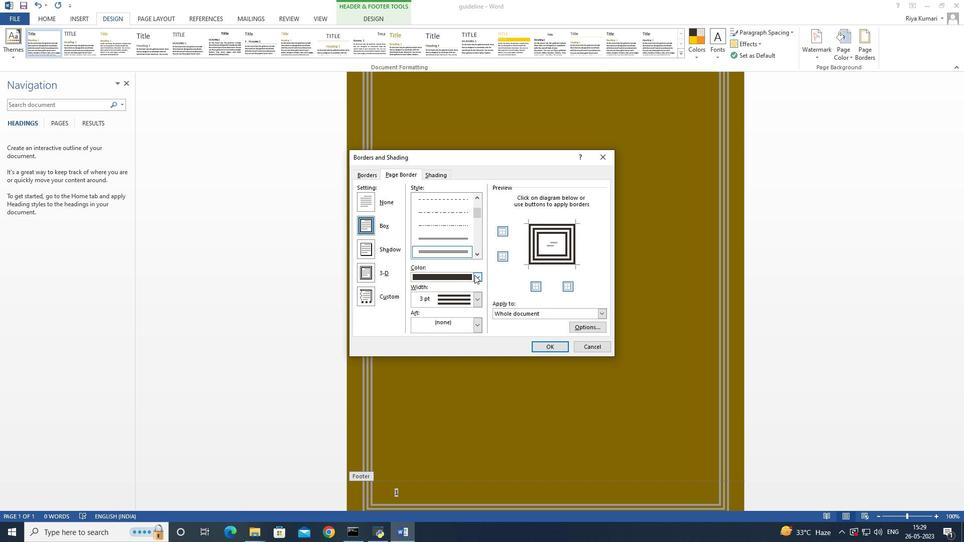 
Action: Mouse pressed left at (475, 275)
Screenshot: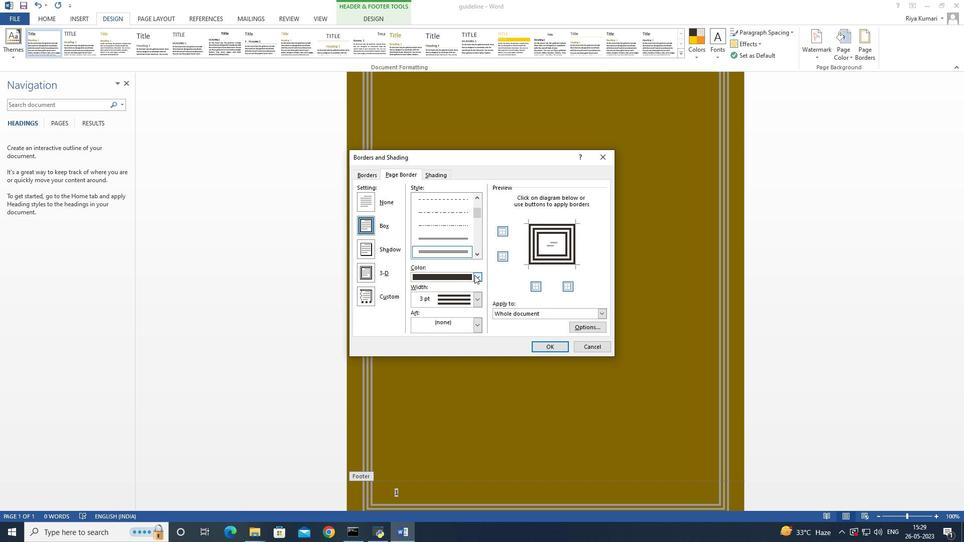 
Action: Mouse moved to (422, 340)
Screenshot: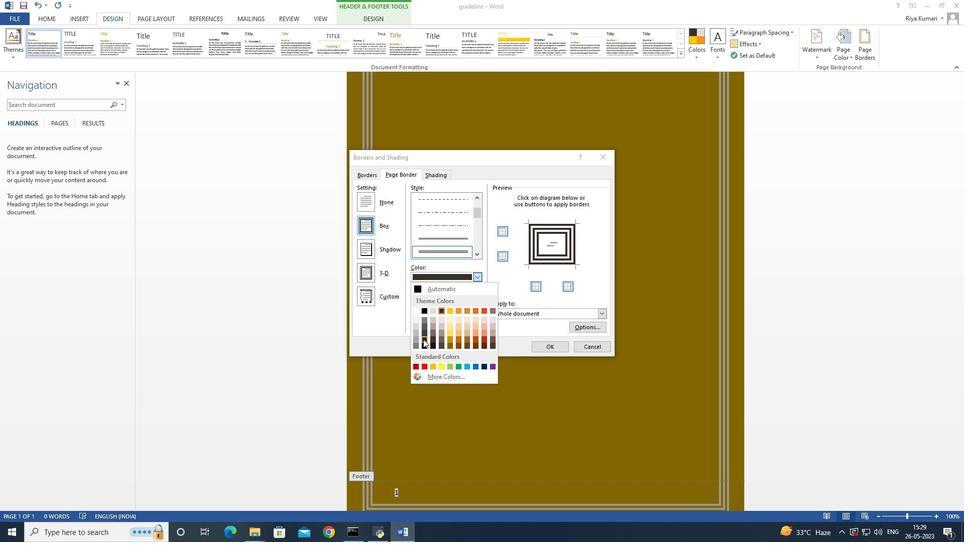 
Action: Mouse pressed left at (422, 340)
Screenshot: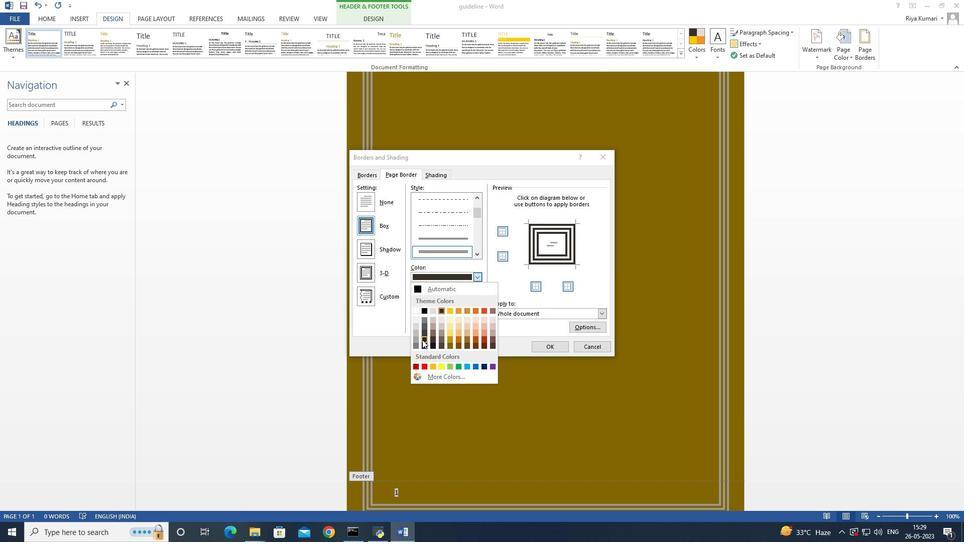 
Action: Mouse moved to (556, 349)
Screenshot: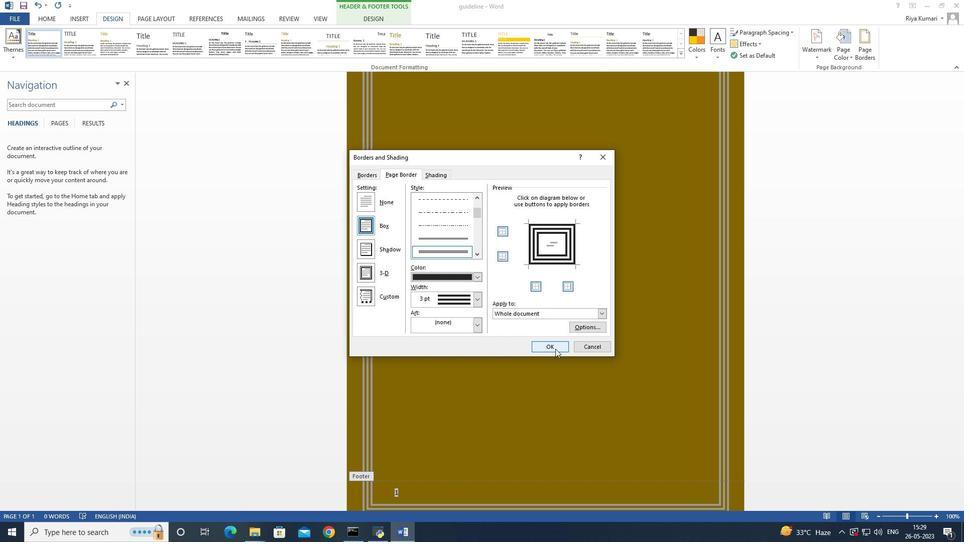 
Action: Mouse pressed left at (556, 349)
Screenshot: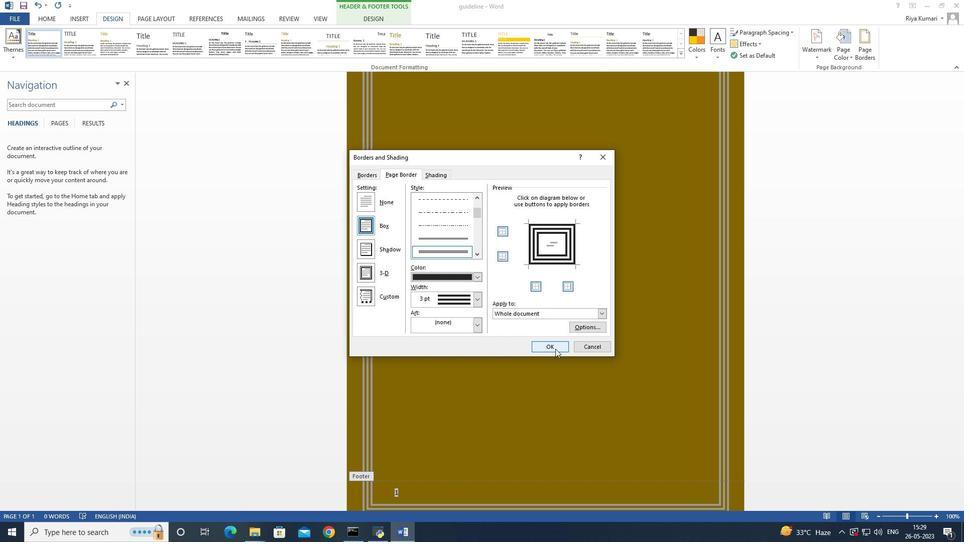 
Action: Mouse moved to (588, 234)
Screenshot: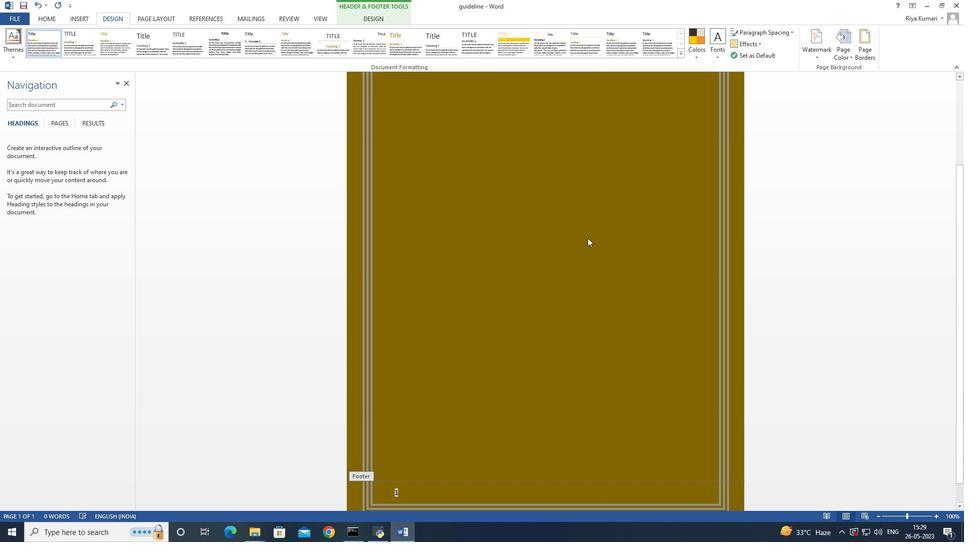 
Action: Mouse scrolled (588, 234) with delta (0, 0)
Screenshot: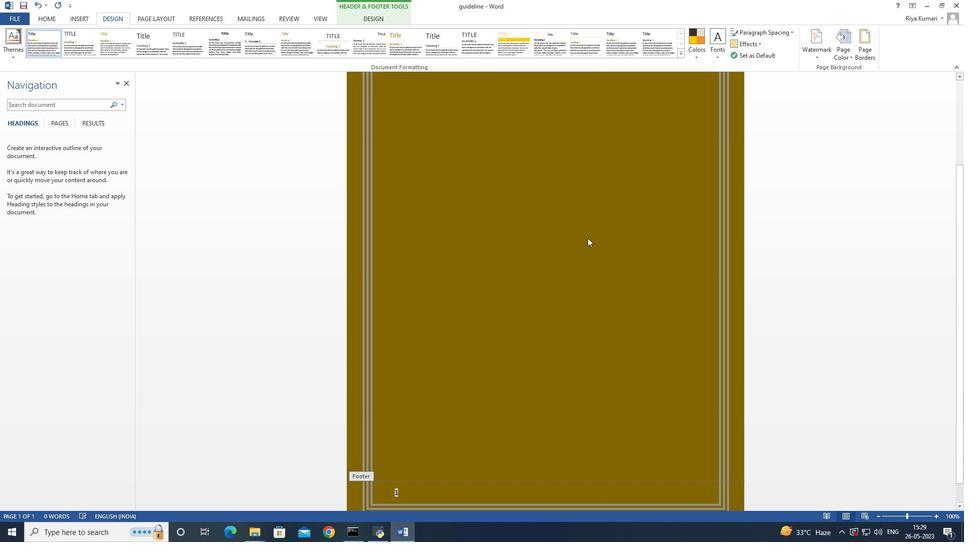 
Action: Mouse moved to (589, 233)
Screenshot: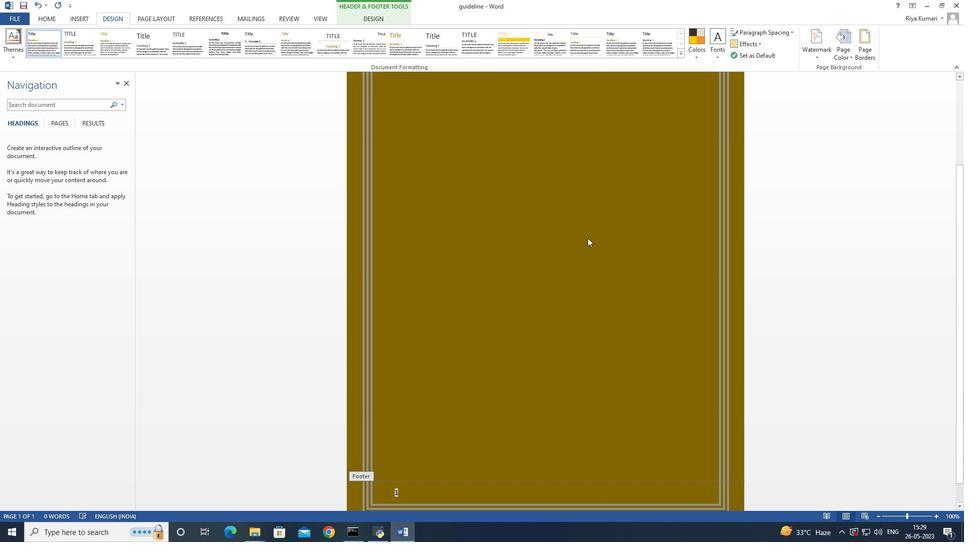 
Action: Mouse scrolled (589, 234) with delta (0, 0)
Screenshot: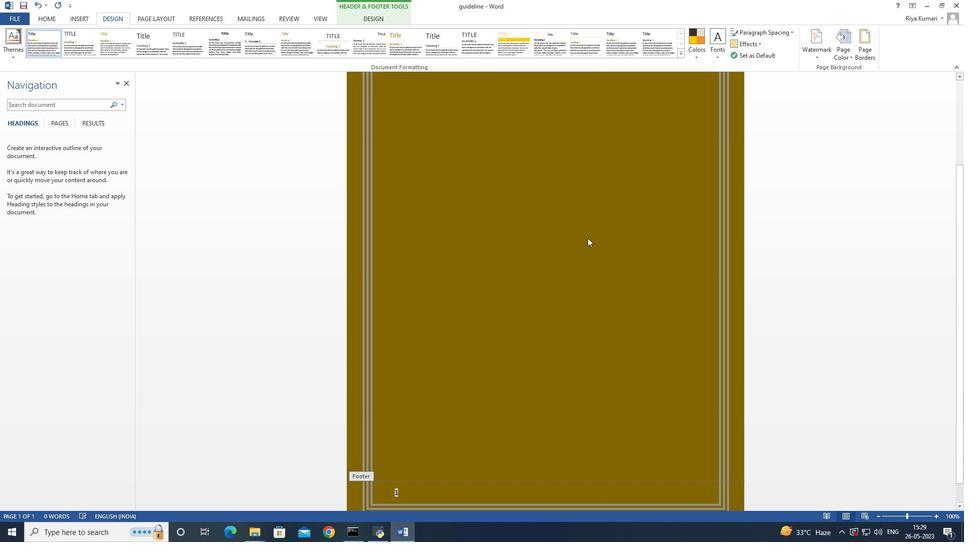 
Action: Mouse moved to (589, 232)
Screenshot: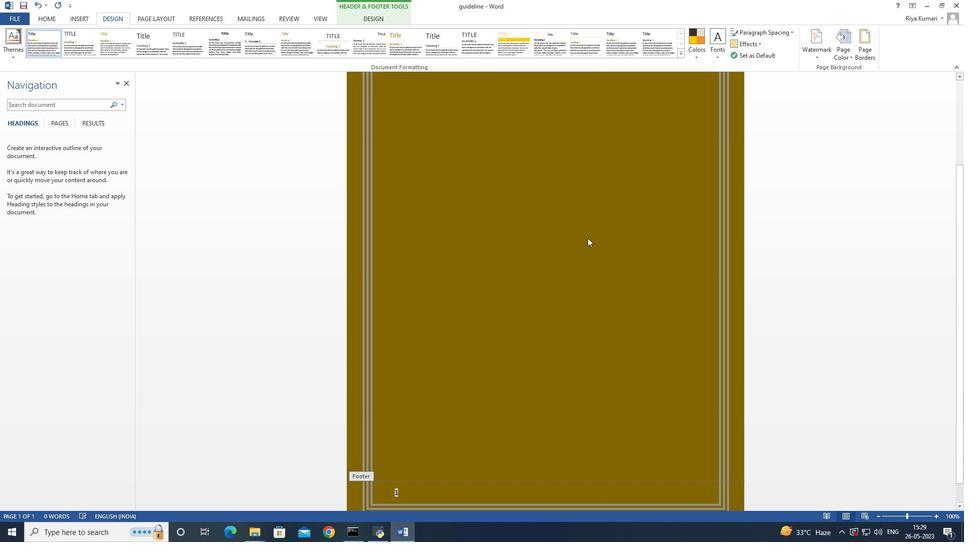 
Action: Mouse scrolled (589, 233) with delta (0, 0)
Screenshot: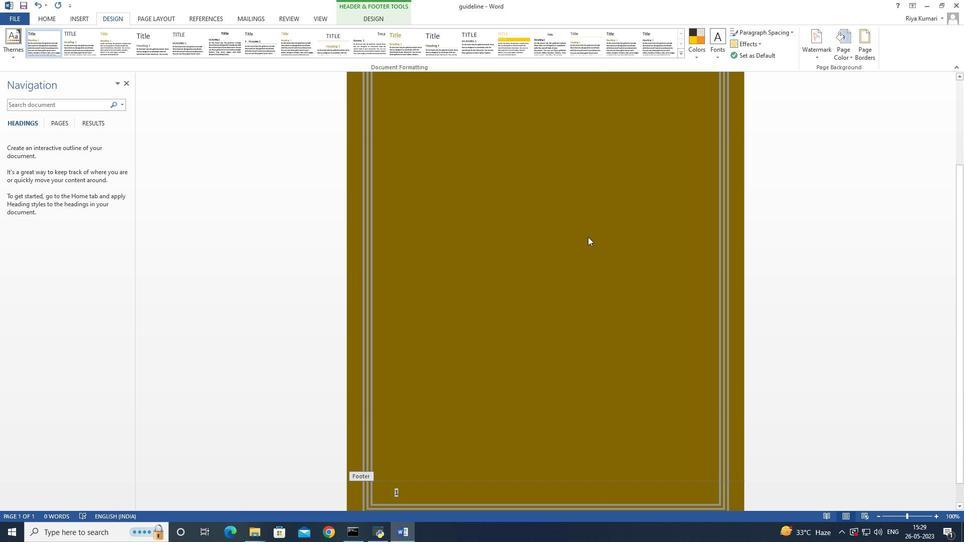 
Action: Mouse moved to (590, 230)
Screenshot: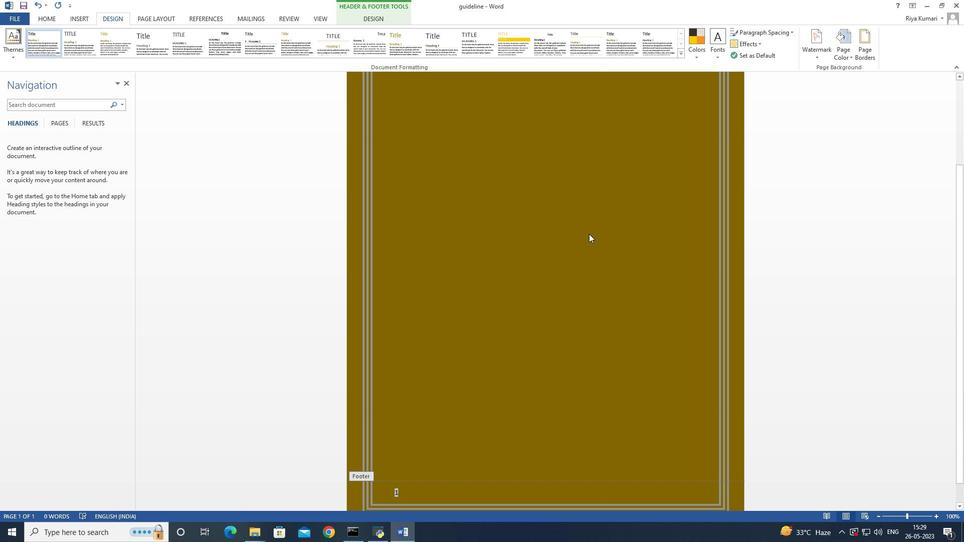 
Action: Mouse scrolled (590, 230) with delta (0, 0)
Screenshot: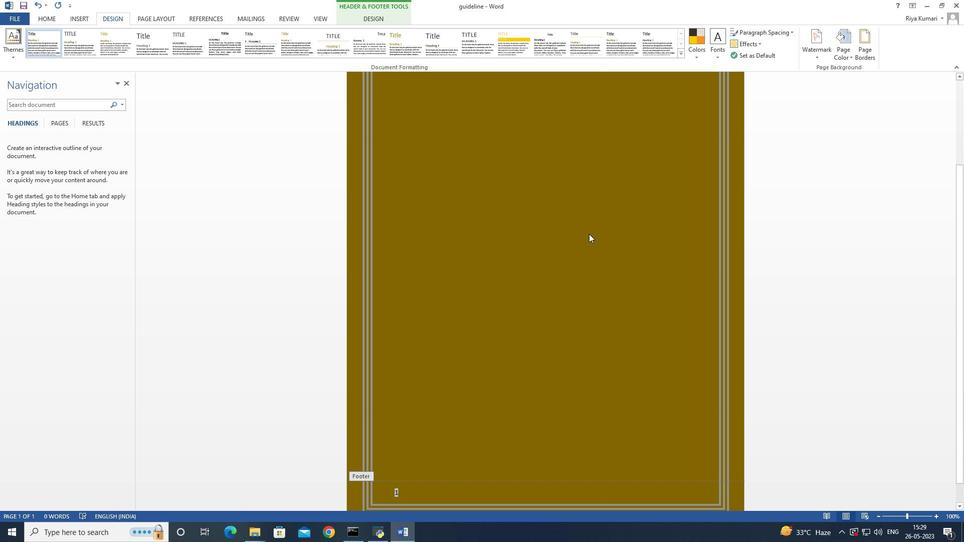 
Action: Mouse moved to (591, 224)
Screenshot: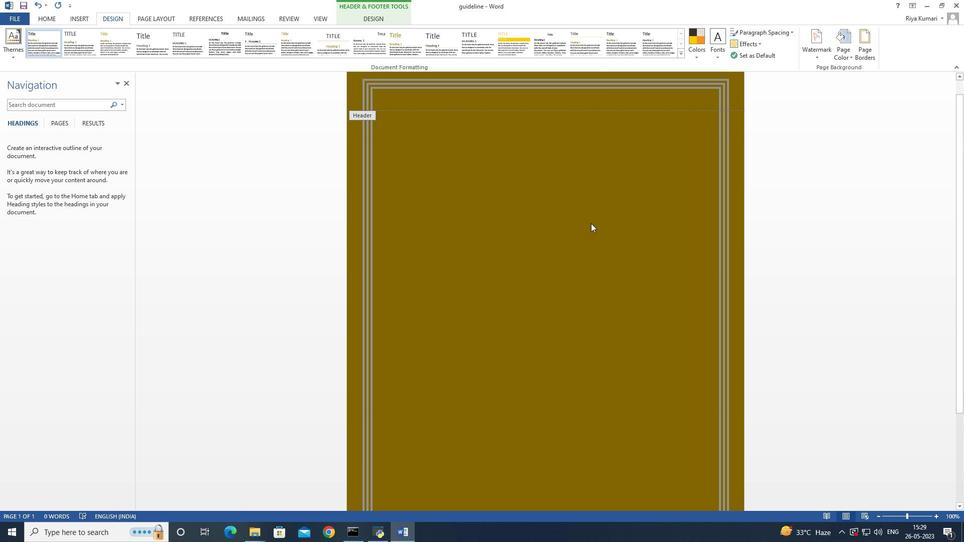 
Action: Mouse scrolled (591, 223) with delta (0, 0)
Screenshot: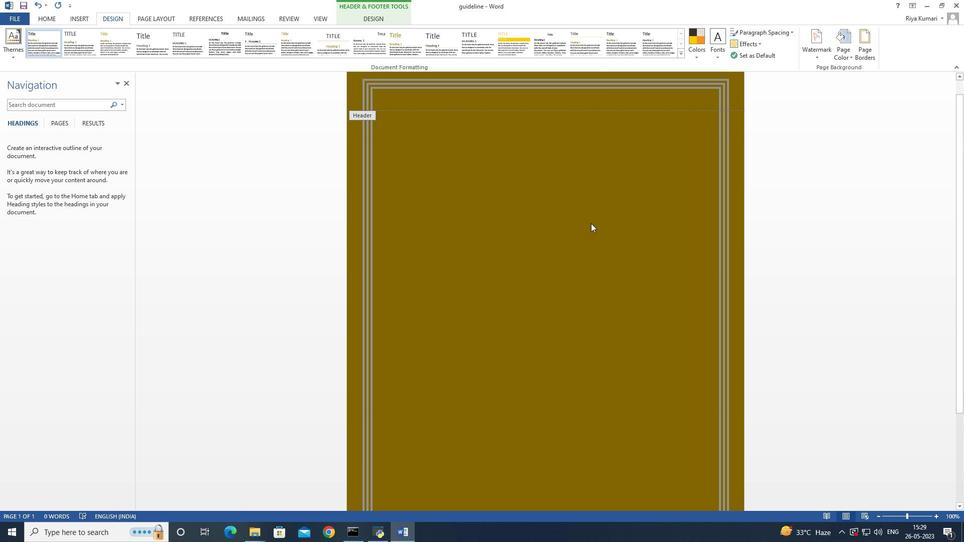 
Action: Mouse scrolled (591, 223) with delta (0, 0)
Screenshot: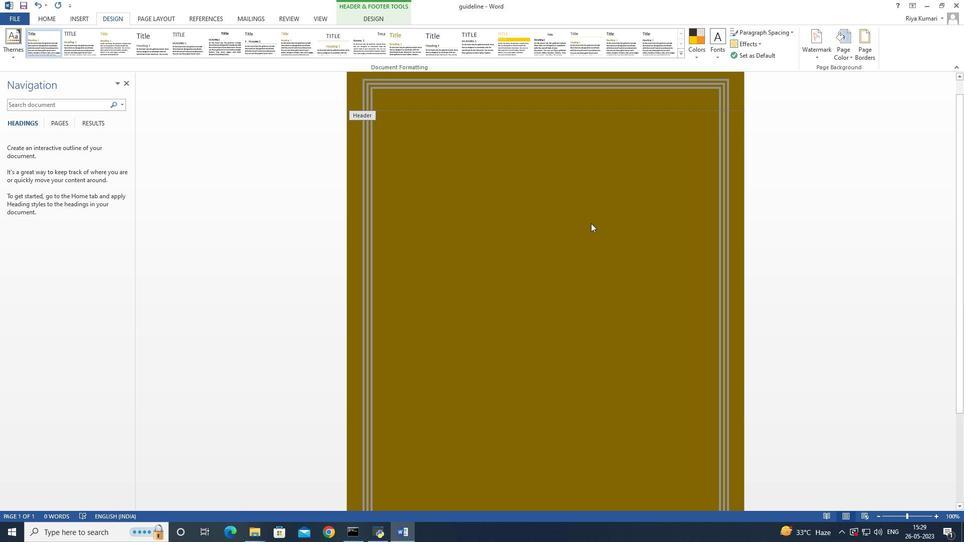 
Action: Mouse scrolled (591, 223) with delta (0, 0)
Screenshot: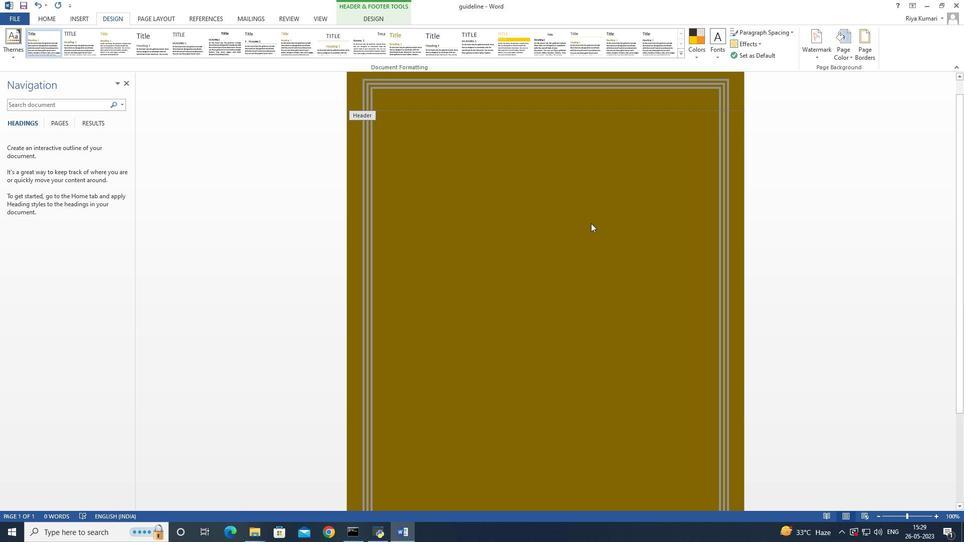 
Action: Mouse moved to (575, 239)
Screenshot: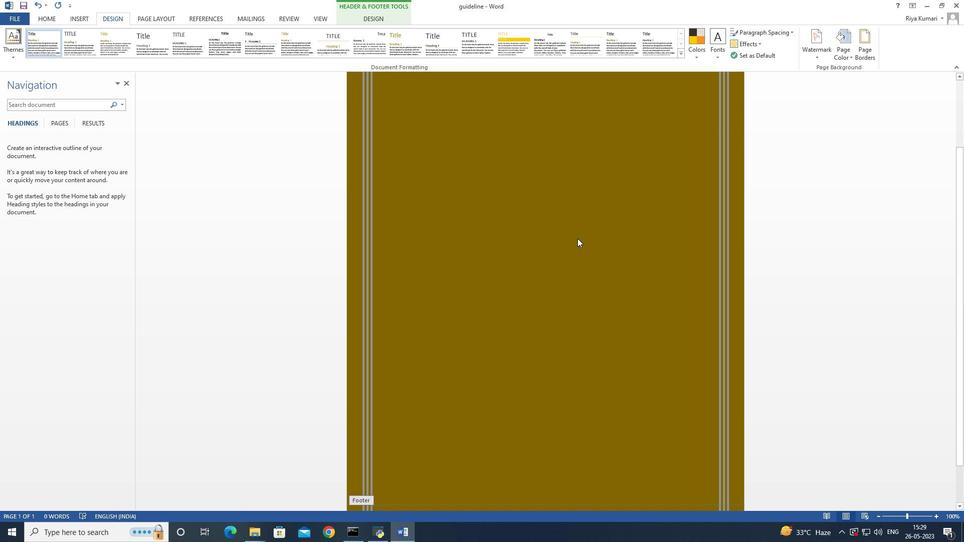
Action: Key pressed ctrl+S
Screenshot: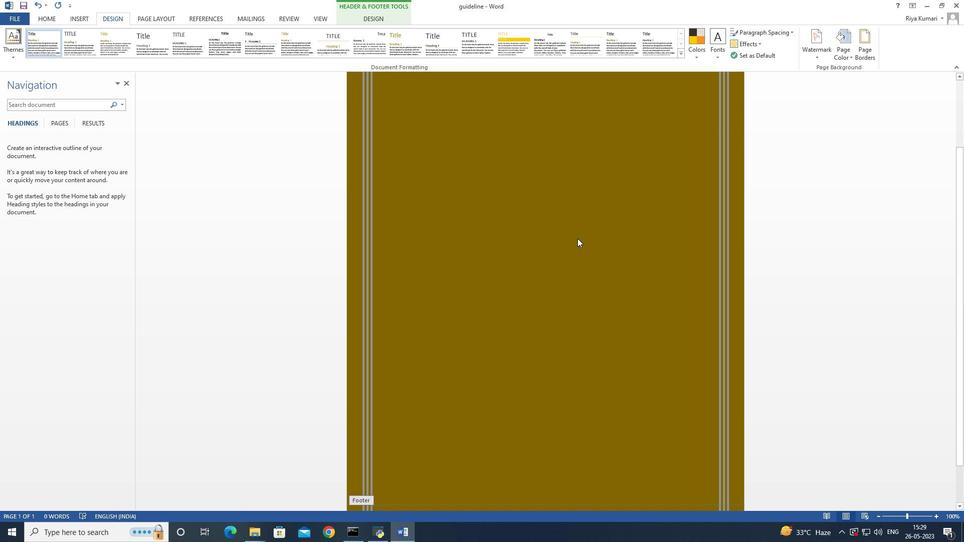 
Action: Mouse moved to (573, 227)
Screenshot: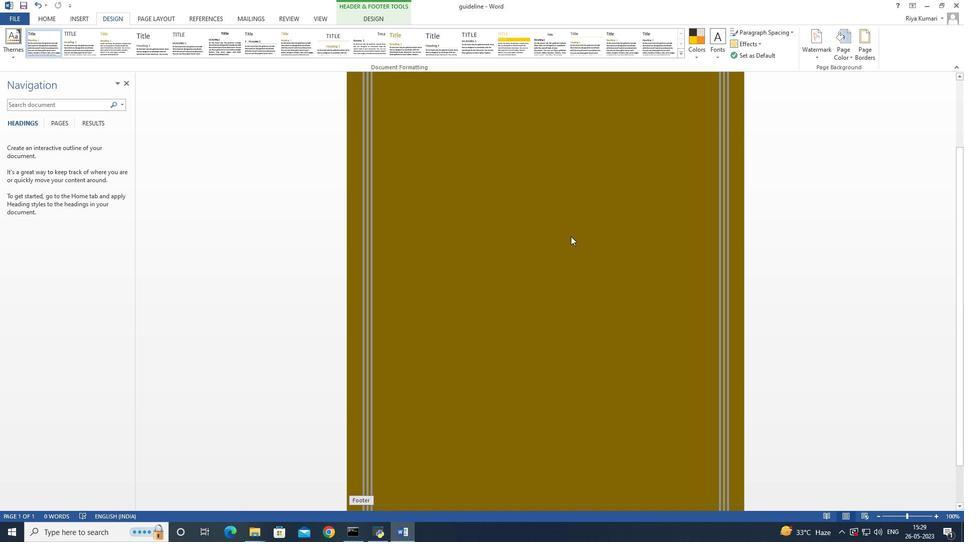 
